 Task: Search one way flight ticket for 5 adults, 2 children, 1 infant in seat and 1 infant on lap in economy from Syracuse: Syracuse Hancock International Airport to Jacksonville: Albert J. Ellis Airport on 8-3-2023. Choice of flights is Sun country airlines. Number of bags: 2 checked bags. Price is upto 107000. Outbound departure time preference is 0:00.
Action: Mouse moved to (326, 435)
Screenshot: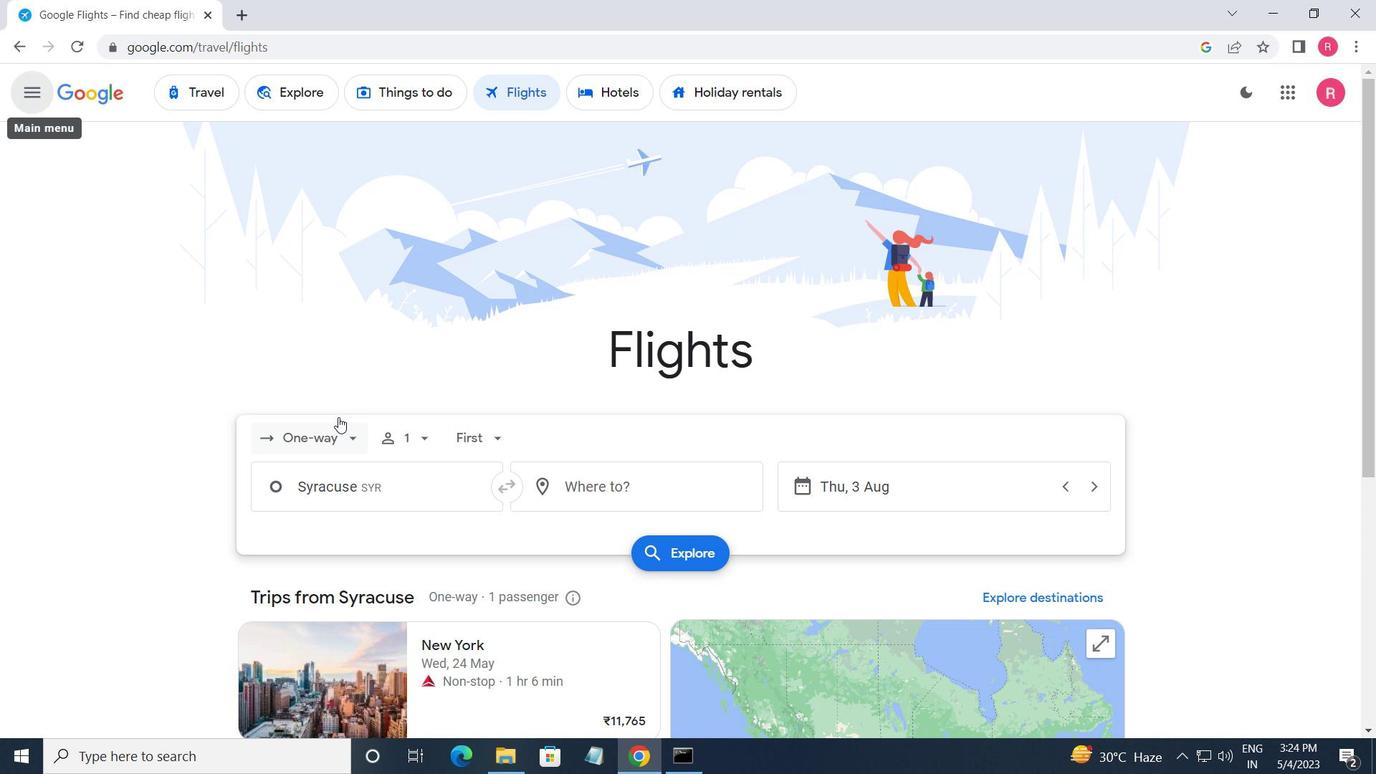 
Action: Mouse pressed left at (326, 435)
Screenshot: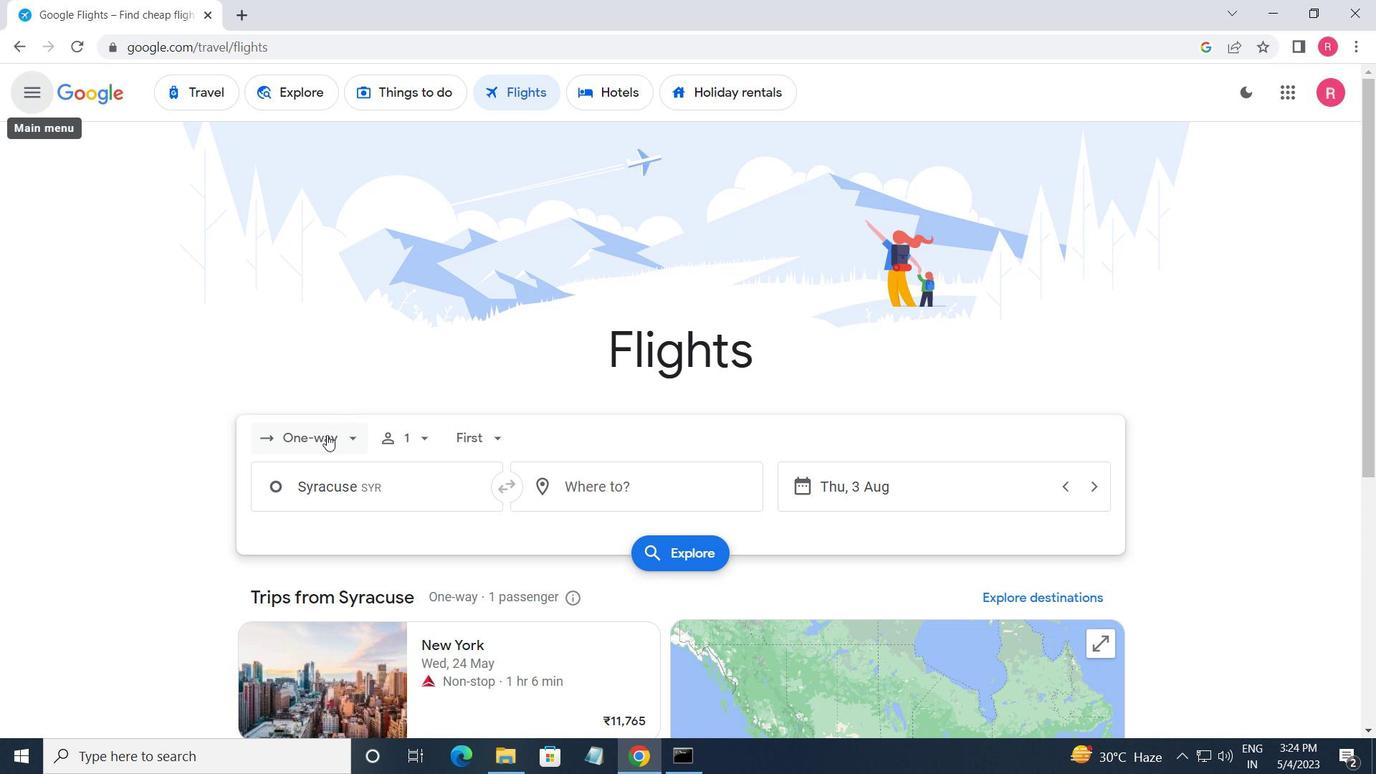 
Action: Mouse moved to (356, 518)
Screenshot: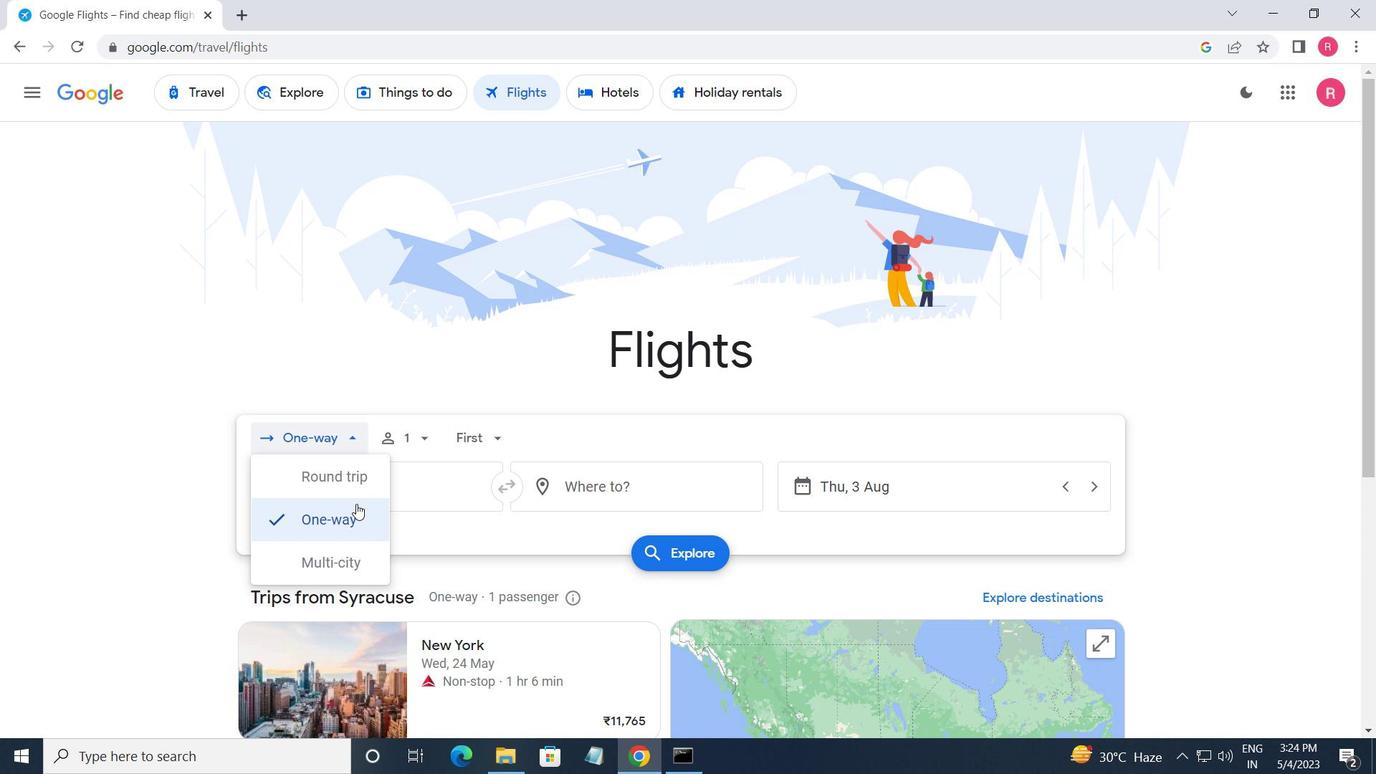 
Action: Mouse pressed left at (356, 518)
Screenshot: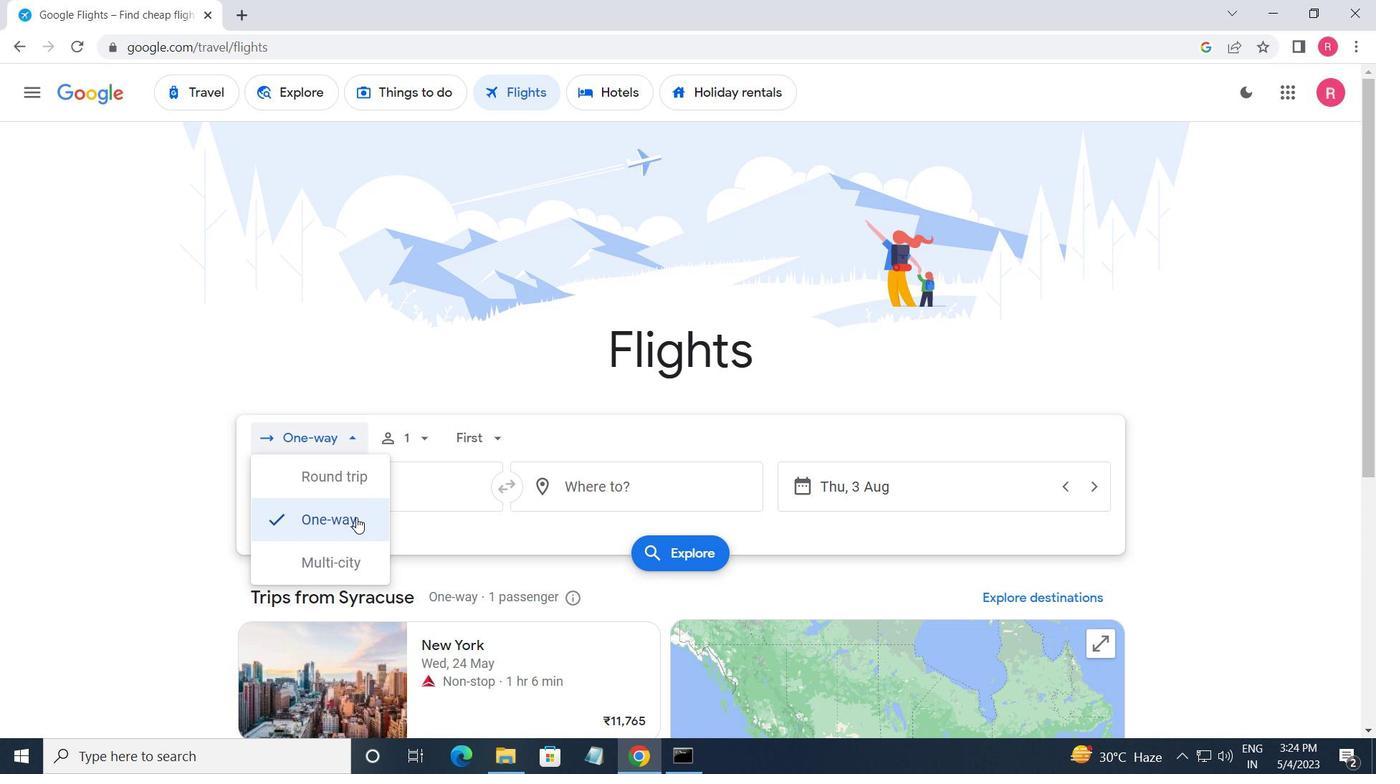 
Action: Mouse moved to (394, 443)
Screenshot: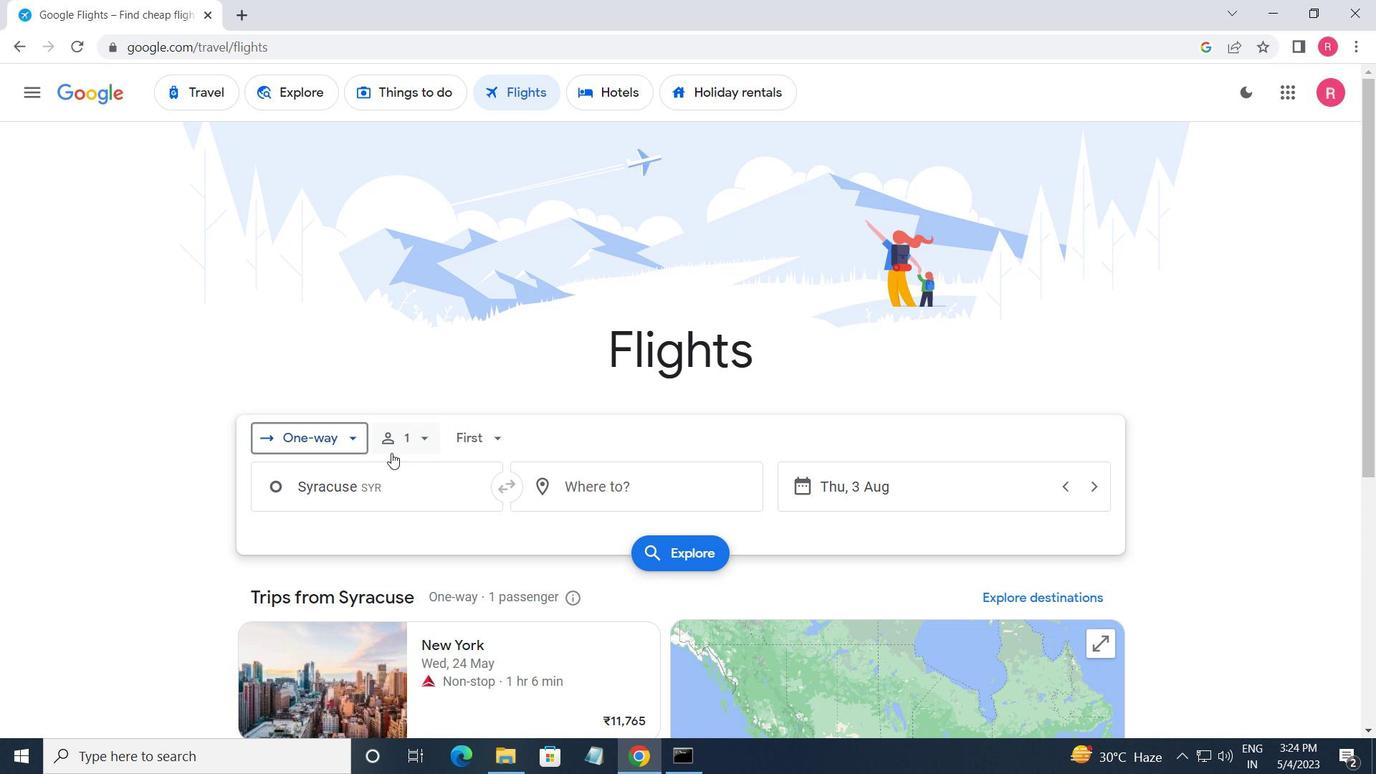 
Action: Mouse pressed left at (394, 443)
Screenshot: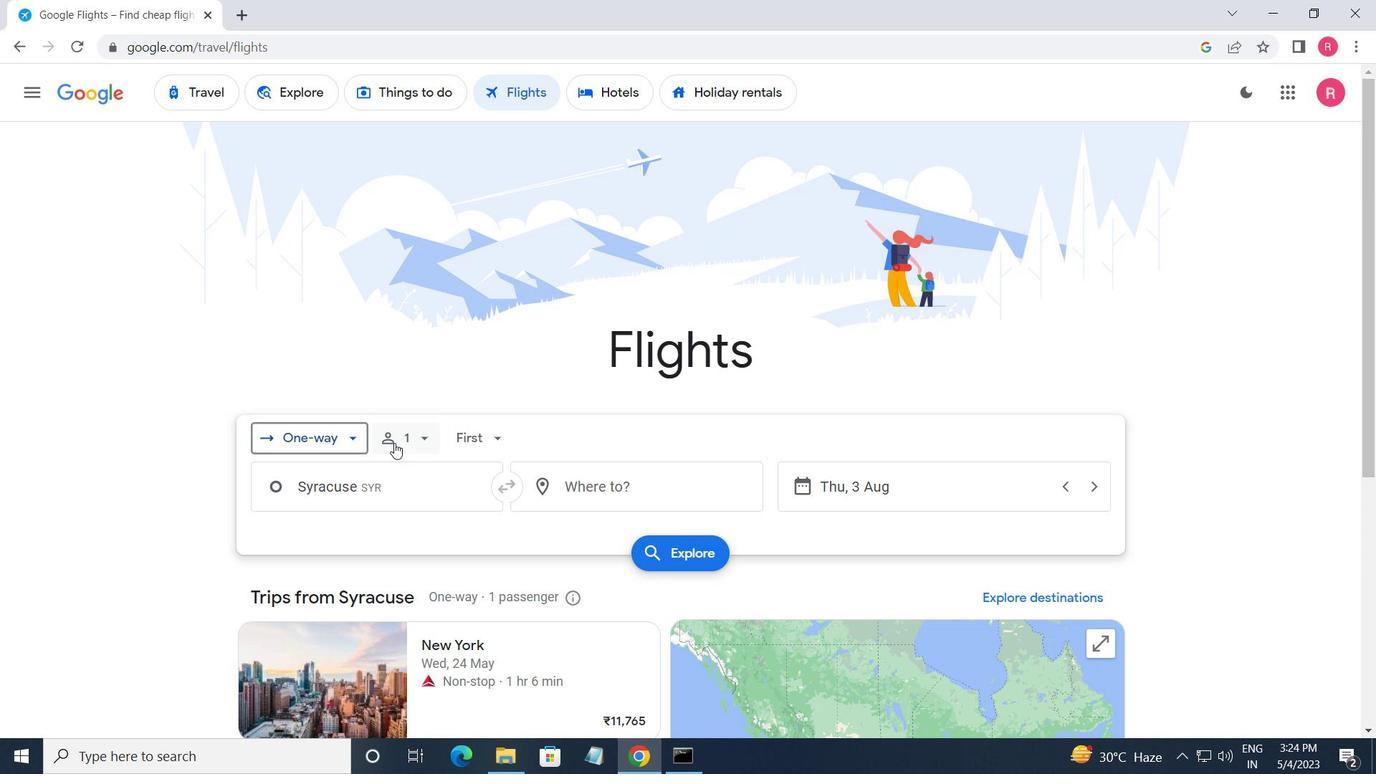 
Action: Mouse moved to (557, 483)
Screenshot: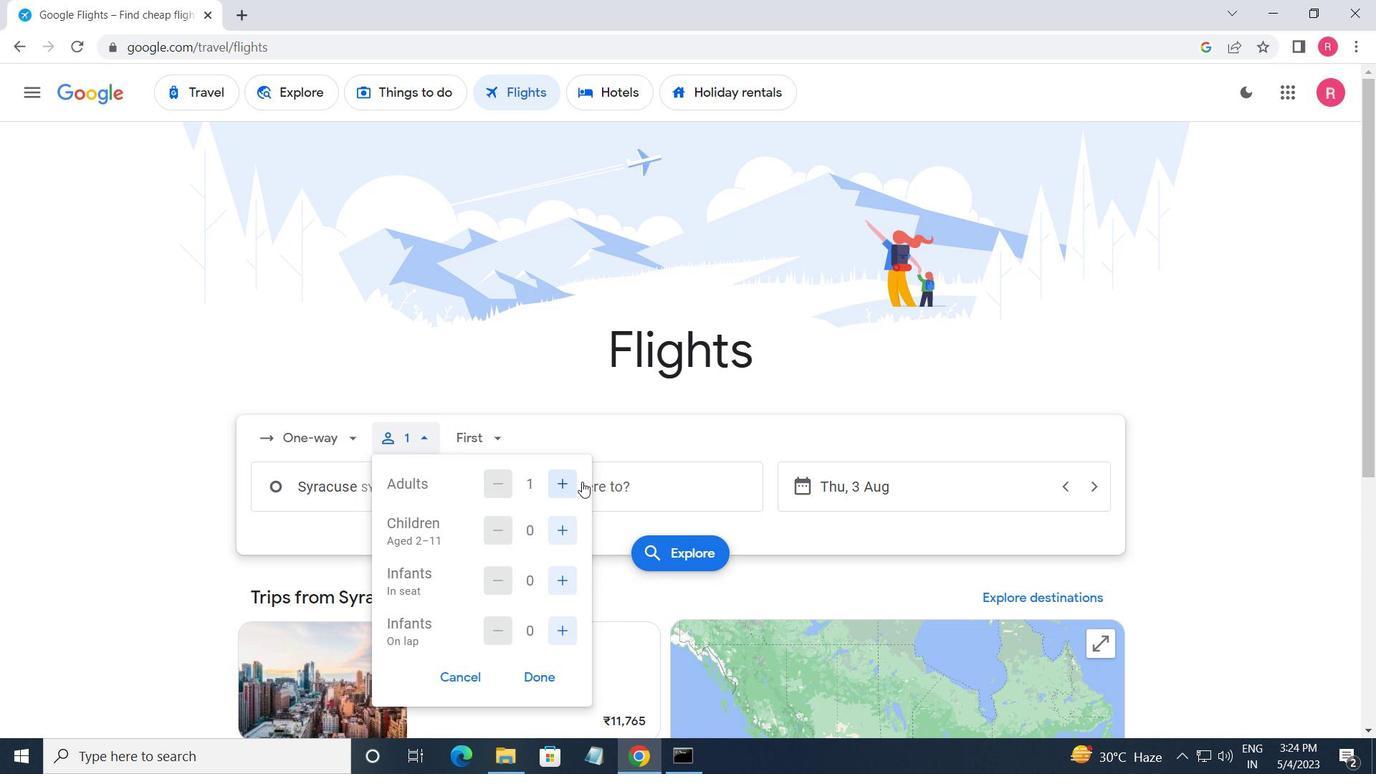 
Action: Mouse pressed left at (557, 483)
Screenshot: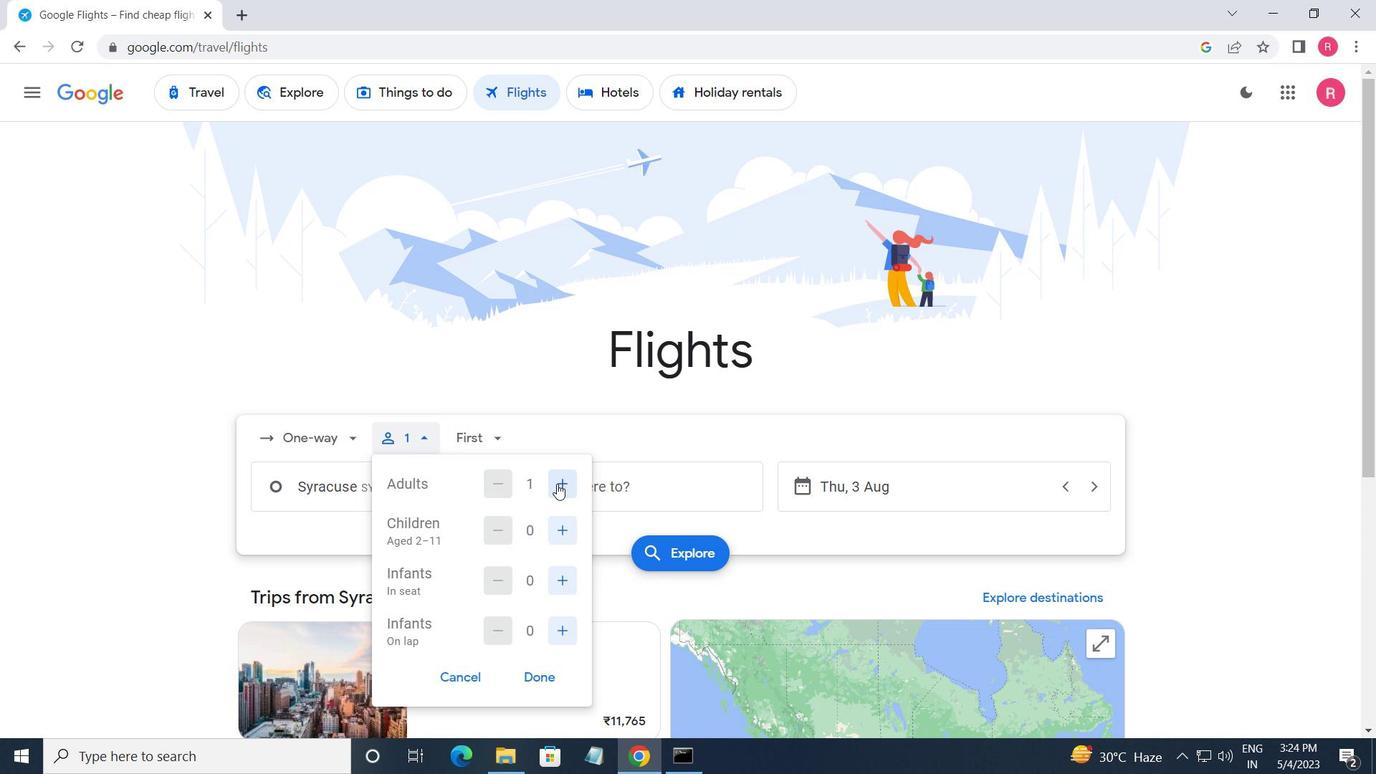 
Action: Mouse pressed left at (557, 483)
Screenshot: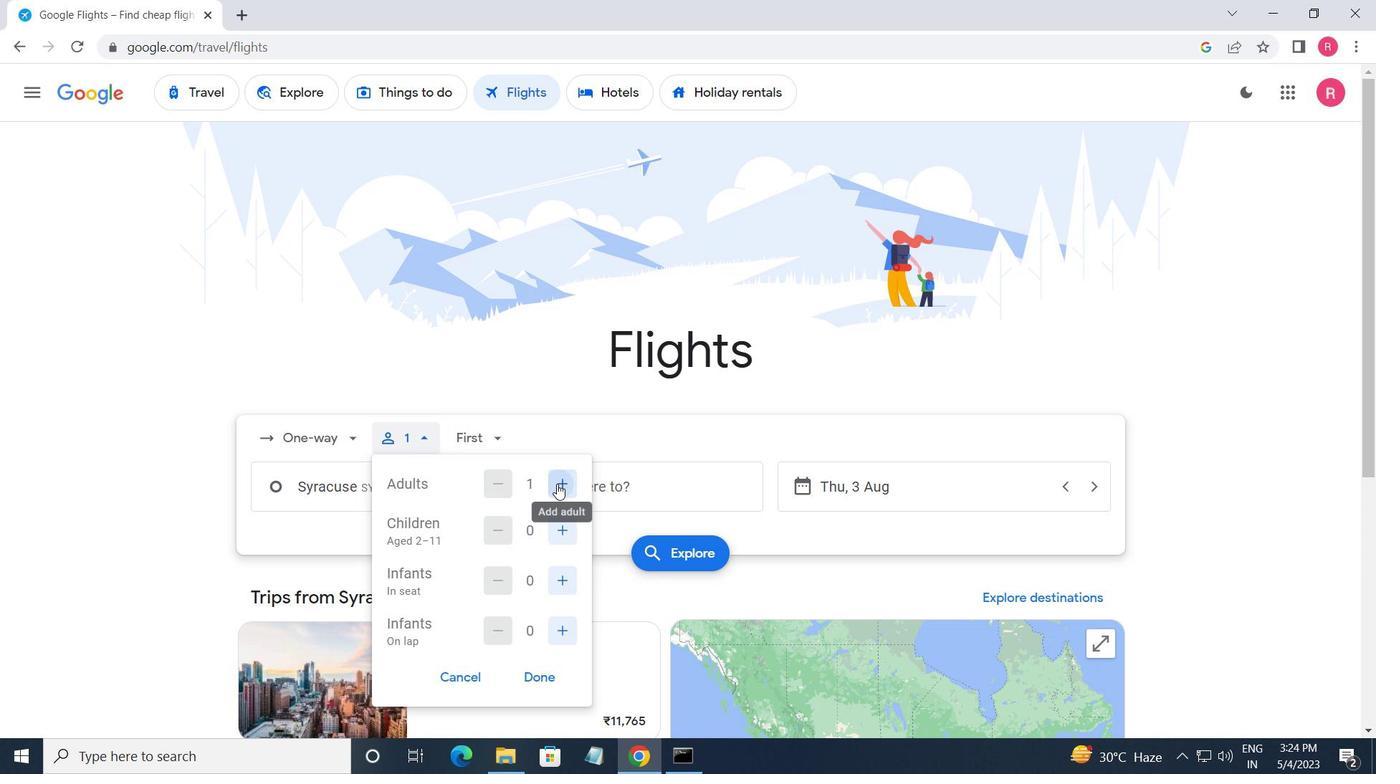 
Action: Mouse pressed left at (557, 483)
Screenshot: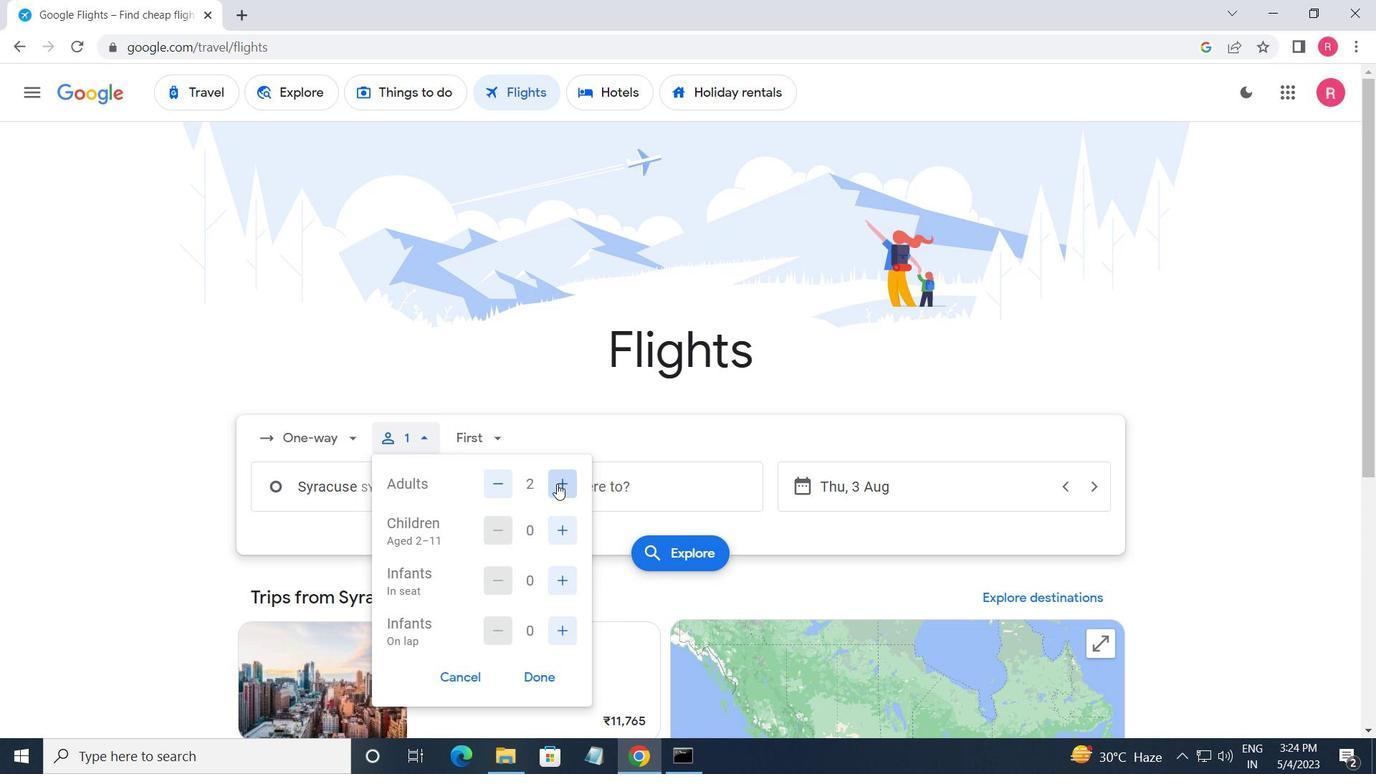 
Action: Mouse pressed left at (557, 483)
Screenshot: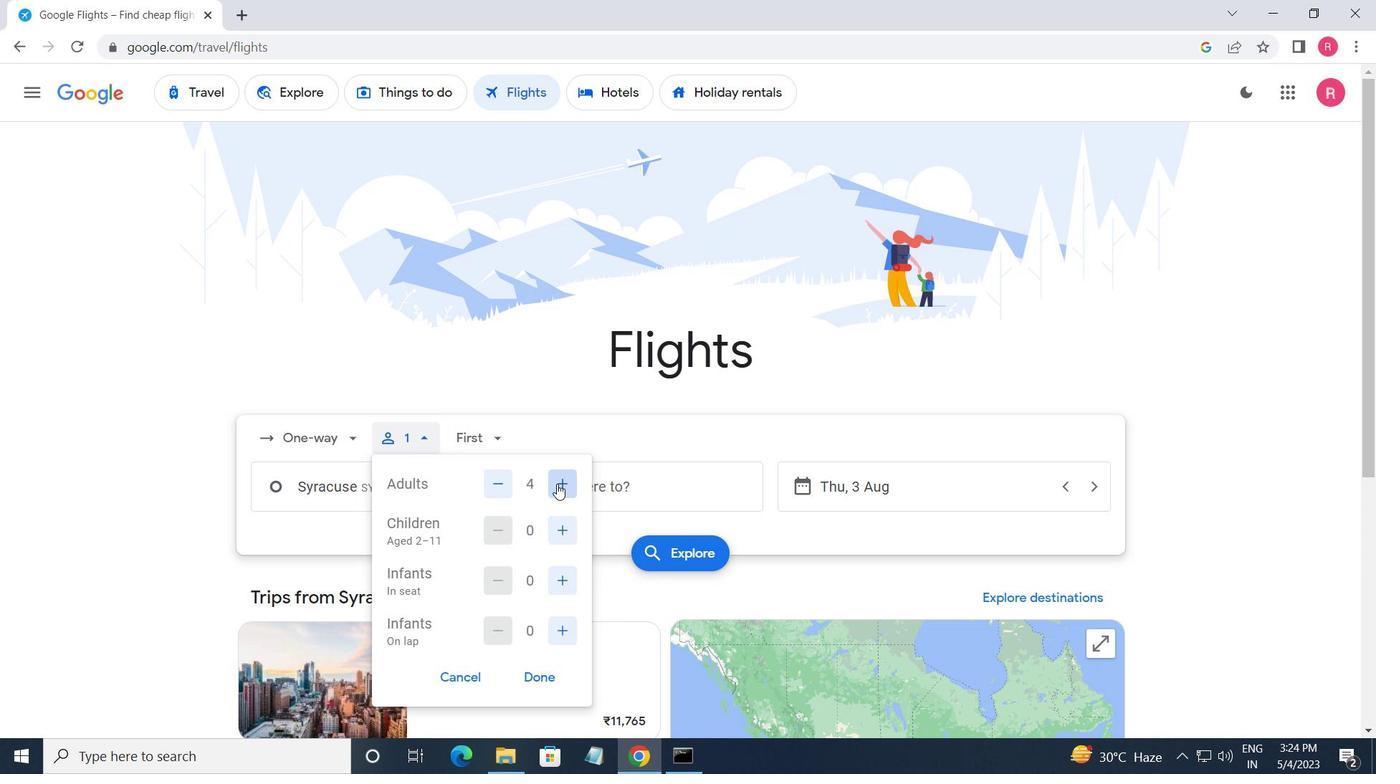 
Action: Mouse moved to (559, 541)
Screenshot: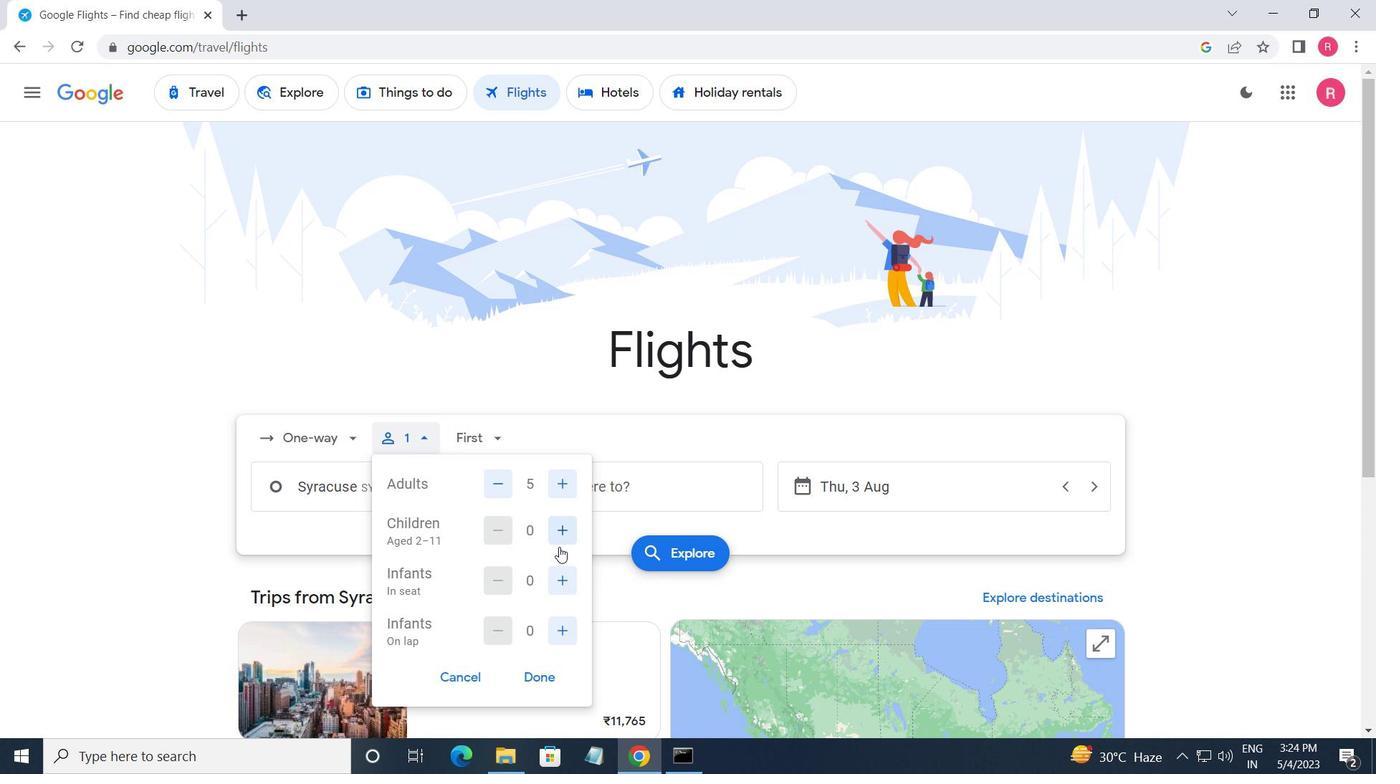 
Action: Mouse pressed left at (559, 541)
Screenshot: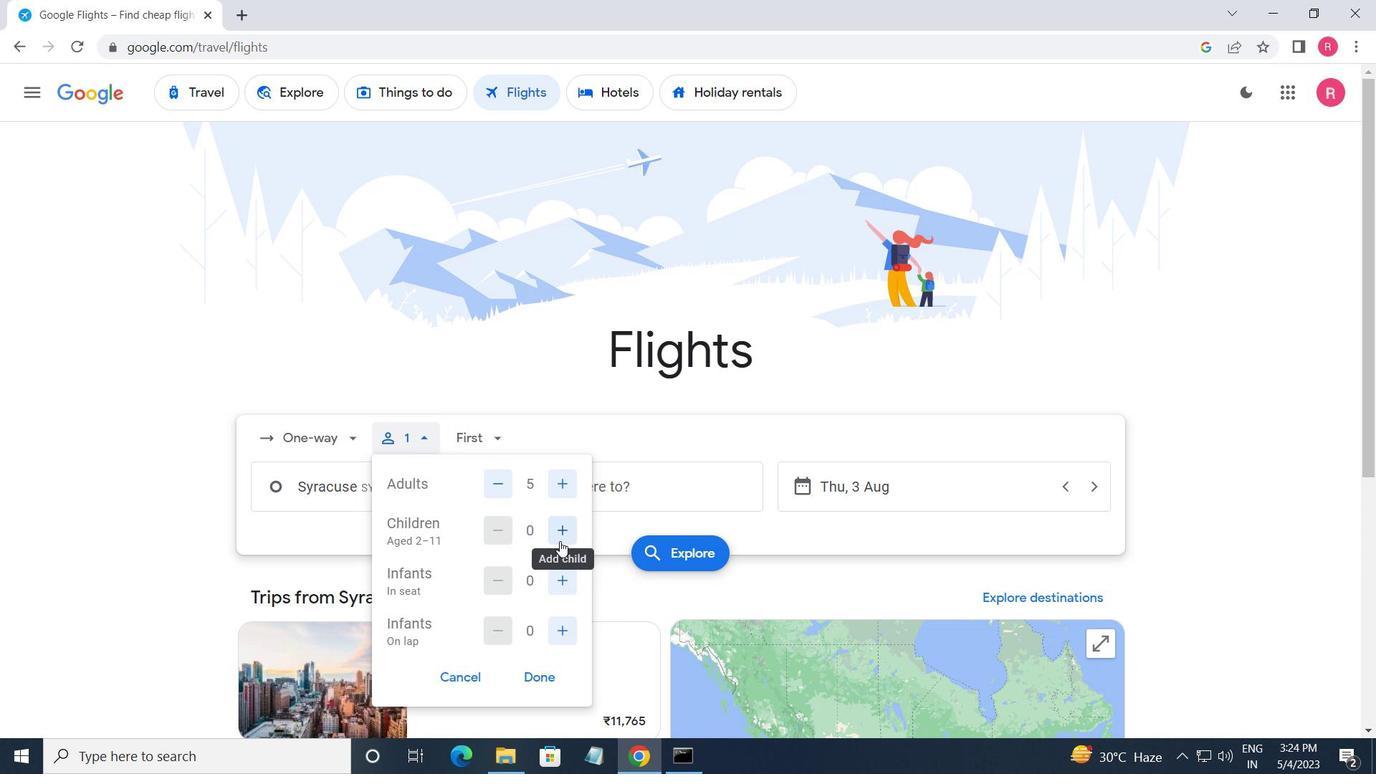 
Action: Mouse pressed left at (559, 541)
Screenshot: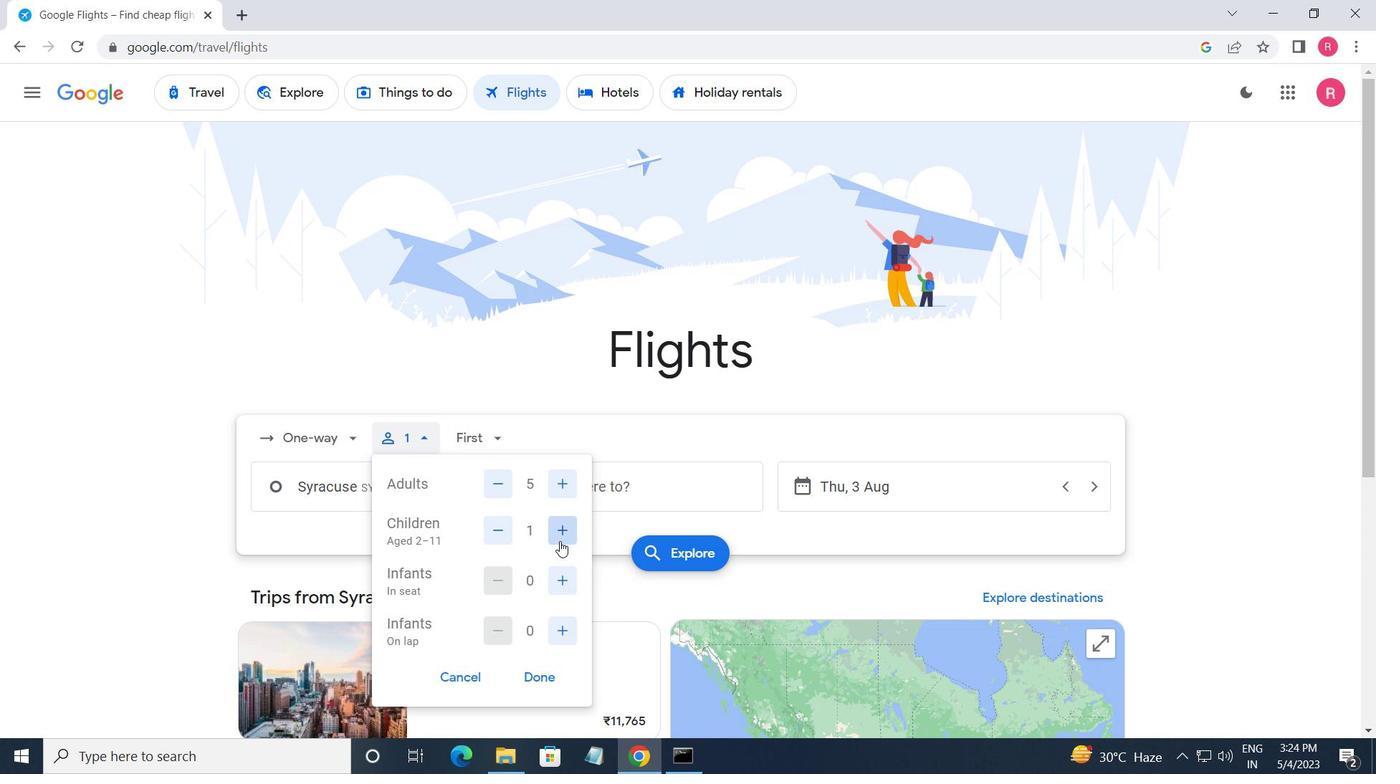 
Action: Mouse moved to (566, 582)
Screenshot: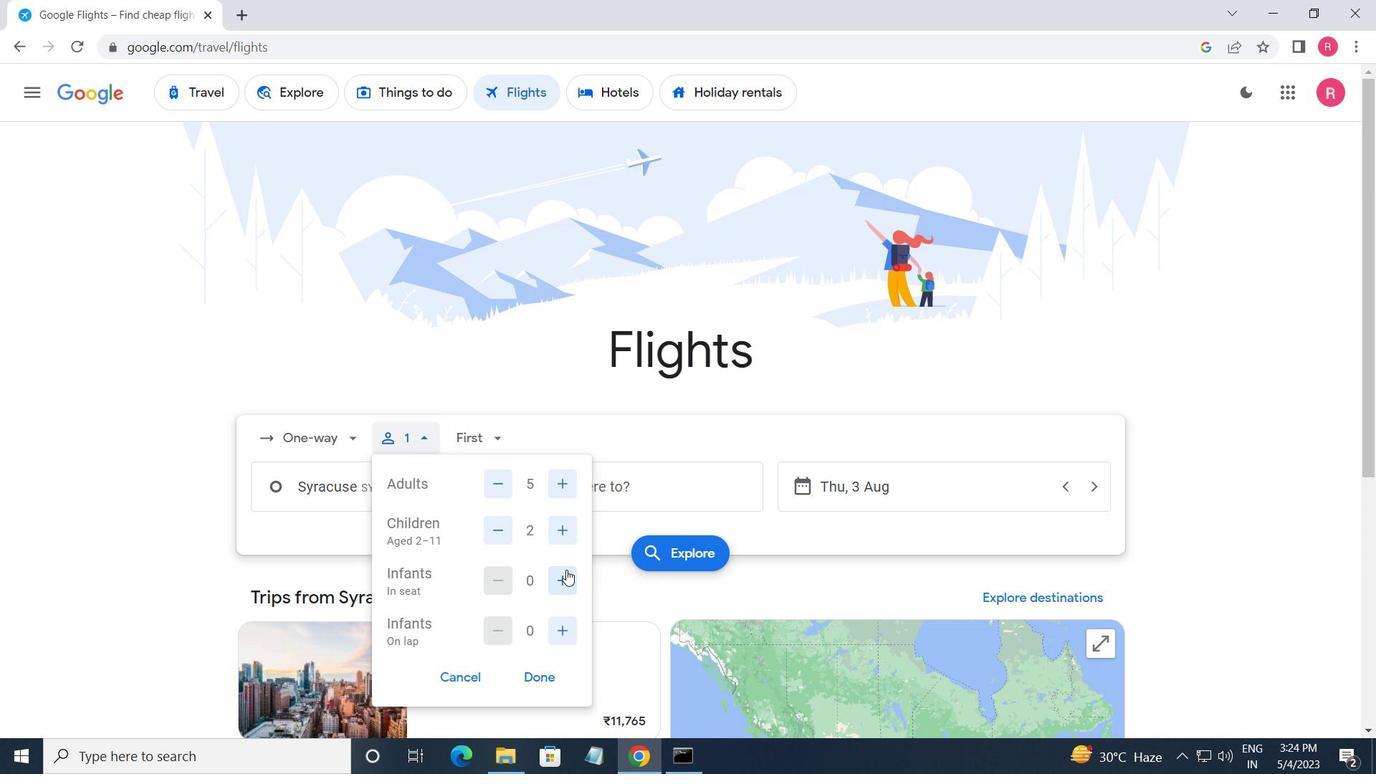 
Action: Mouse pressed left at (566, 582)
Screenshot: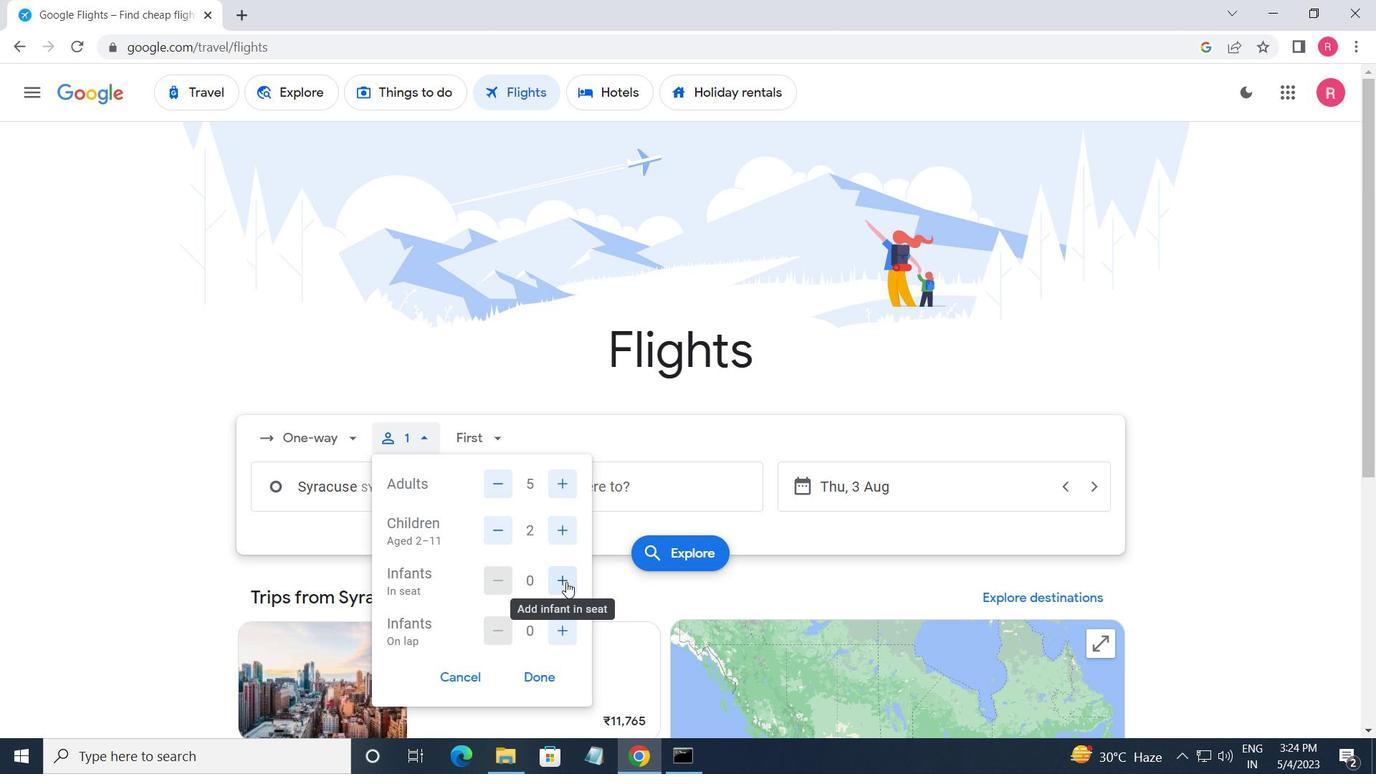 
Action: Mouse moved to (563, 626)
Screenshot: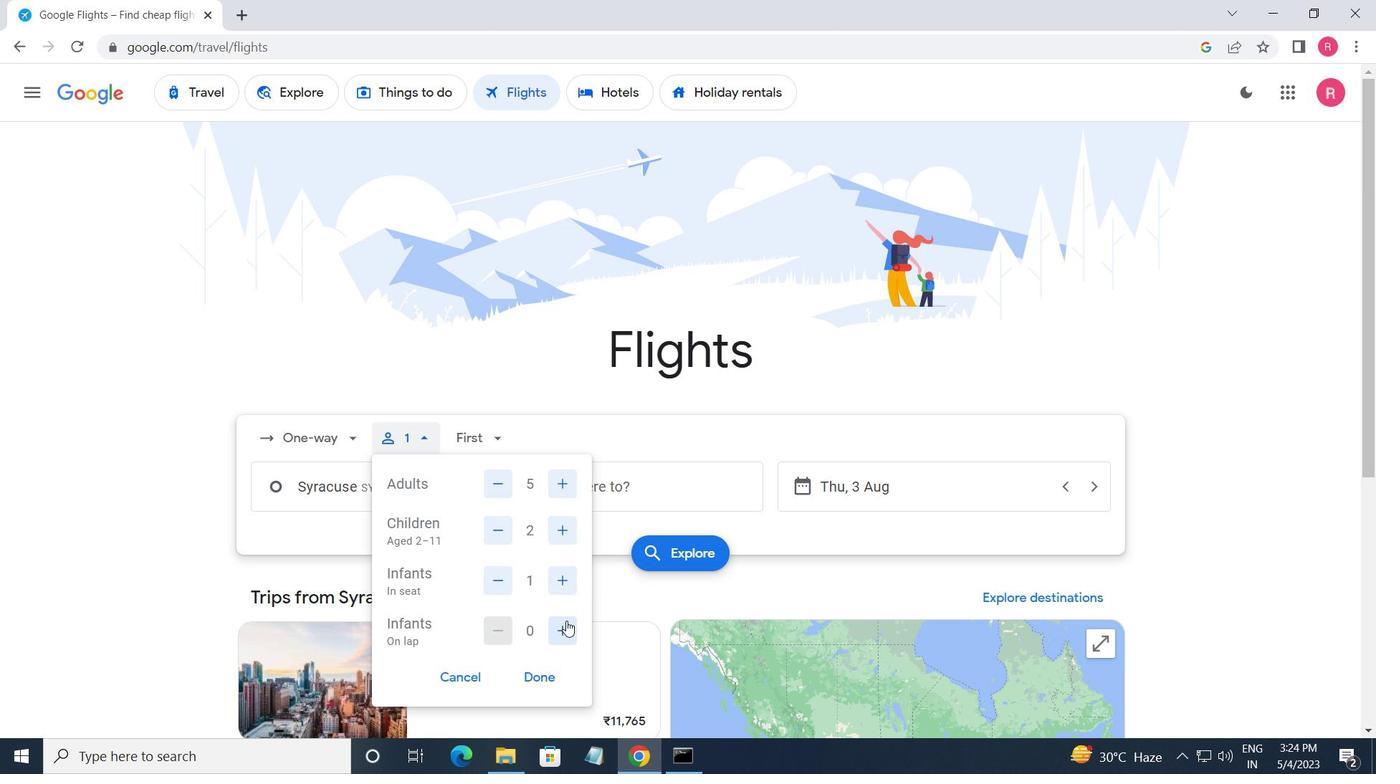 
Action: Mouse pressed left at (563, 626)
Screenshot: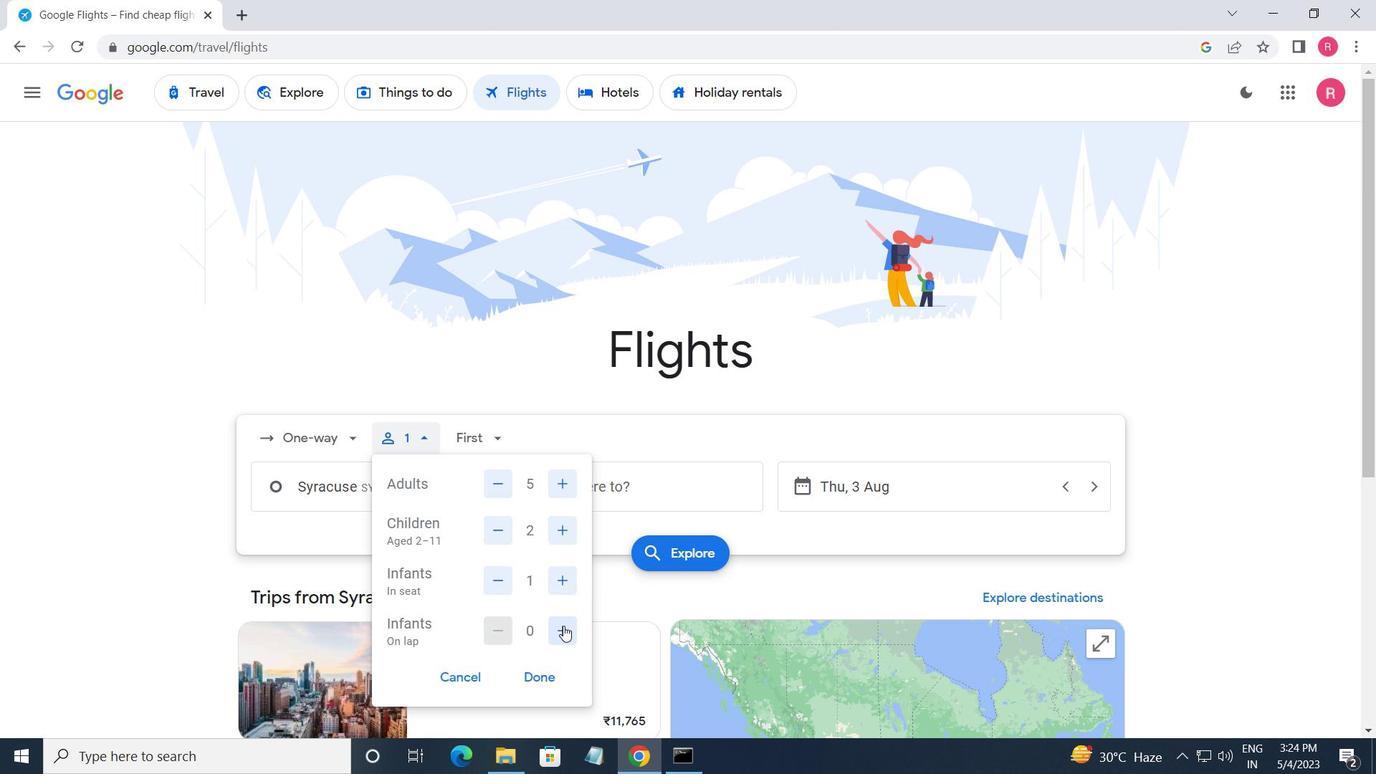
Action: Mouse moved to (539, 675)
Screenshot: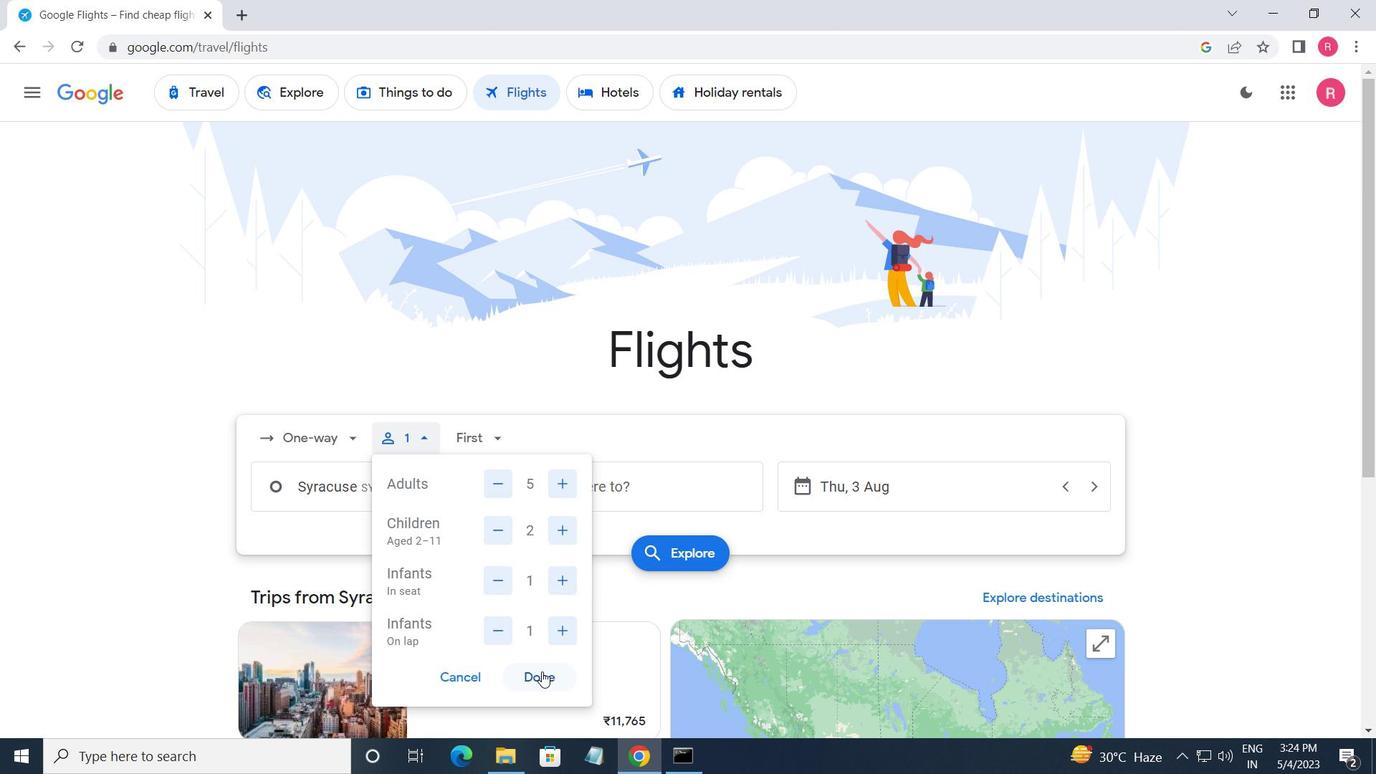 
Action: Mouse pressed left at (539, 675)
Screenshot: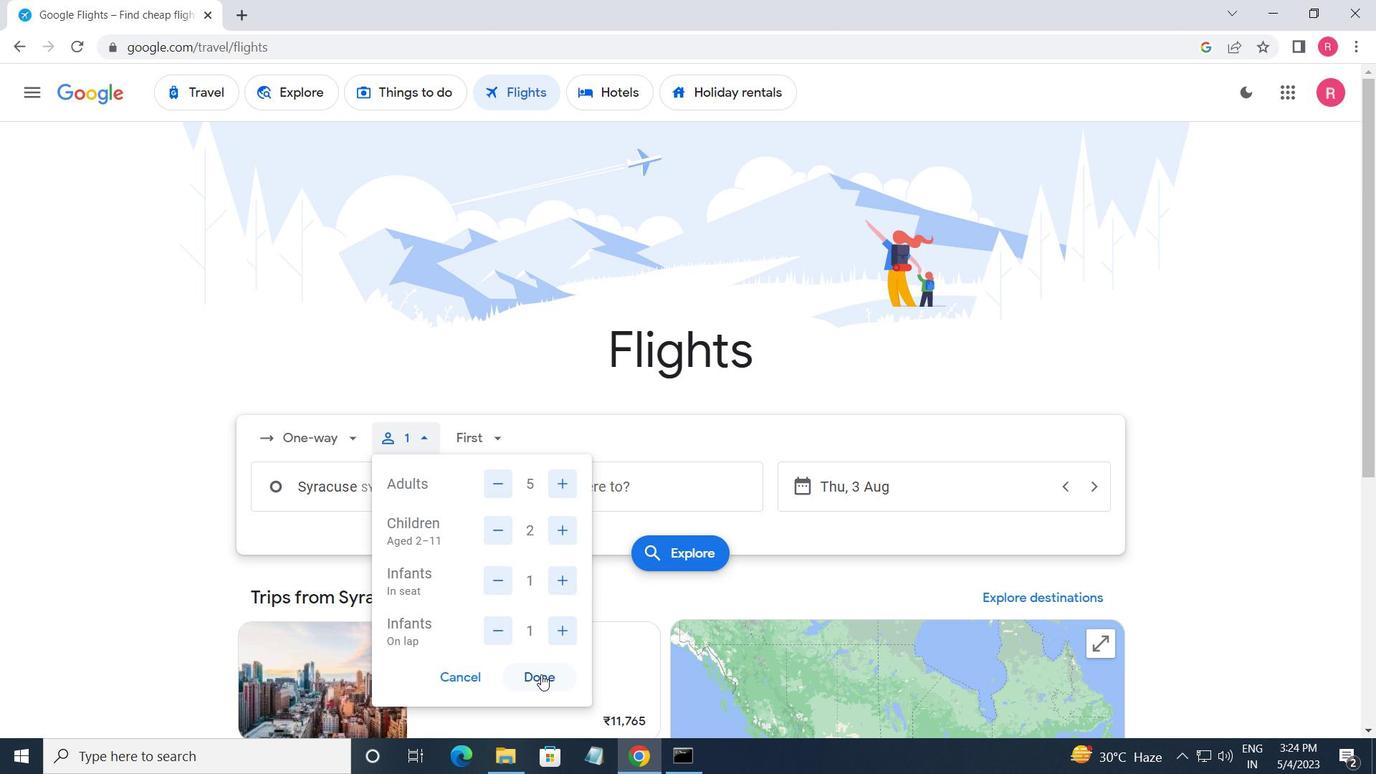 
Action: Mouse moved to (496, 437)
Screenshot: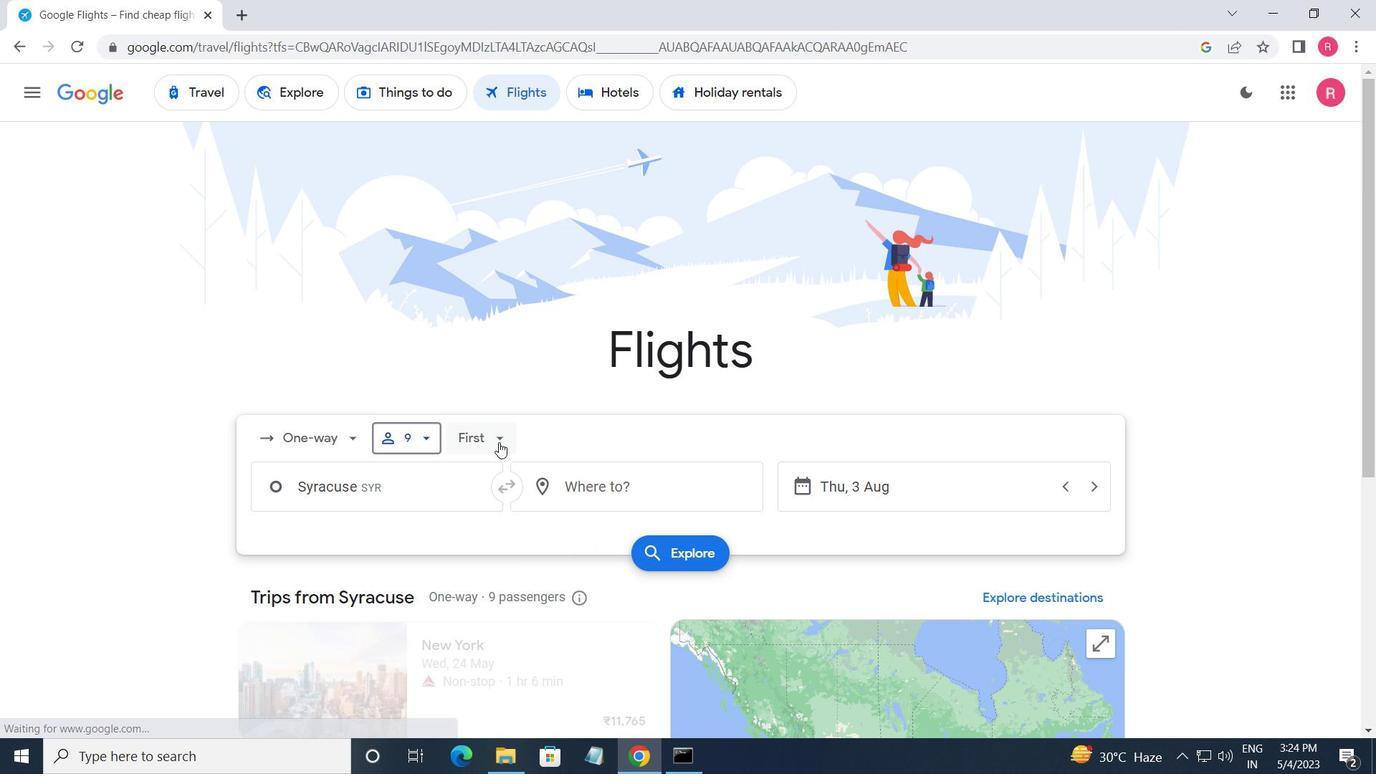 
Action: Mouse pressed left at (496, 437)
Screenshot: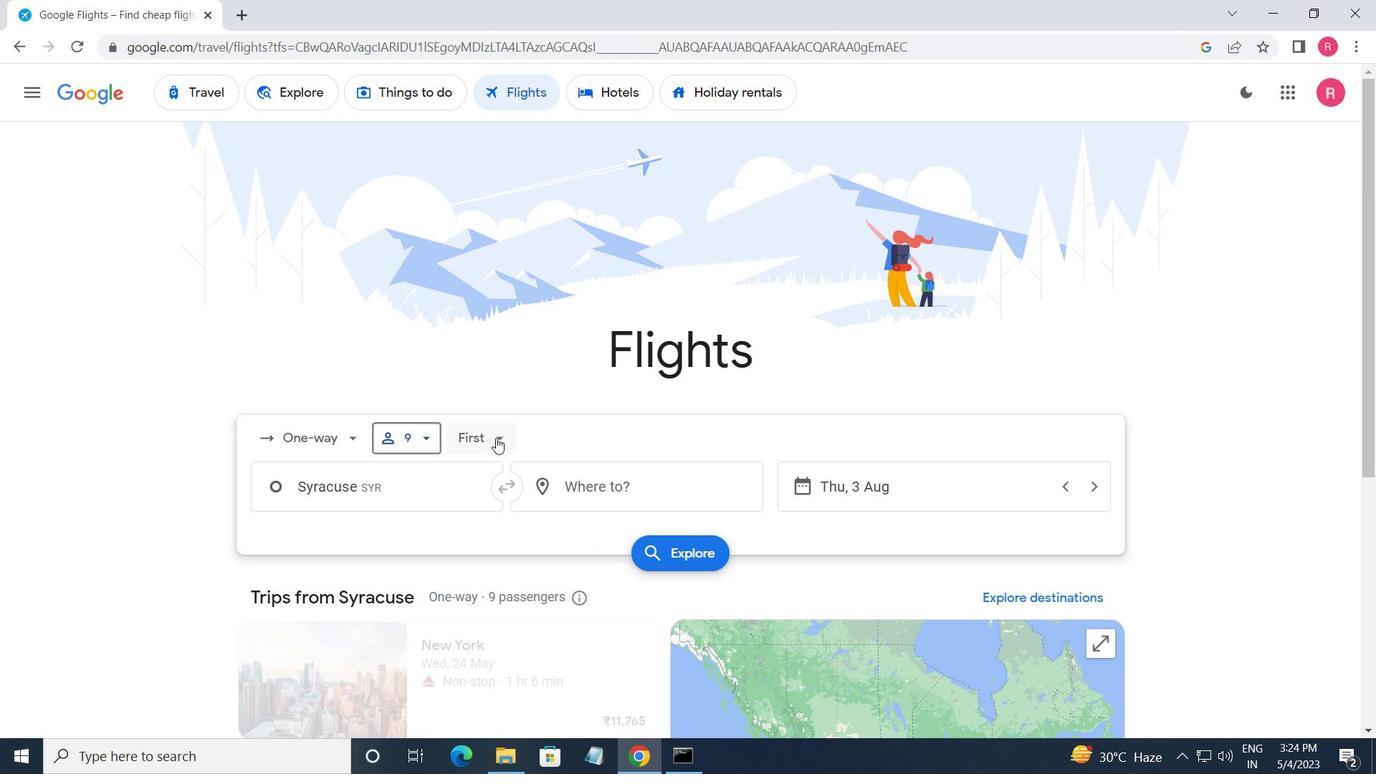 
Action: Mouse moved to (503, 486)
Screenshot: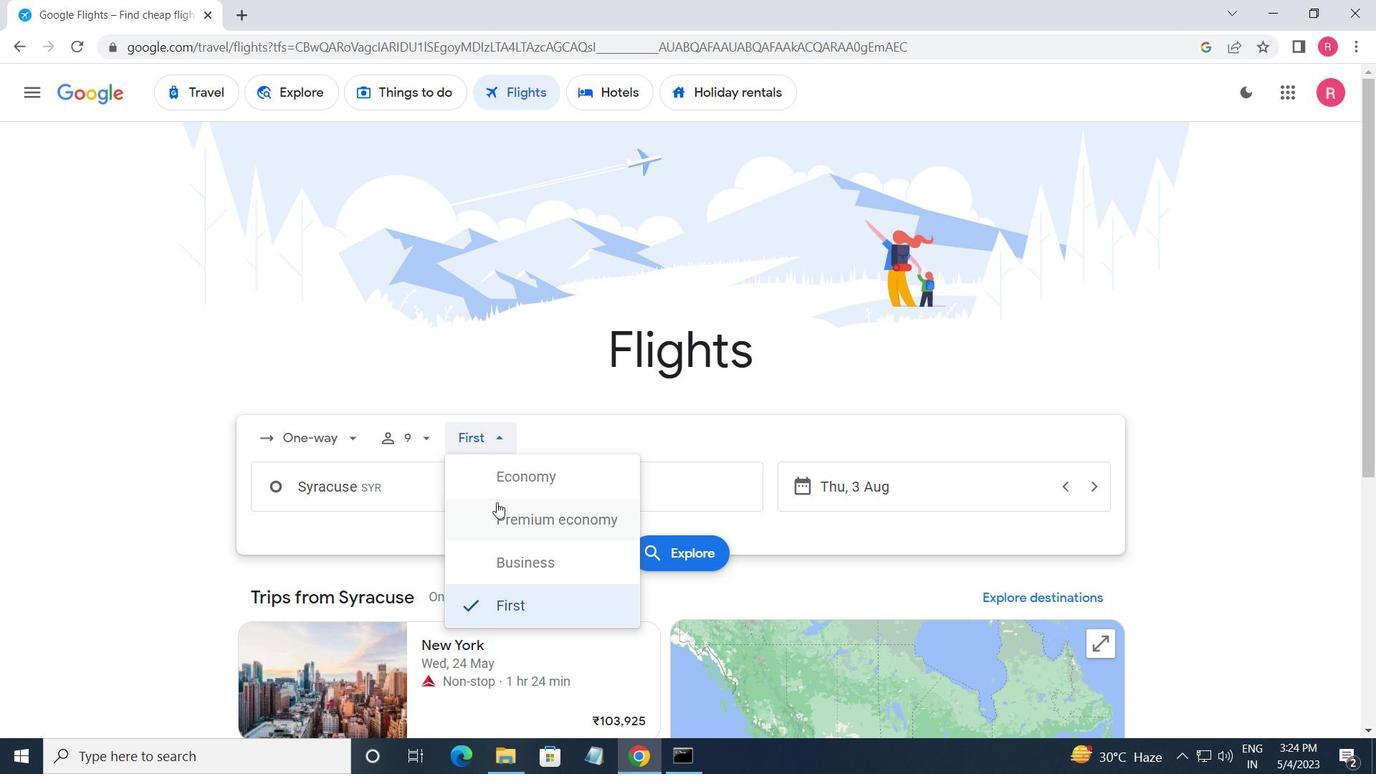 
Action: Mouse pressed left at (503, 486)
Screenshot: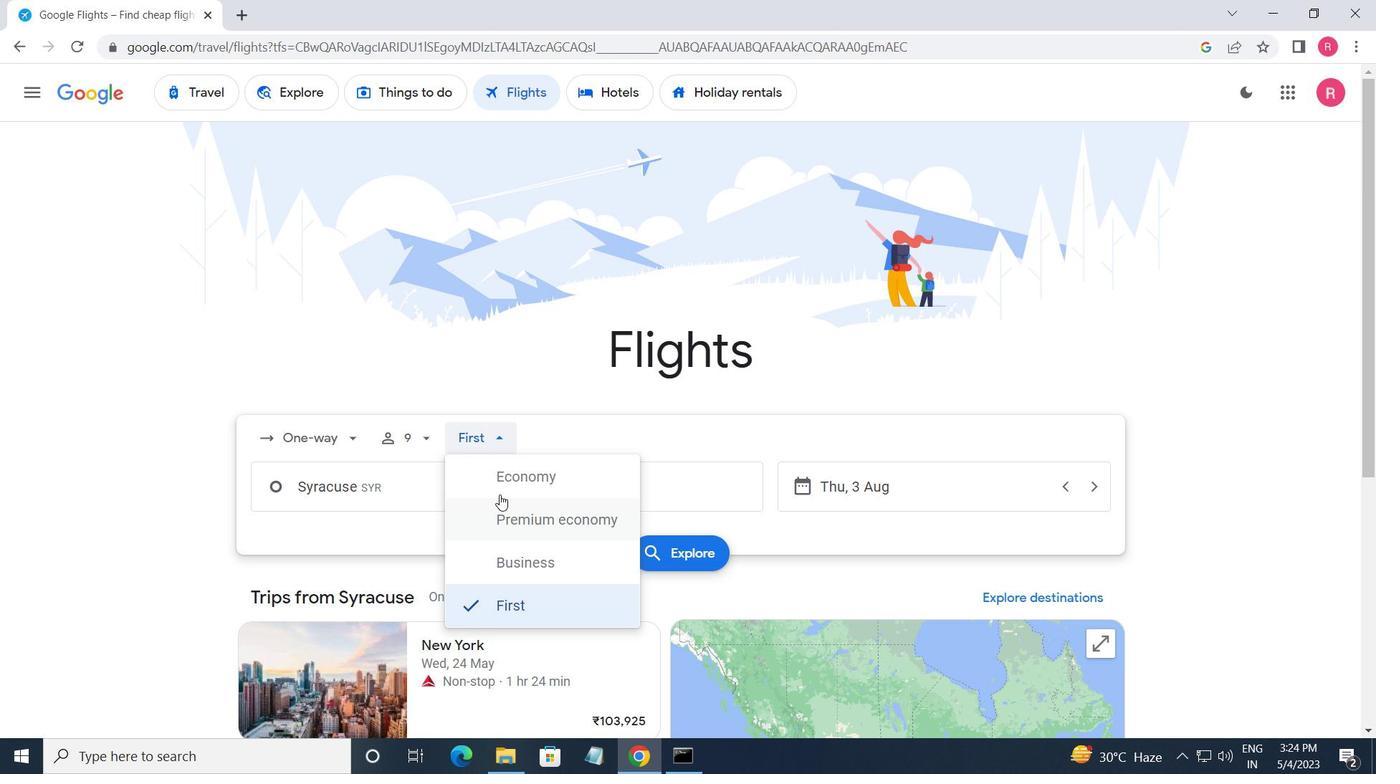 
Action: Mouse moved to (399, 488)
Screenshot: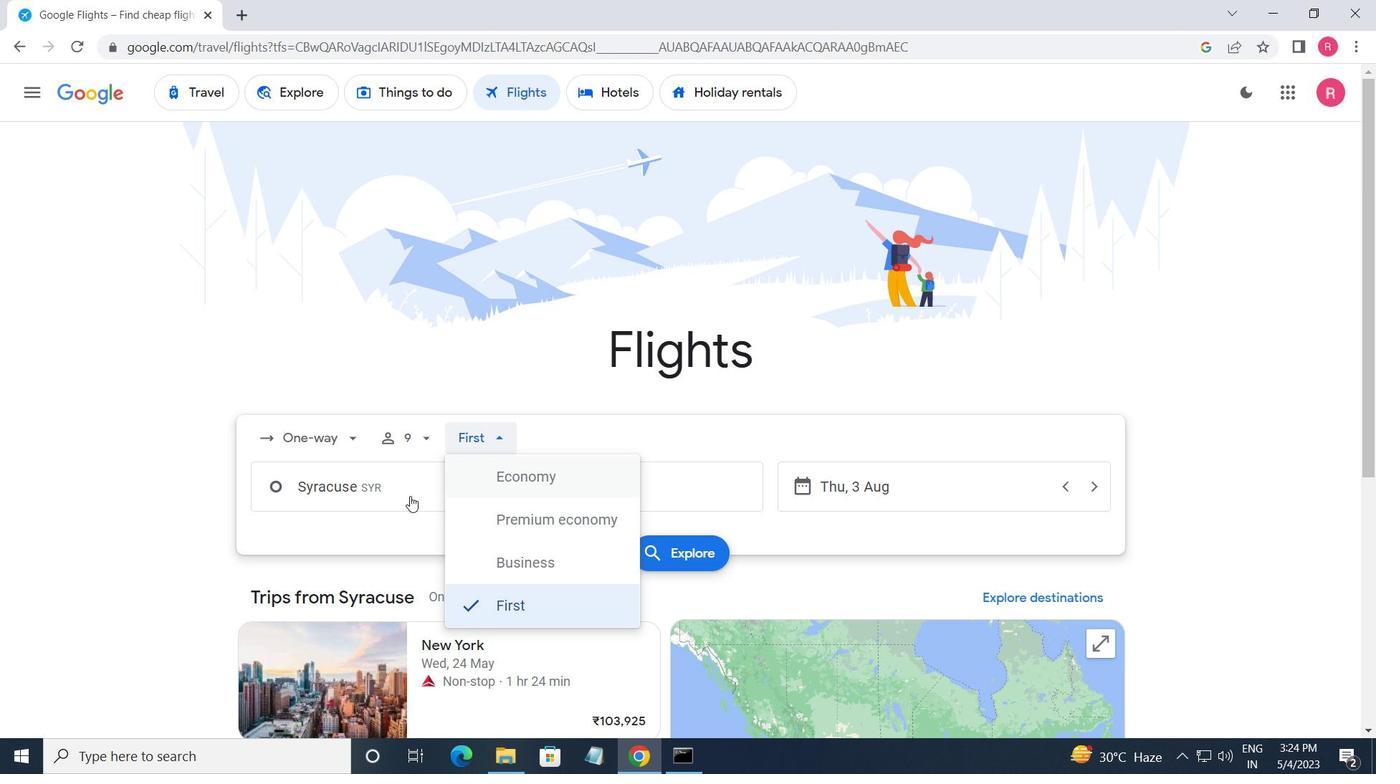 
Action: Mouse pressed left at (399, 488)
Screenshot: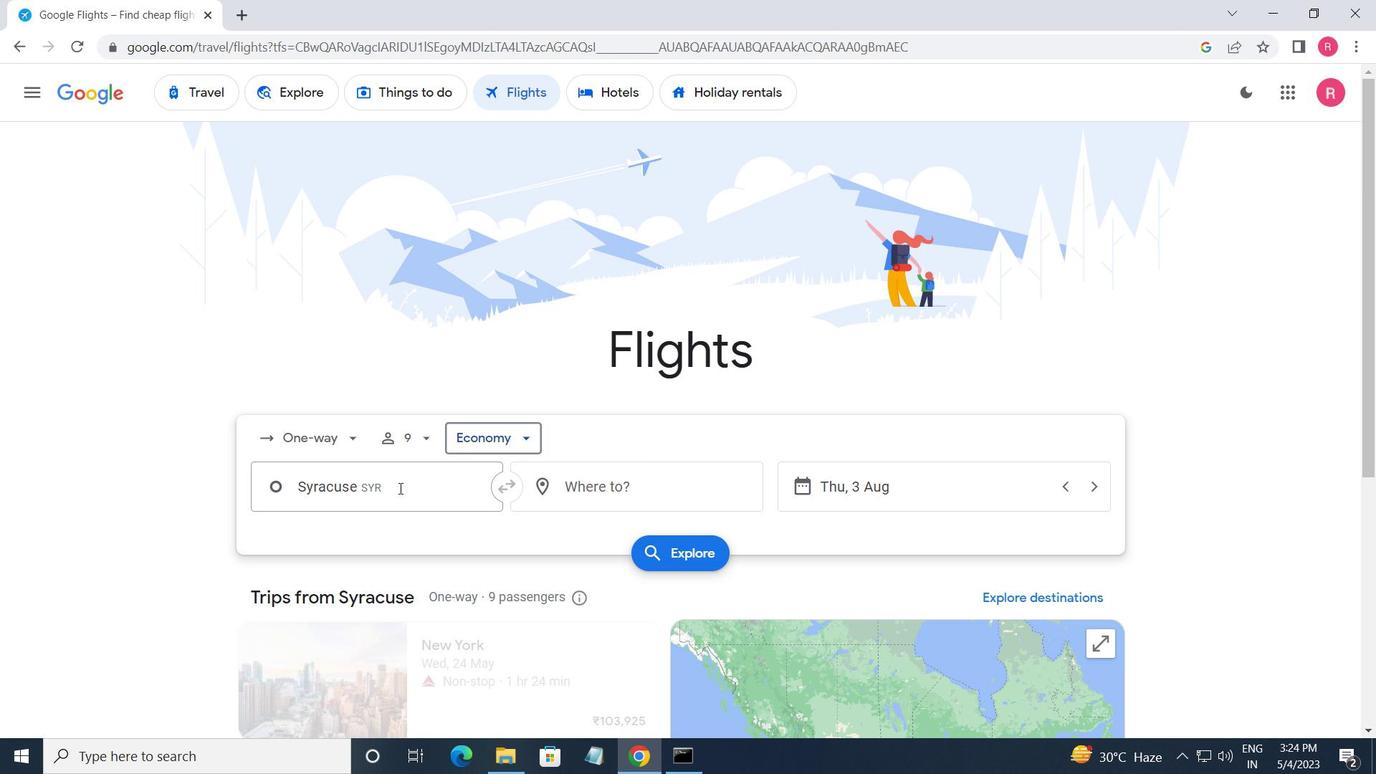 
Action: Mouse moved to (426, 725)
Screenshot: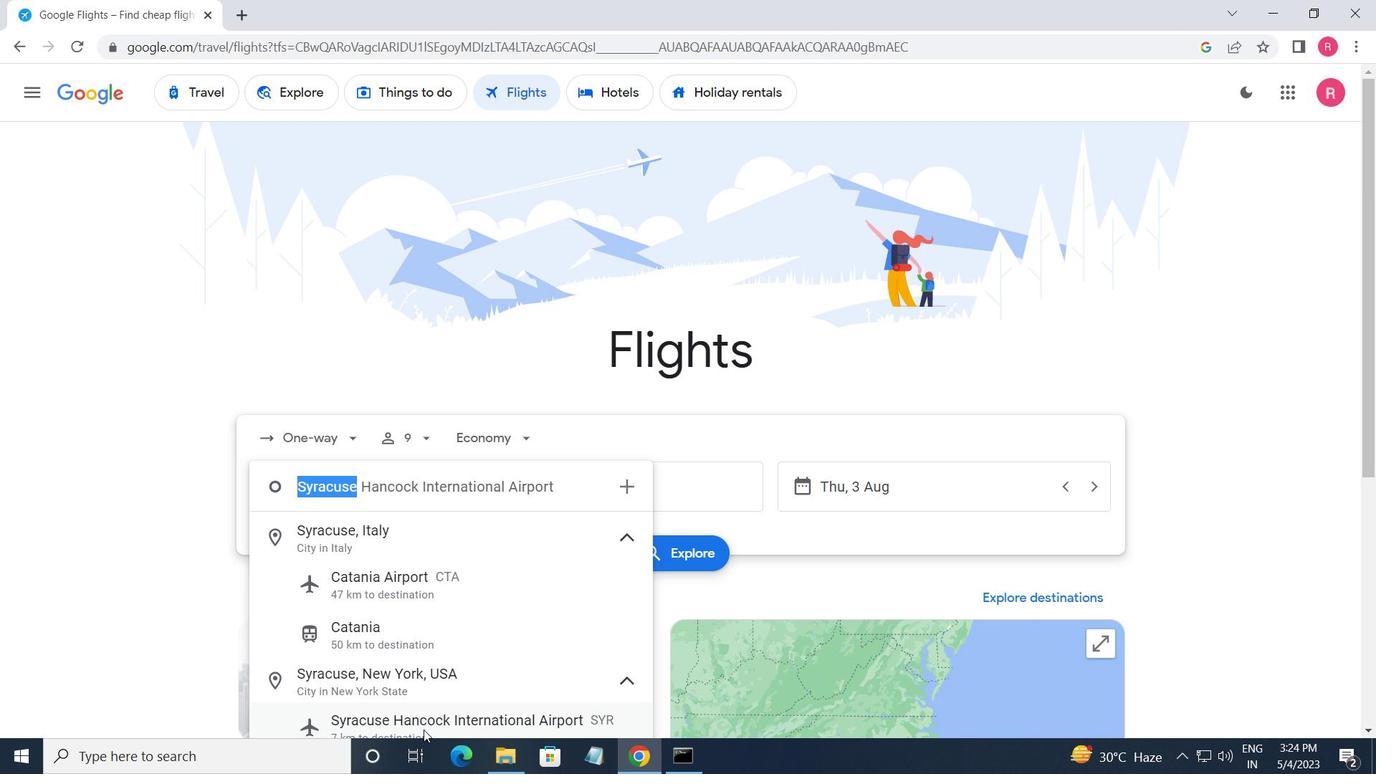 
Action: Mouse pressed left at (426, 725)
Screenshot: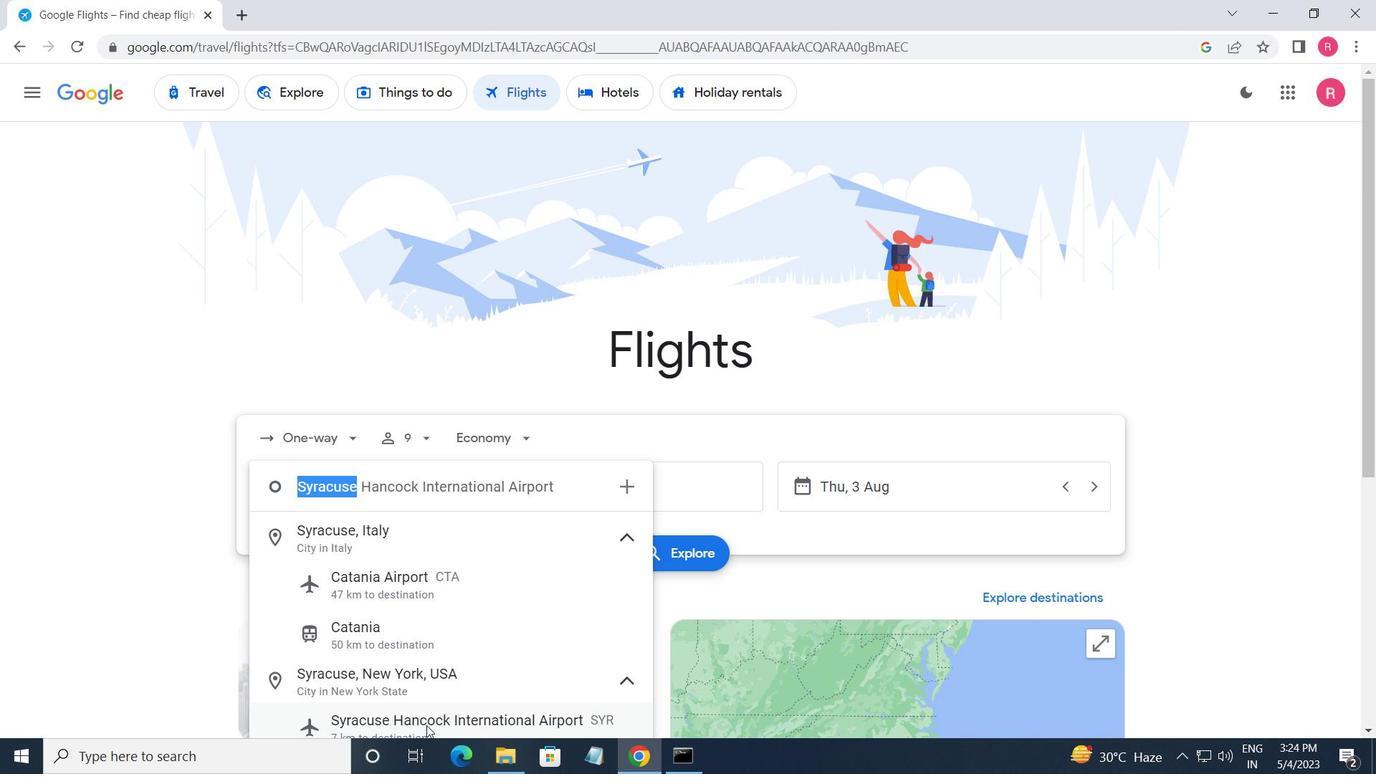 
Action: Mouse moved to (660, 475)
Screenshot: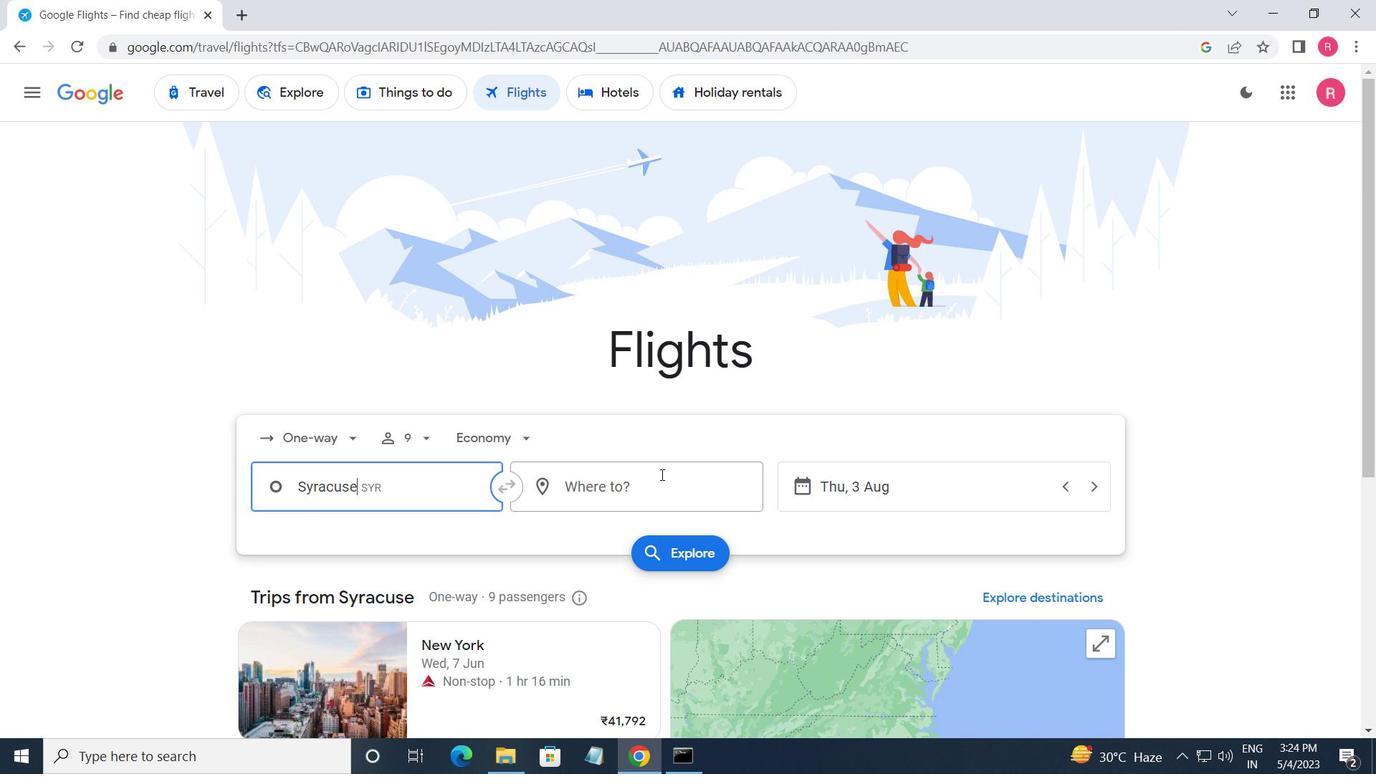 
Action: Mouse pressed left at (660, 475)
Screenshot: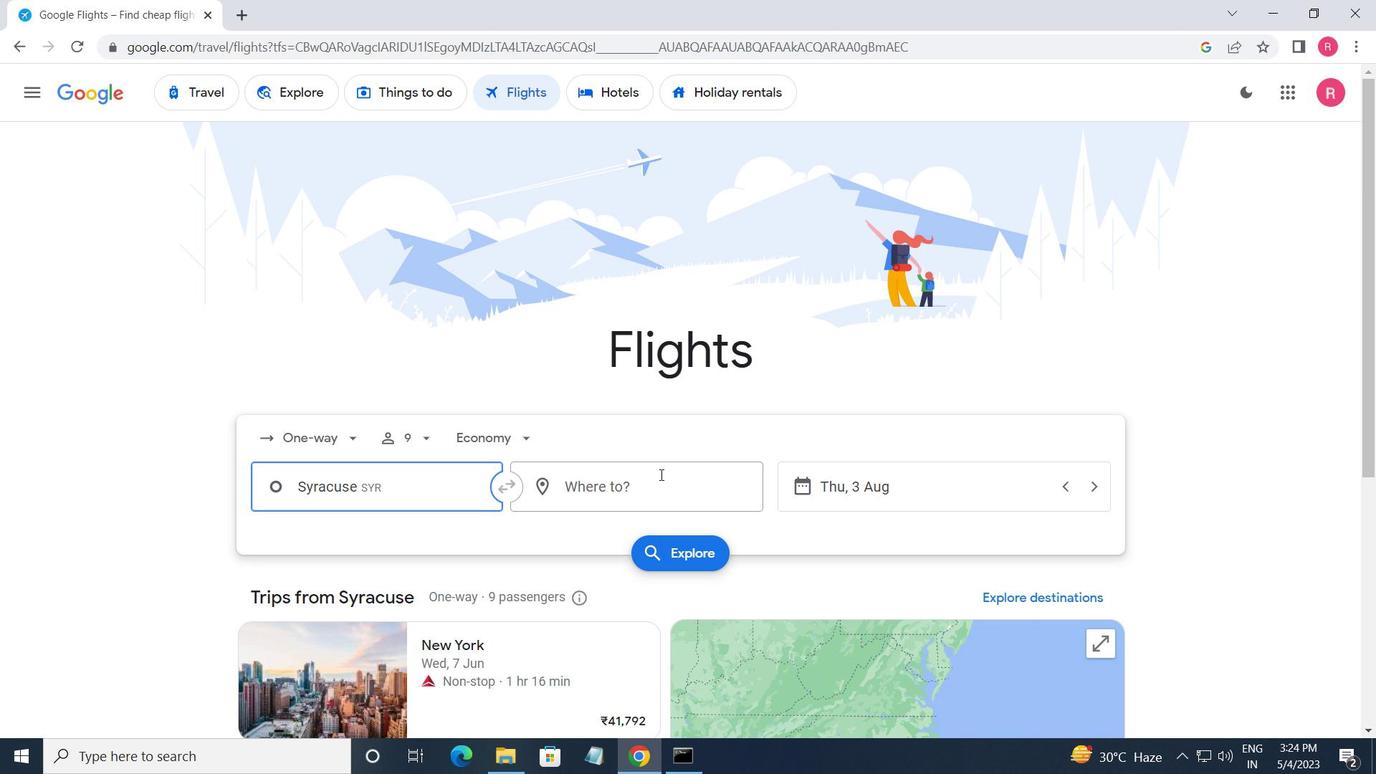 
Action: Mouse moved to (600, 708)
Screenshot: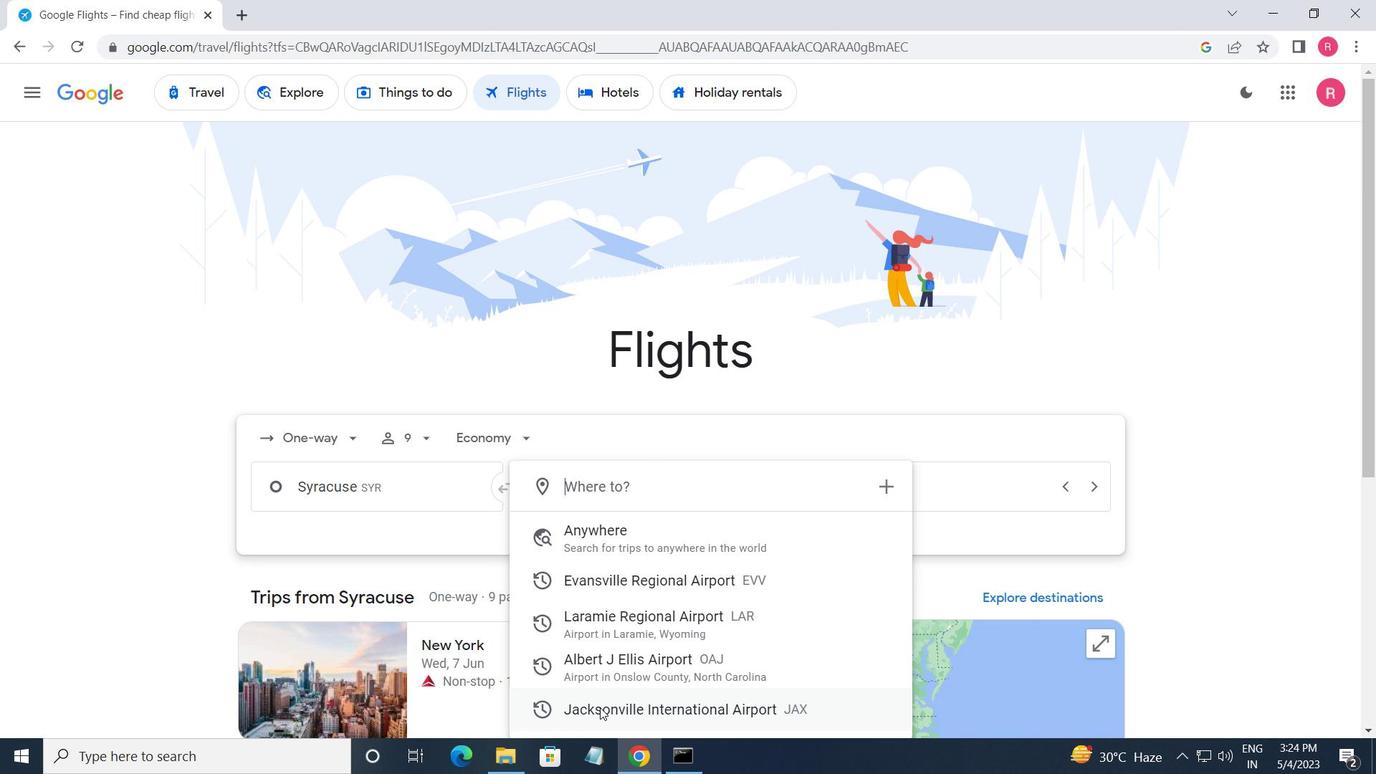 
Action: Mouse pressed left at (600, 708)
Screenshot: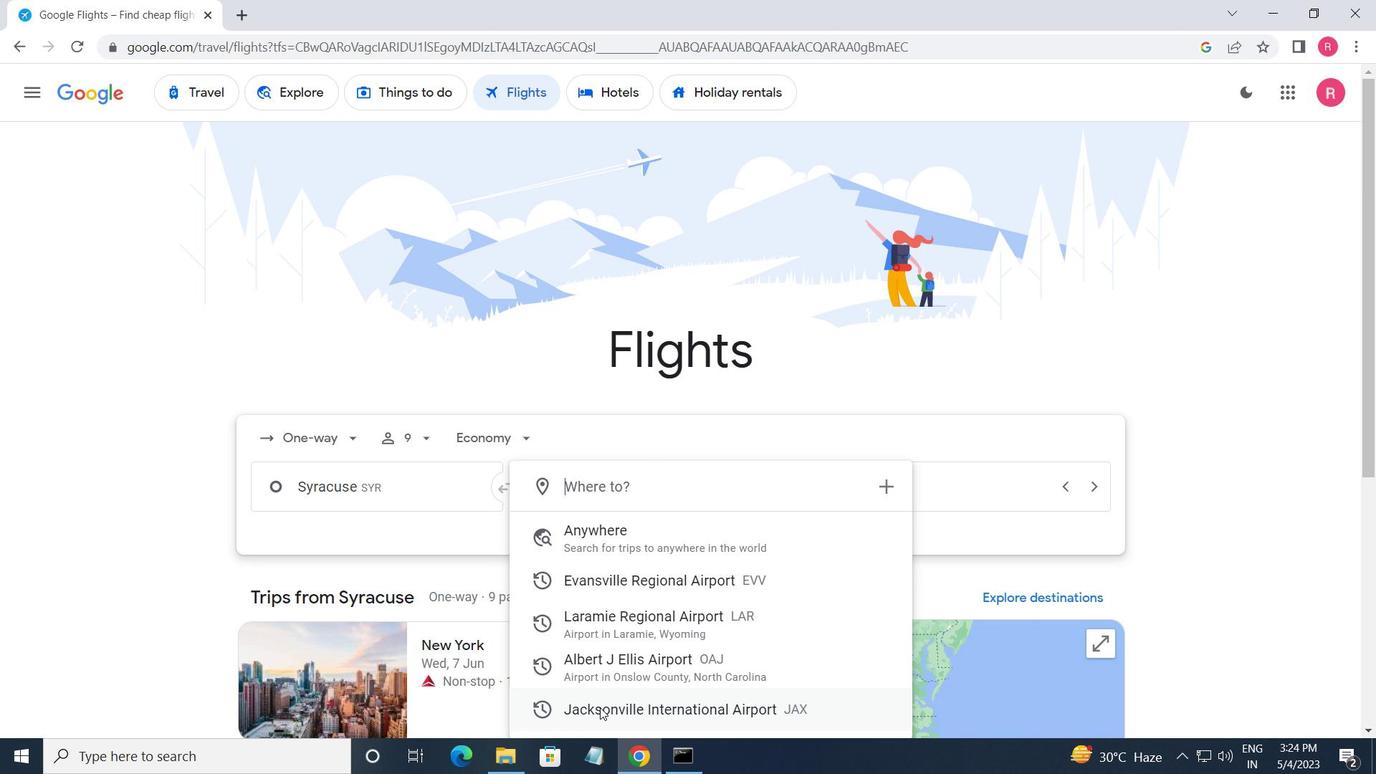 
Action: Mouse moved to (848, 491)
Screenshot: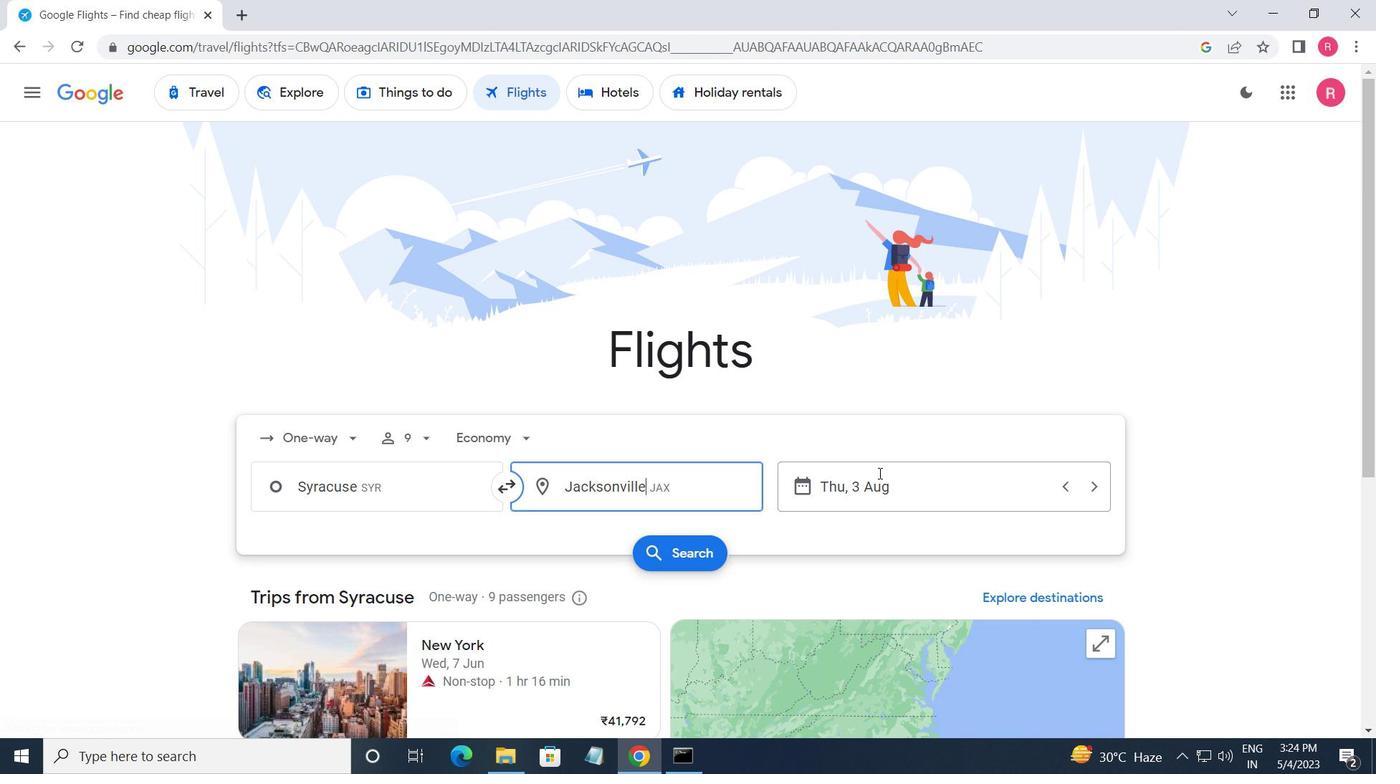 
Action: Mouse pressed left at (848, 491)
Screenshot: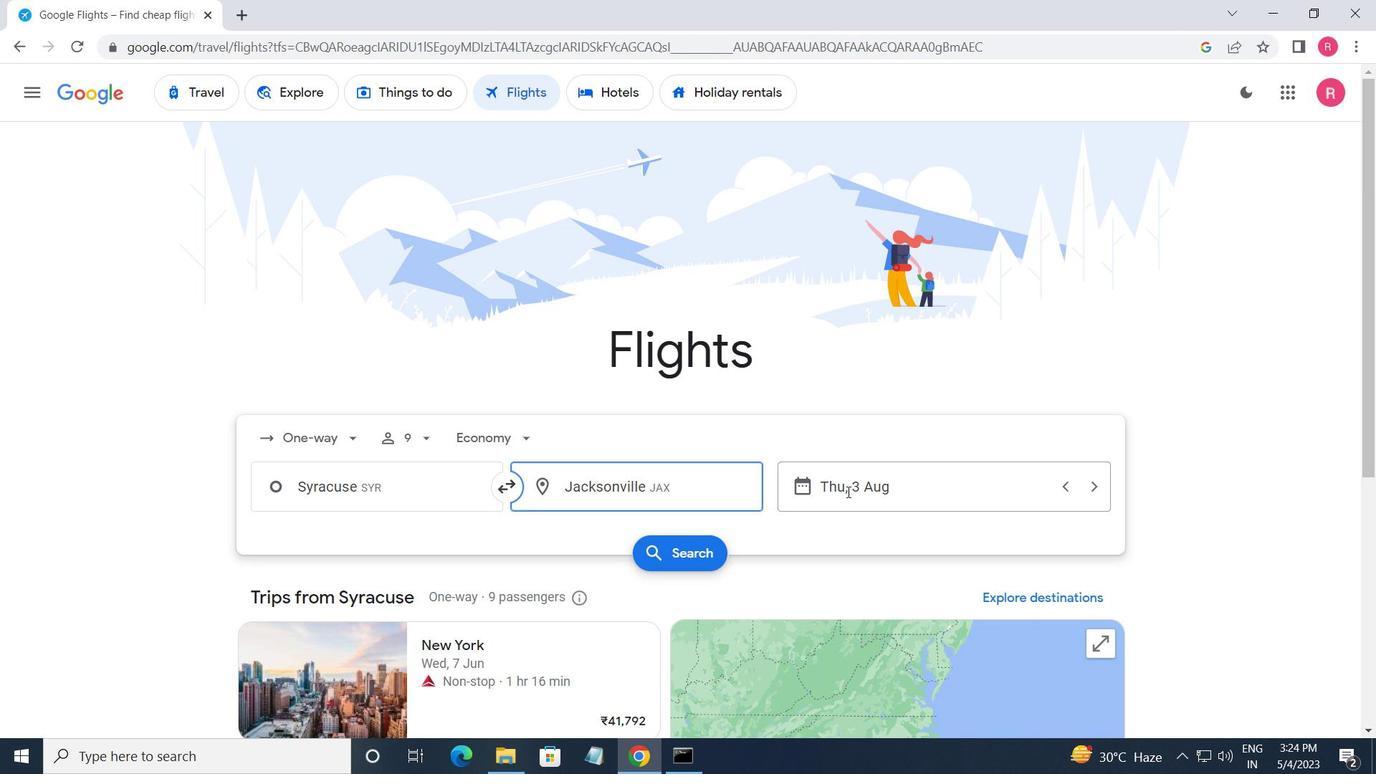 
Action: Mouse moved to (658, 405)
Screenshot: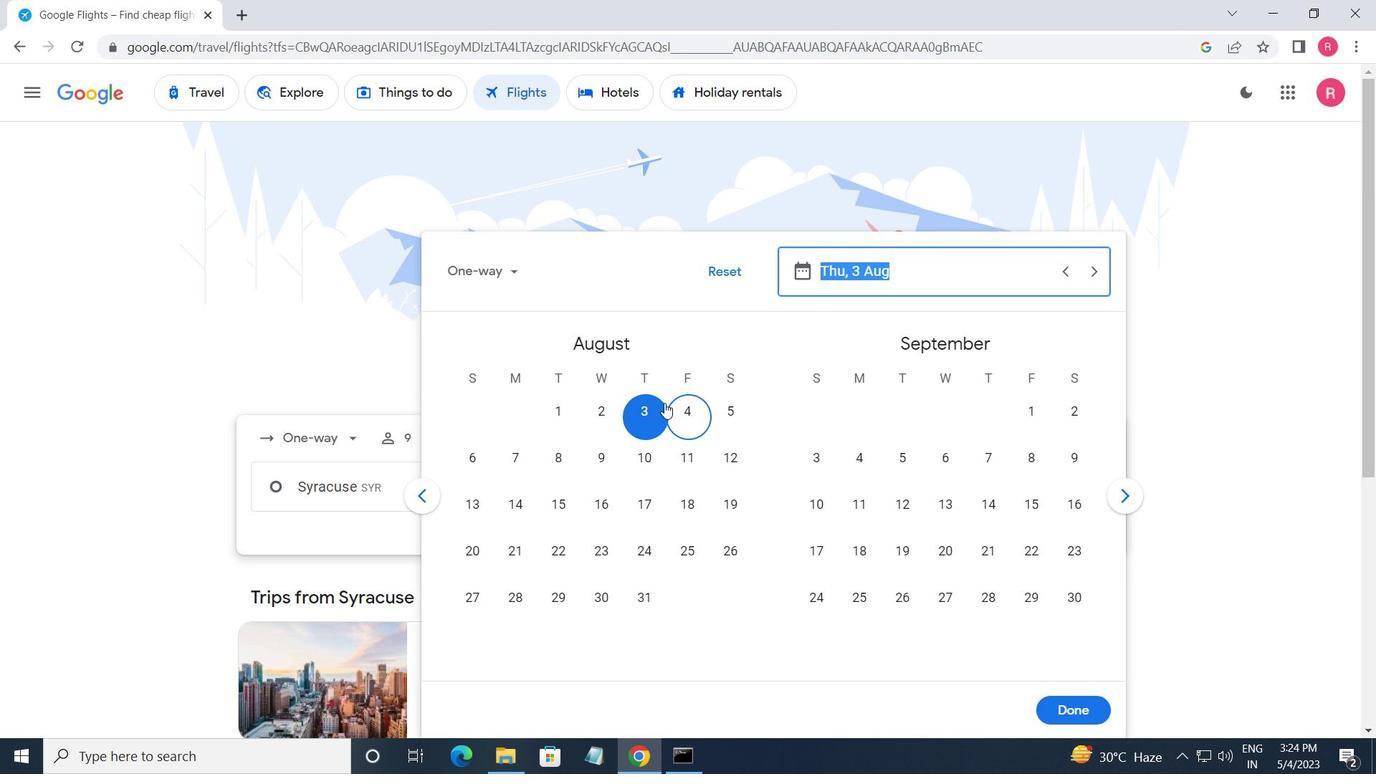 
Action: Mouse pressed left at (658, 405)
Screenshot: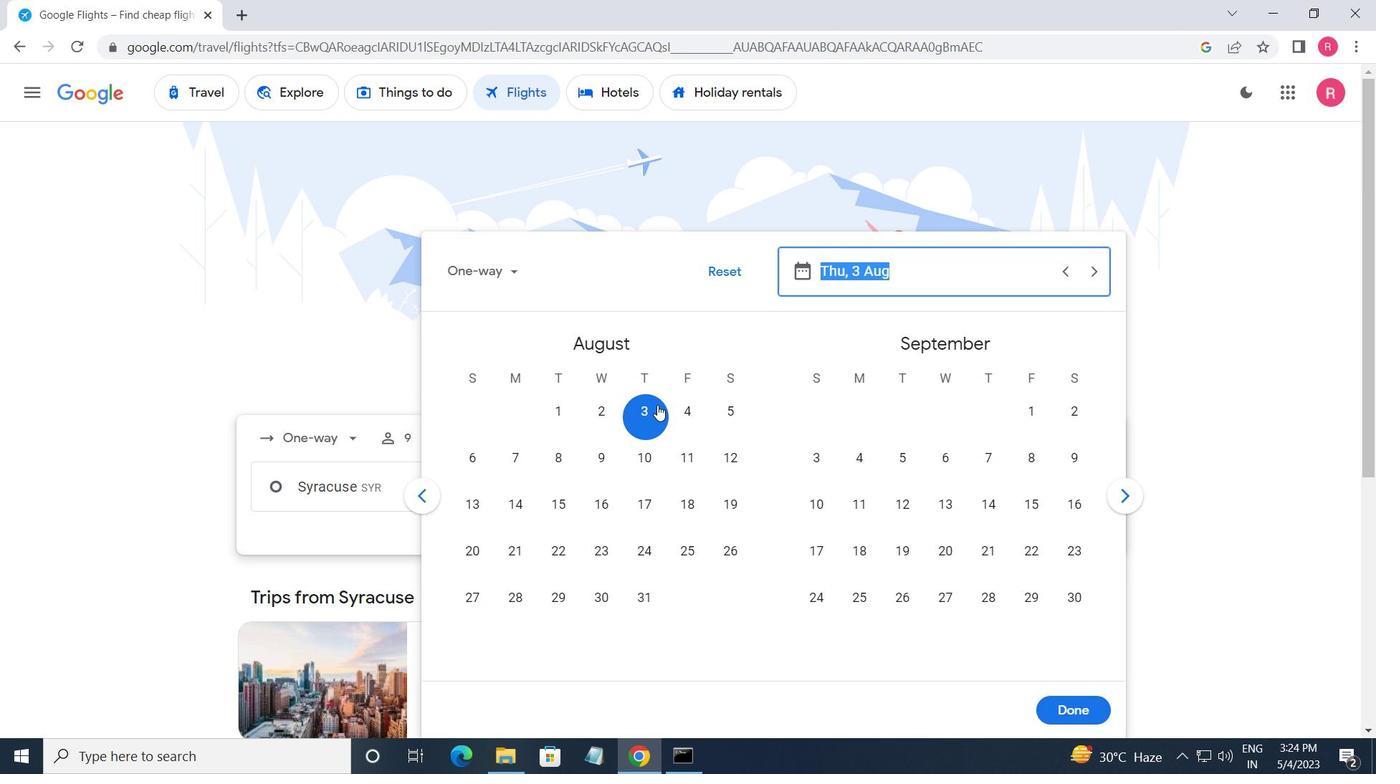 
Action: Mouse moved to (1072, 715)
Screenshot: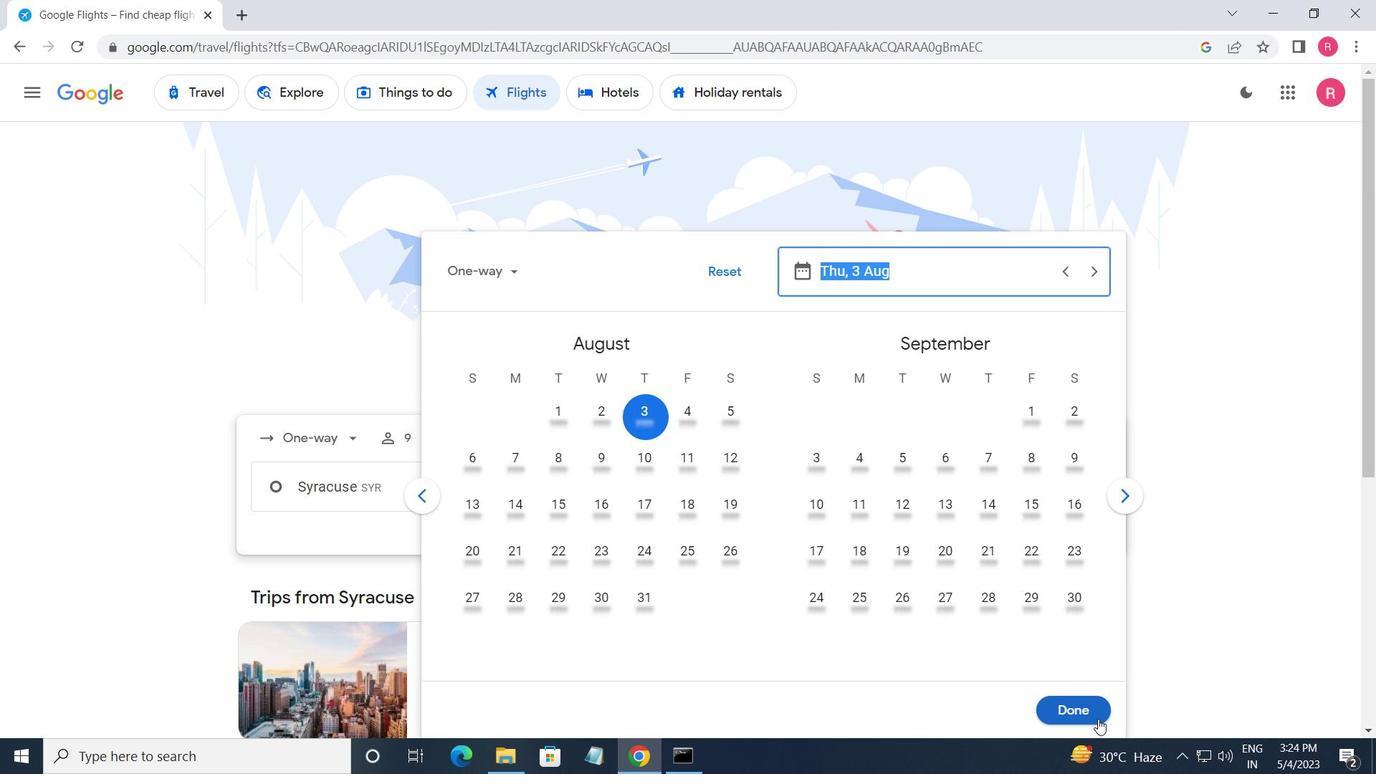 
Action: Mouse pressed left at (1072, 715)
Screenshot: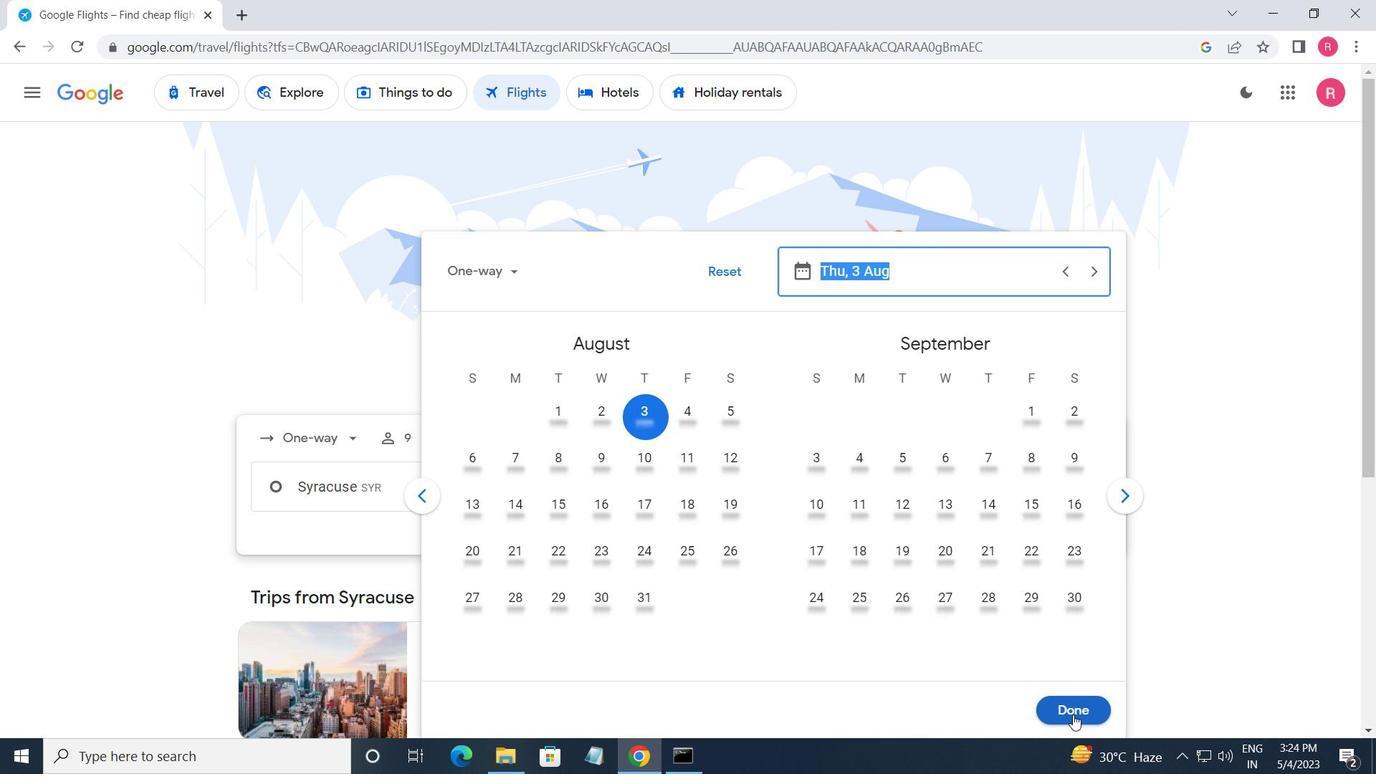 
Action: Mouse moved to (663, 556)
Screenshot: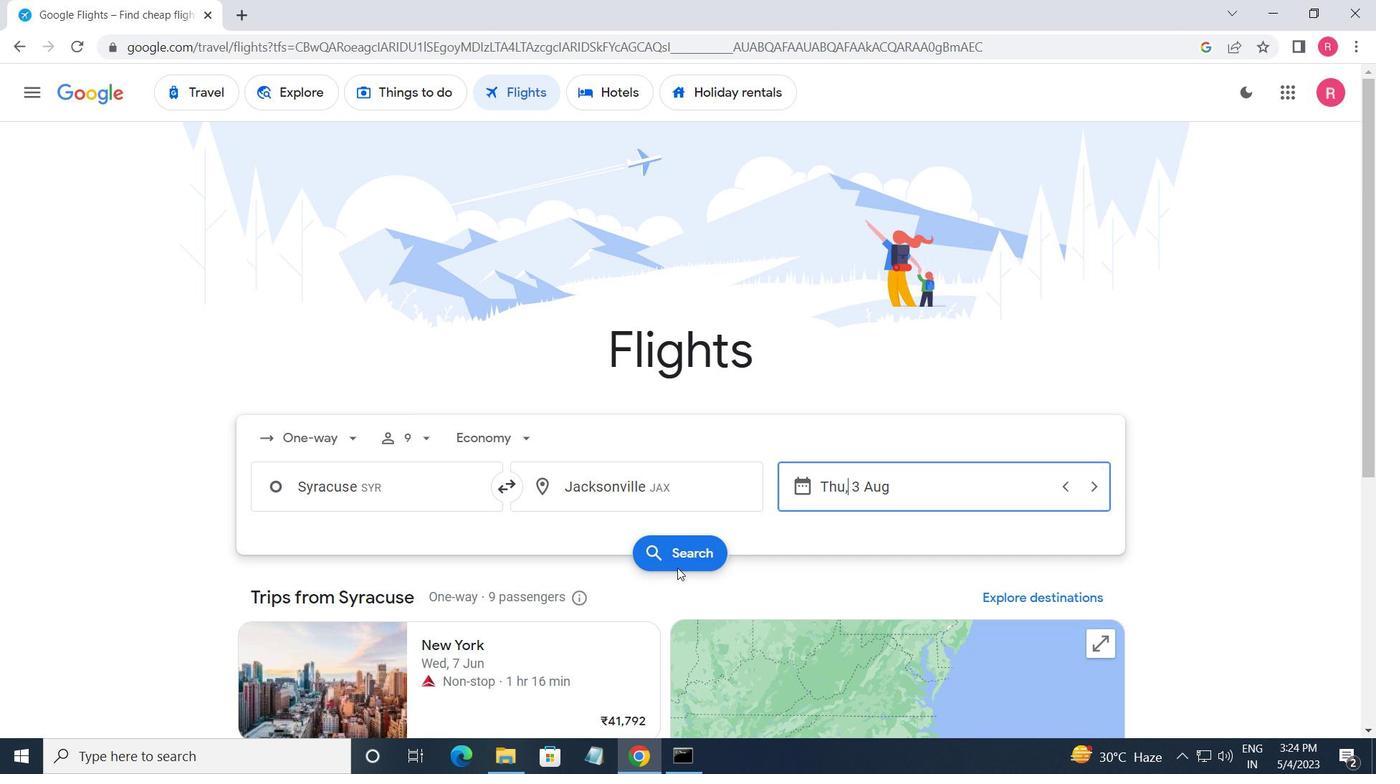 
Action: Mouse pressed left at (663, 556)
Screenshot: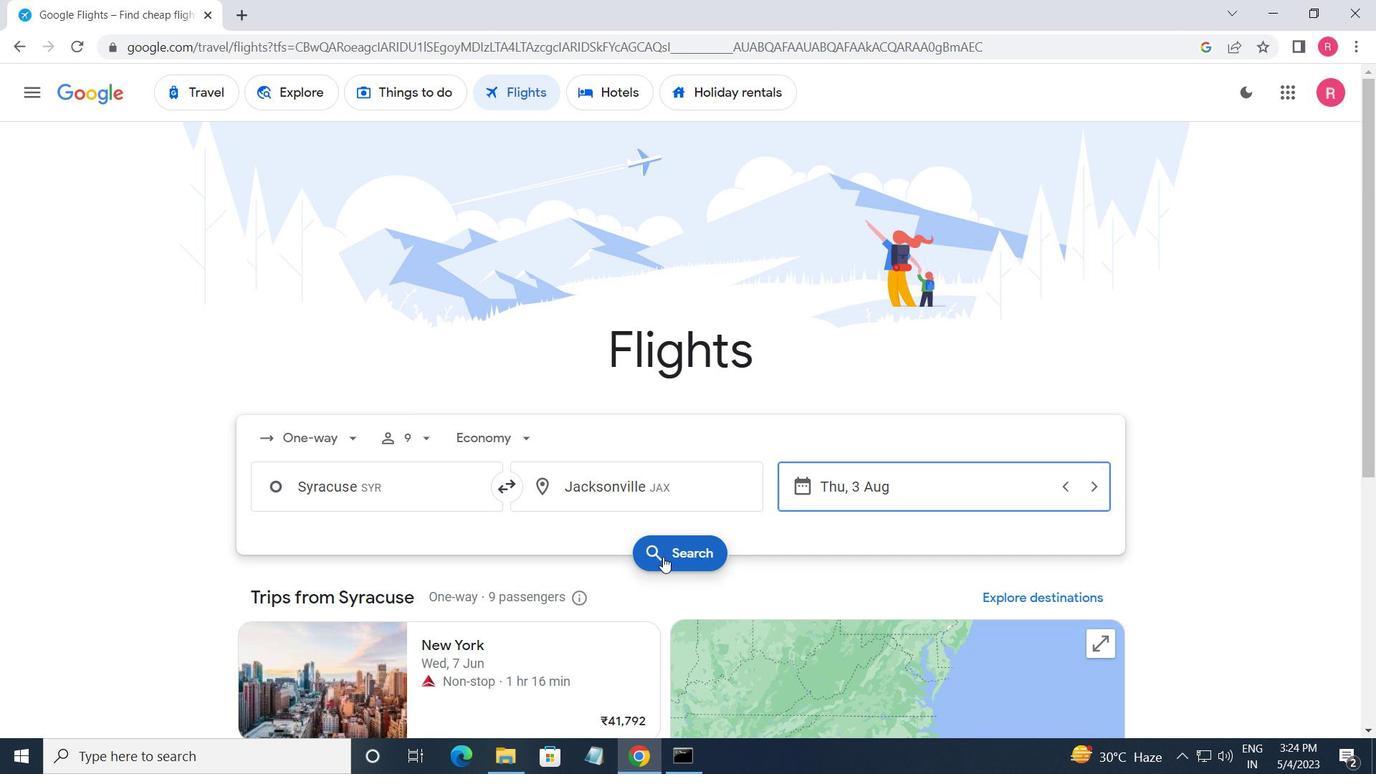 
Action: Mouse moved to (281, 254)
Screenshot: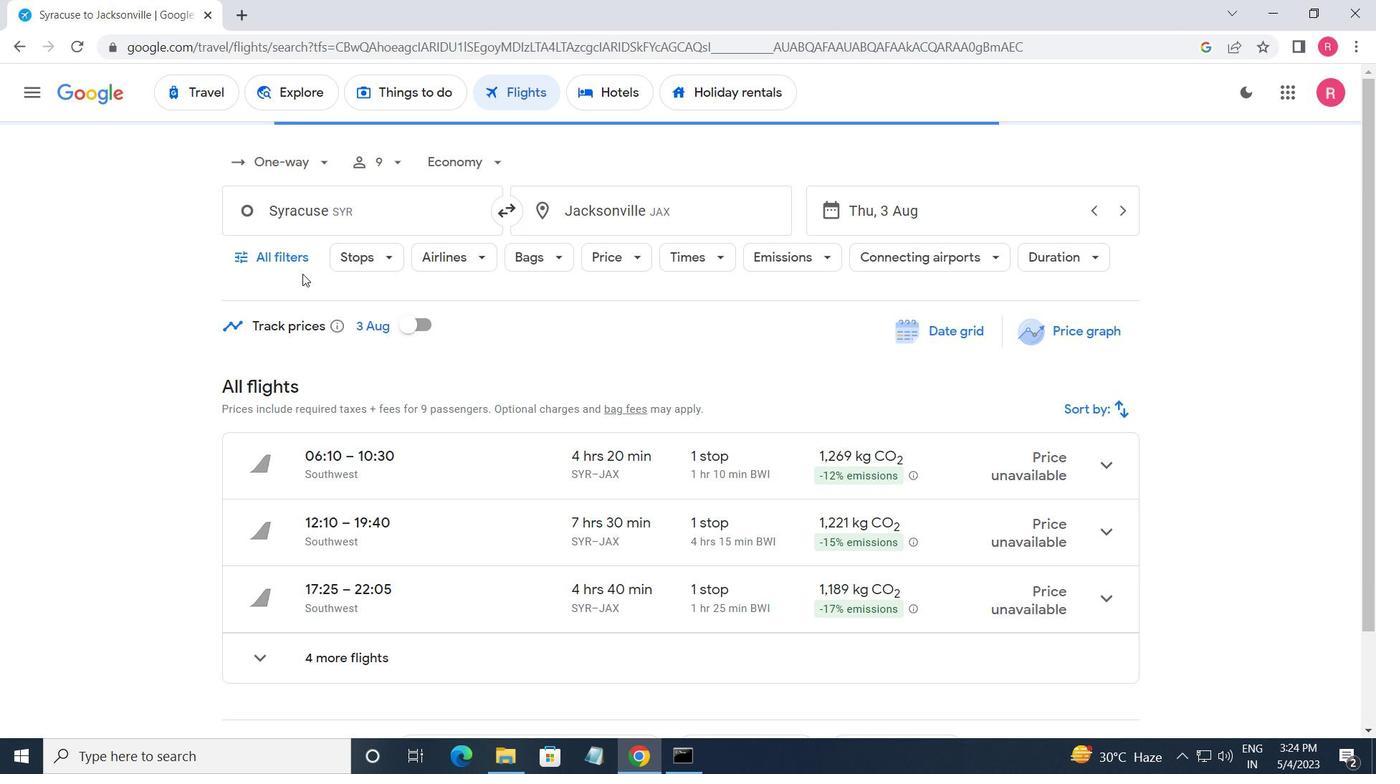 
Action: Mouse pressed left at (281, 254)
Screenshot: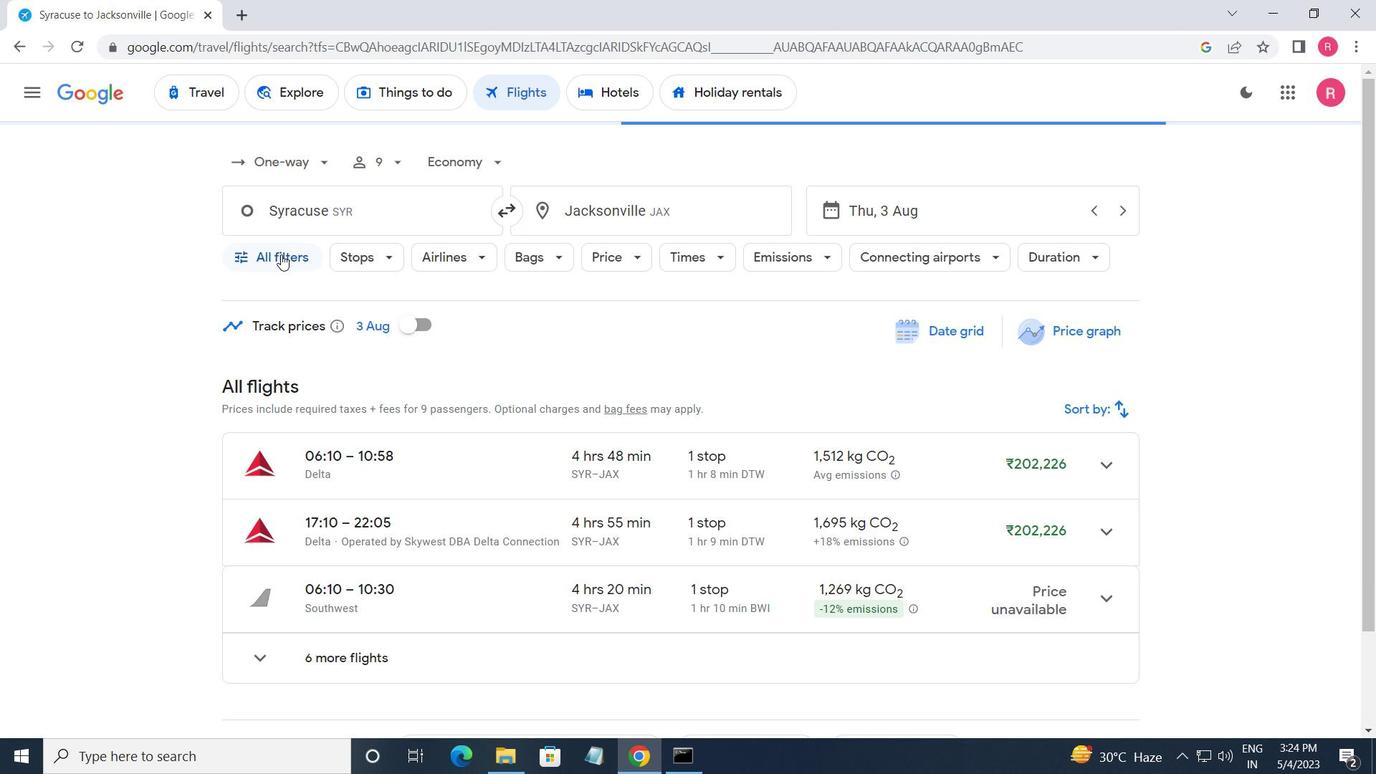 
Action: Mouse moved to (278, 321)
Screenshot: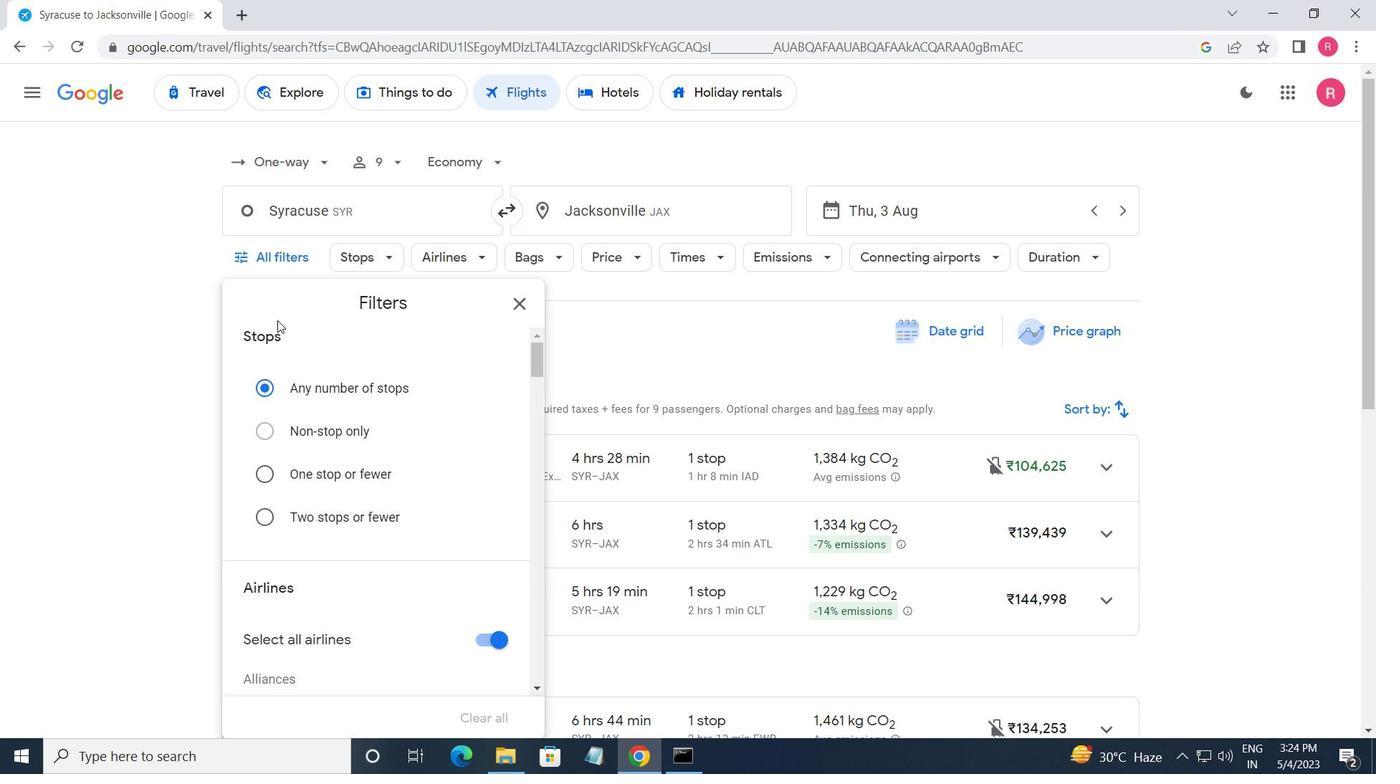 
Action: Mouse scrolled (278, 321) with delta (0, 0)
Screenshot: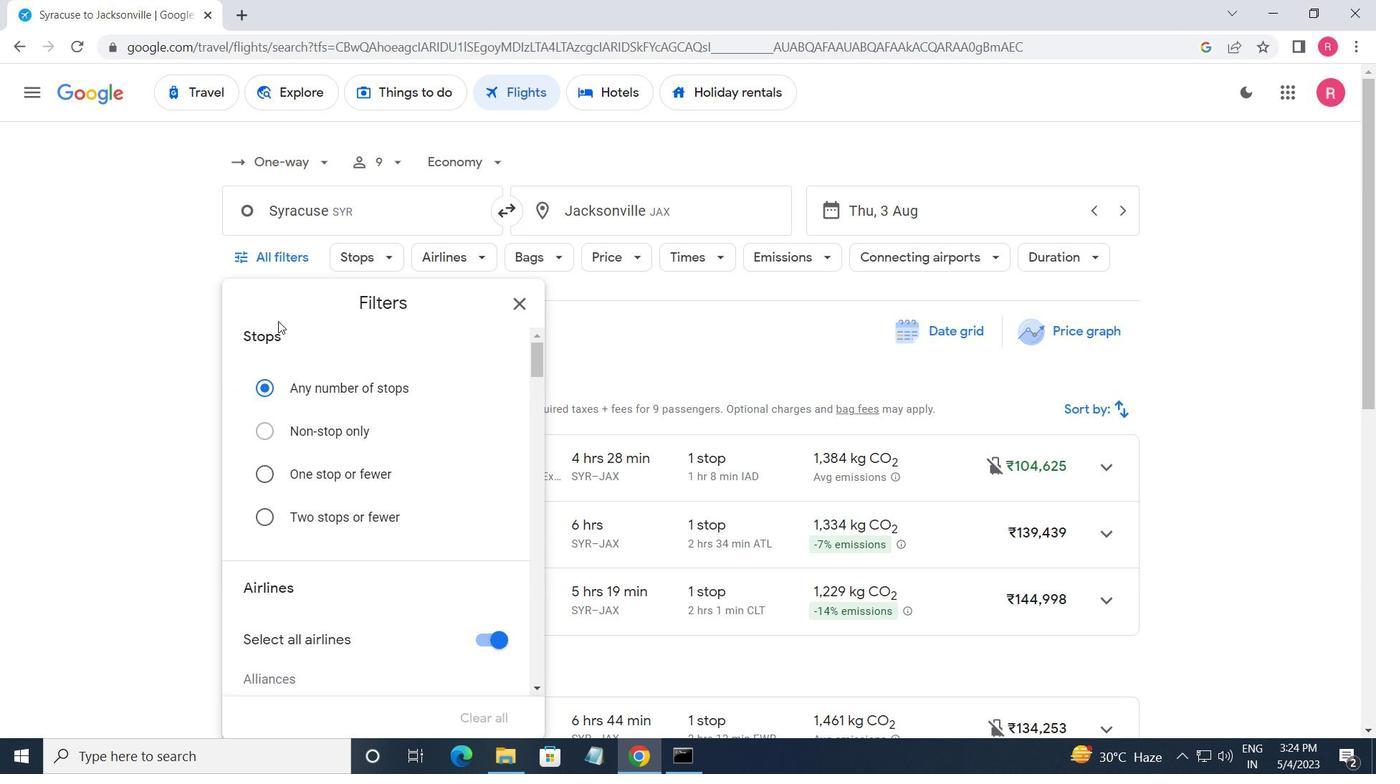 
Action: Mouse moved to (288, 341)
Screenshot: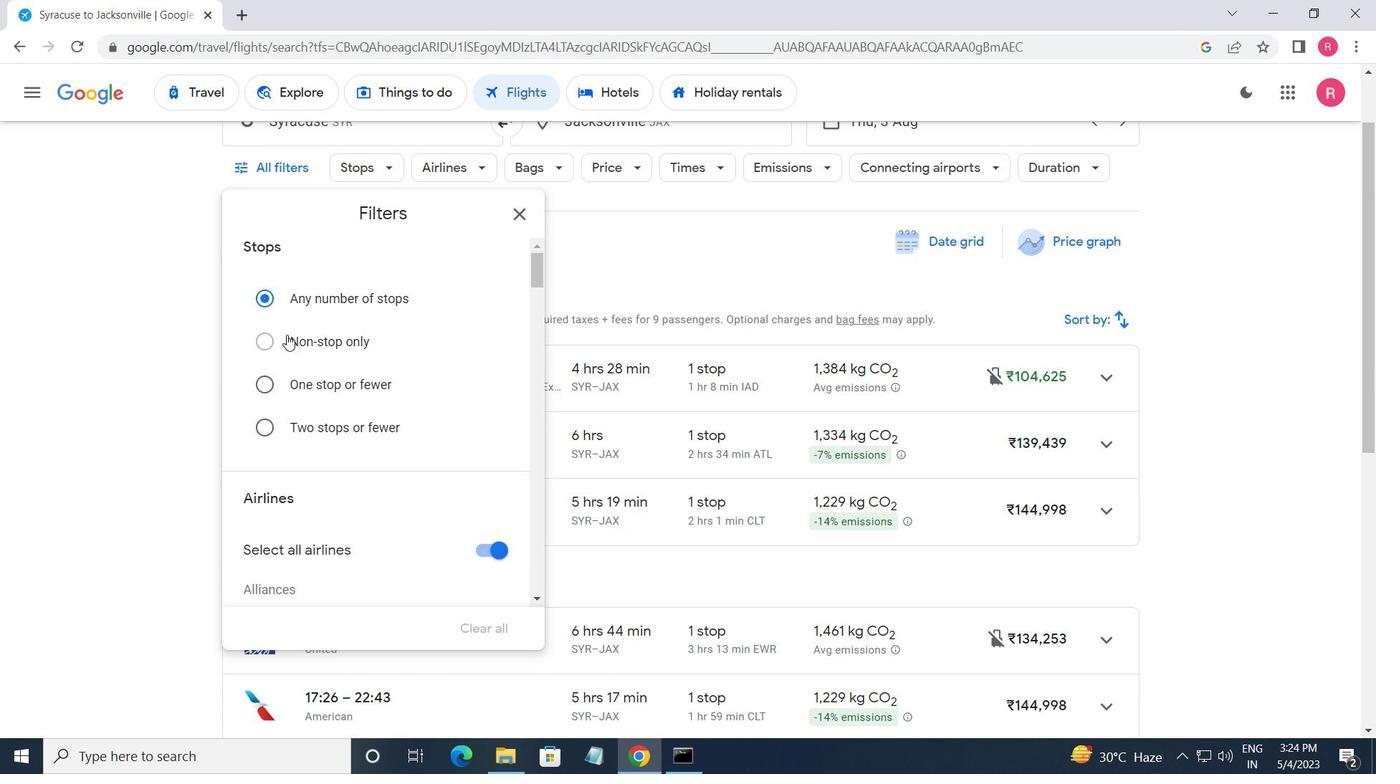 
Action: Mouse scrolled (288, 341) with delta (0, 0)
Screenshot: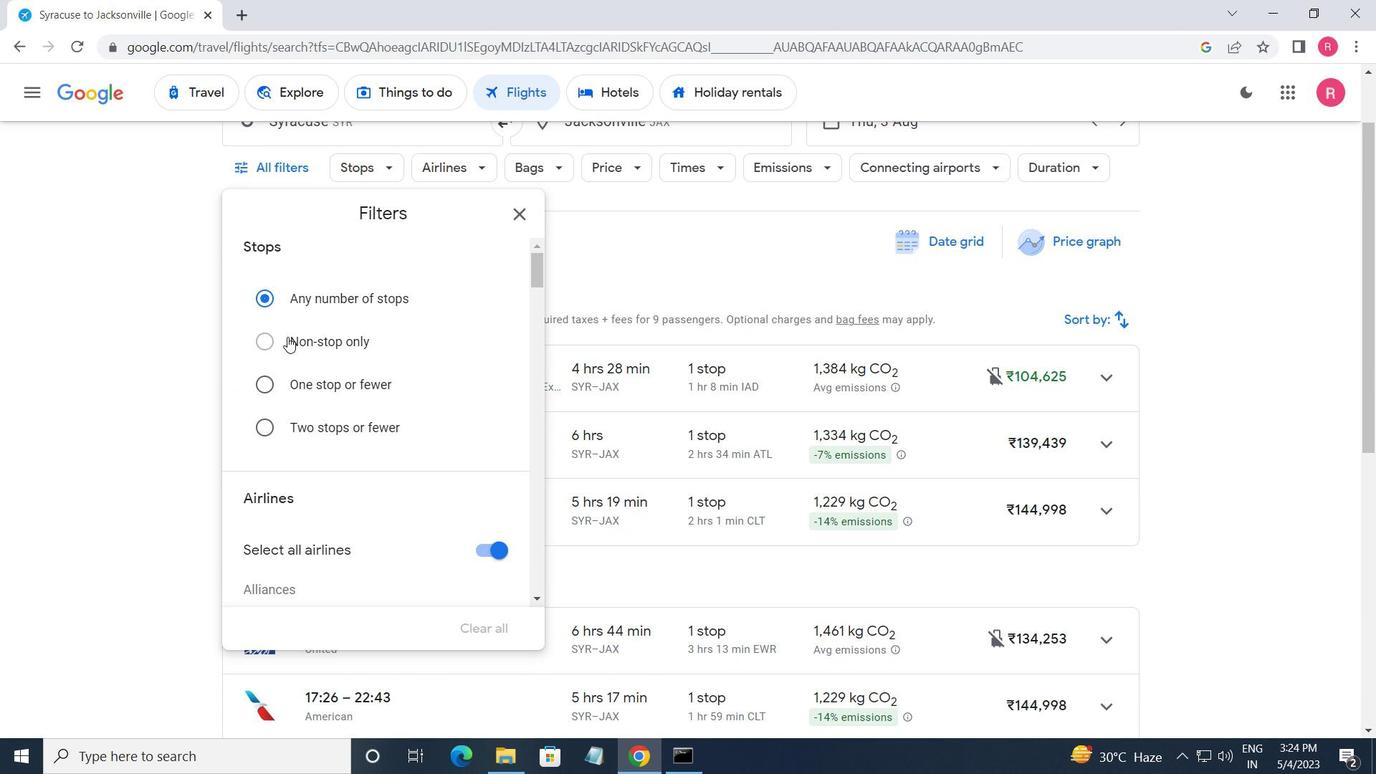 
Action: Mouse moved to (341, 397)
Screenshot: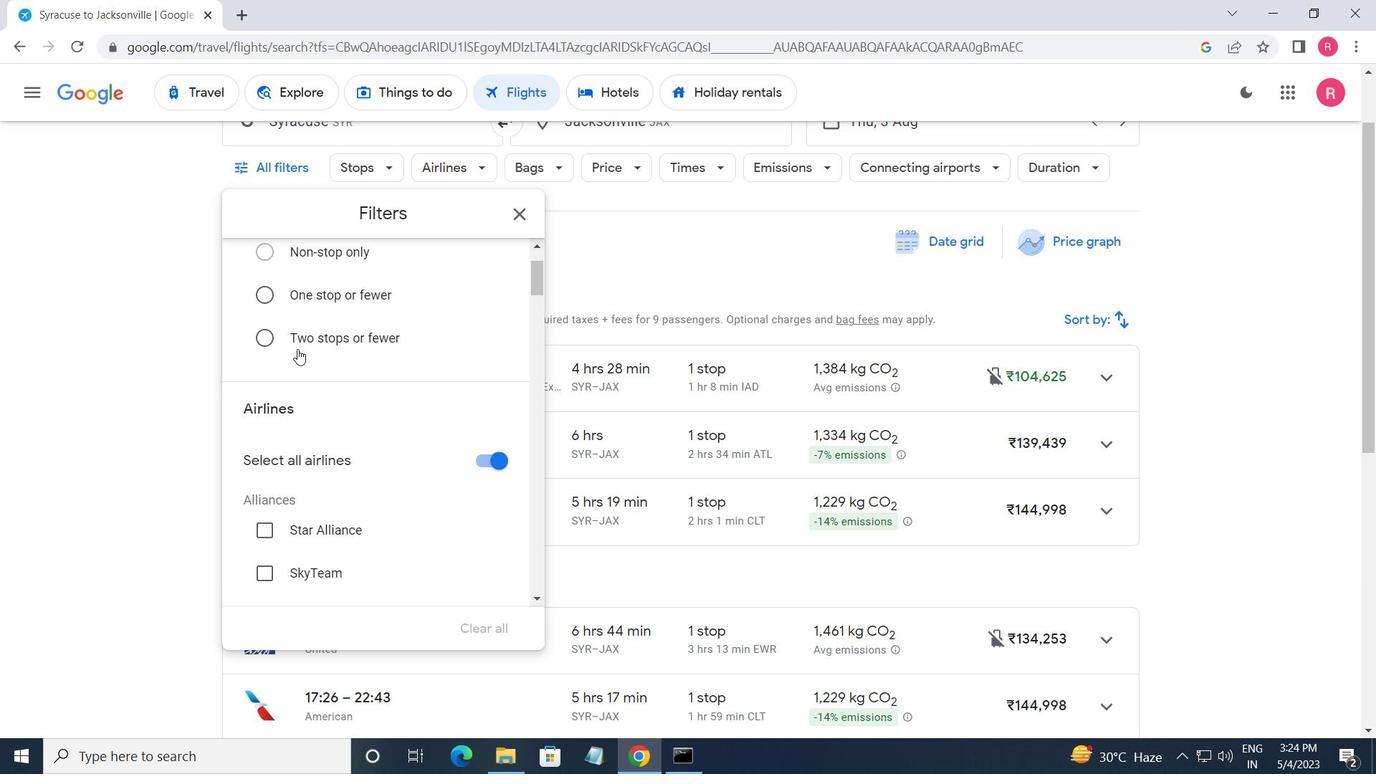 
Action: Mouse scrolled (341, 396) with delta (0, 0)
Screenshot: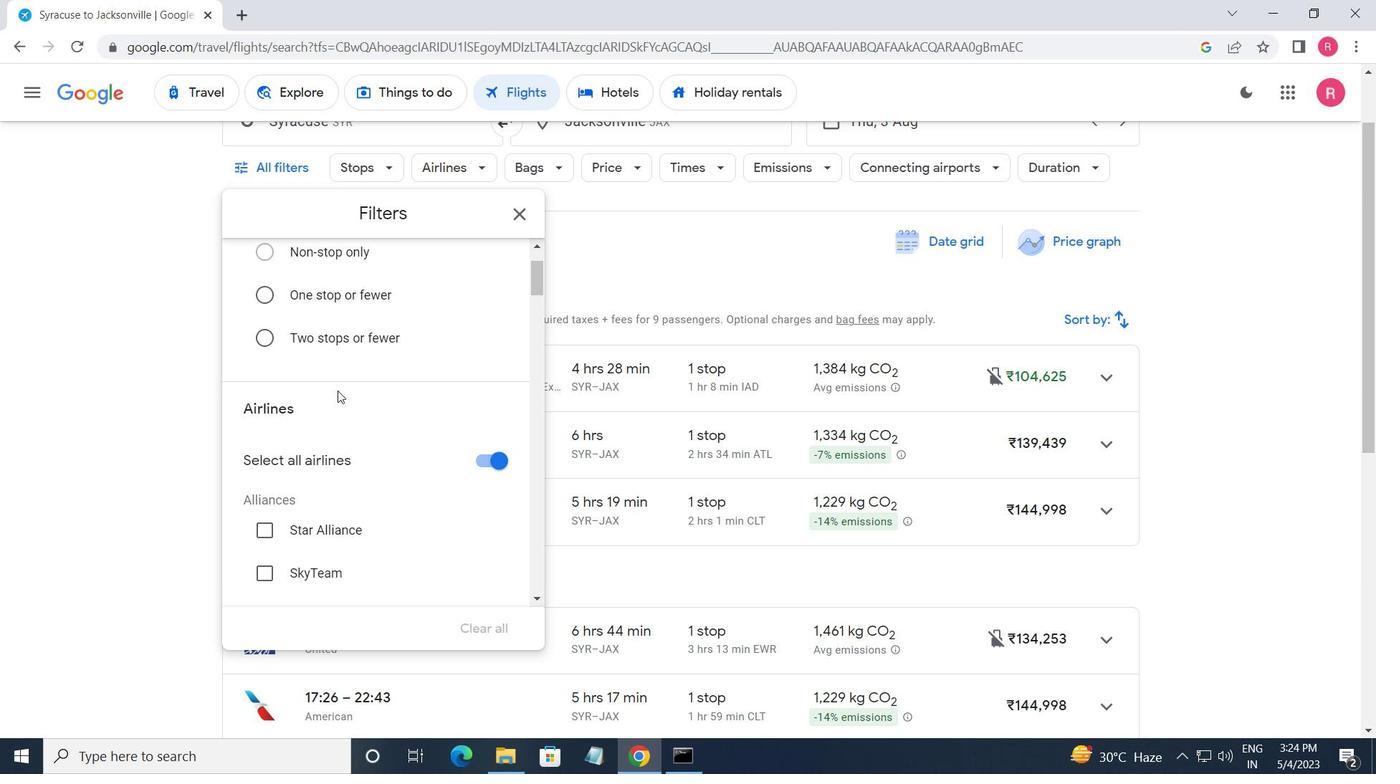 
Action: Mouse moved to (352, 410)
Screenshot: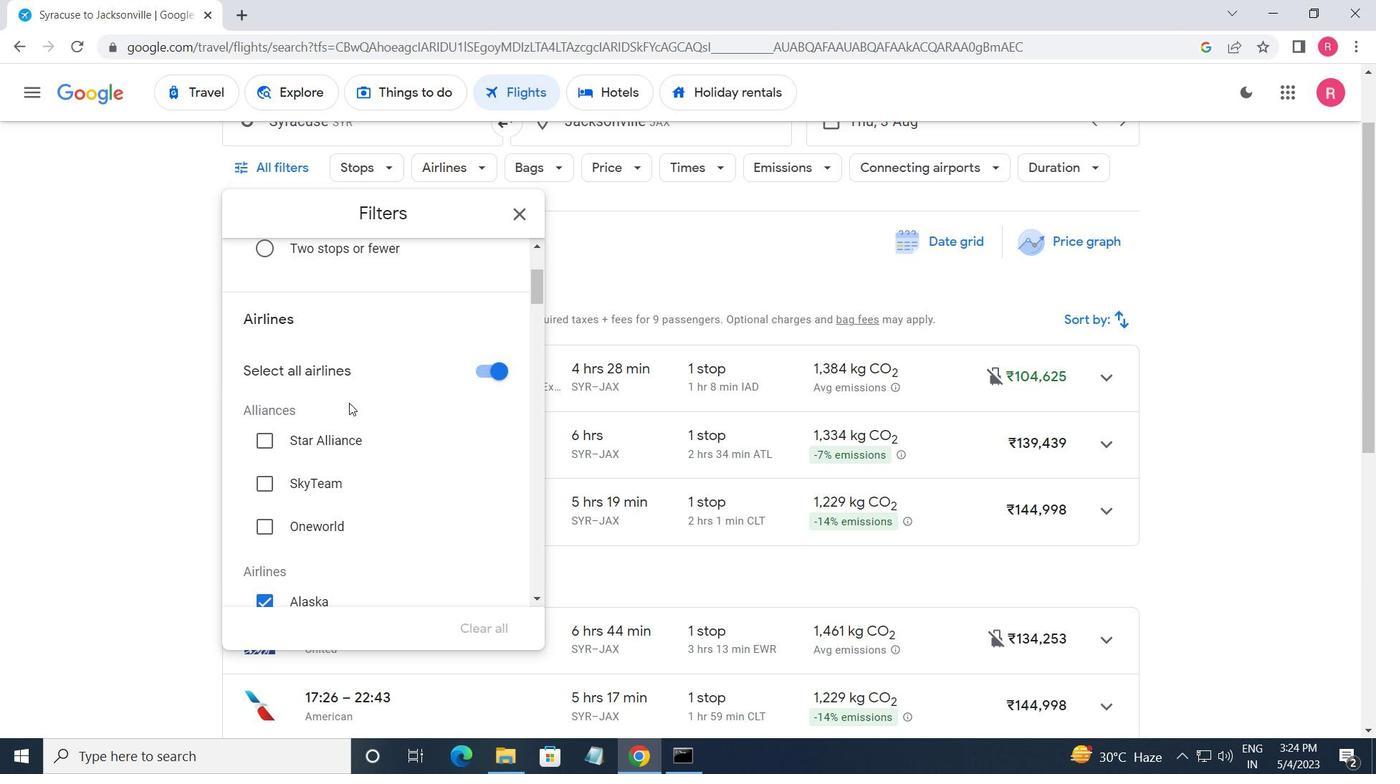 
Action: Mouse scrolled (352, 409) with delta (0, 0)
Screenshot: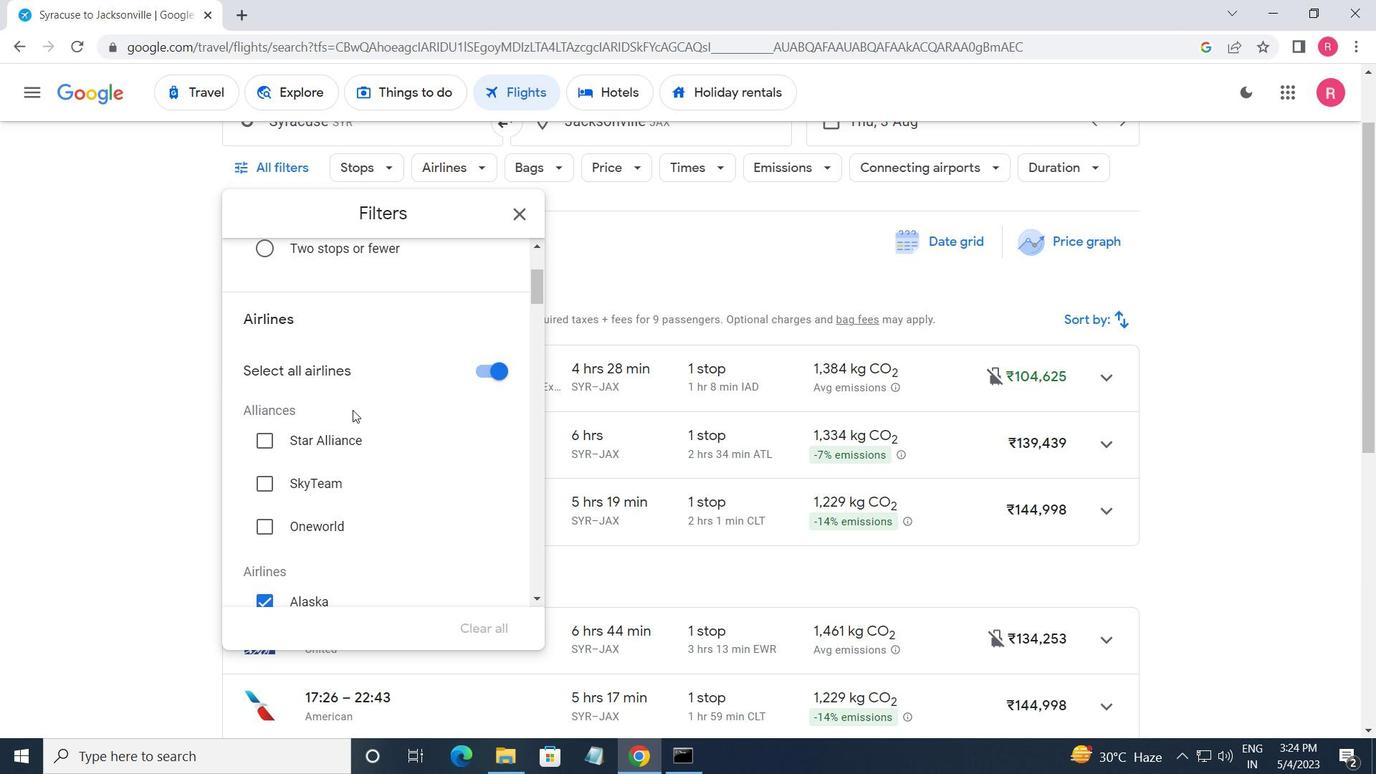 
Action: Mouse moved to (352, 412)
Screenshot: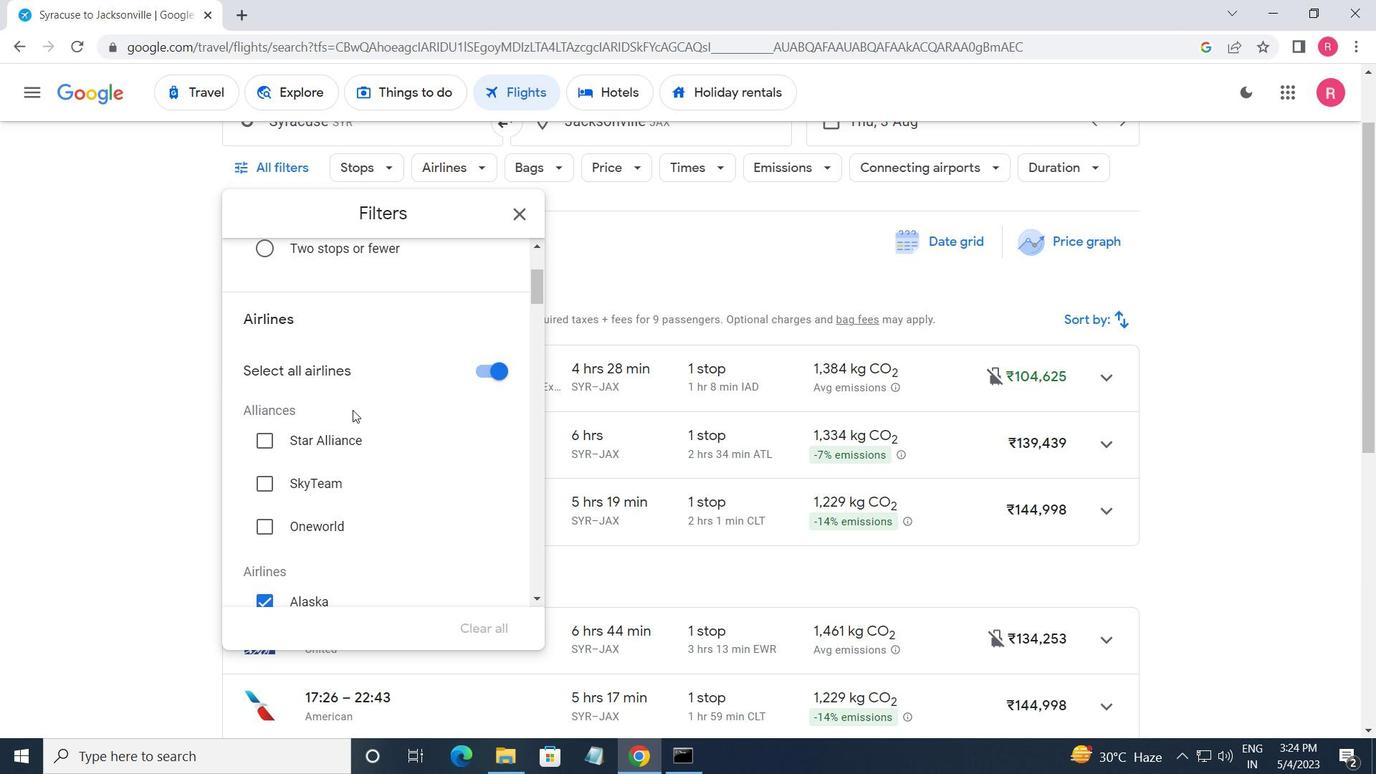 
Action: Mouse scrolled (352, 411) with delta (0, 0)
Screenshot: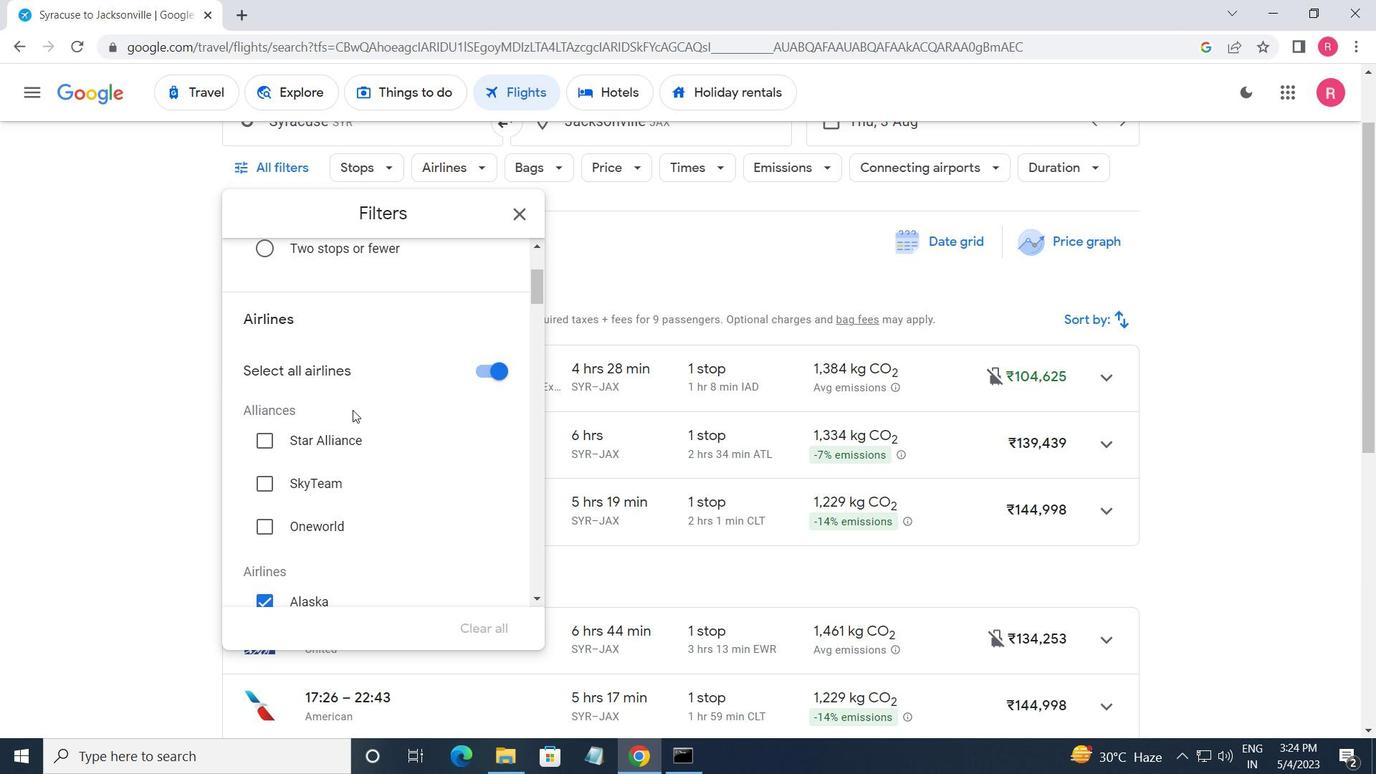 
Action: Mouse scrolled (352, 411) with delta (0, 0)
Screenshot: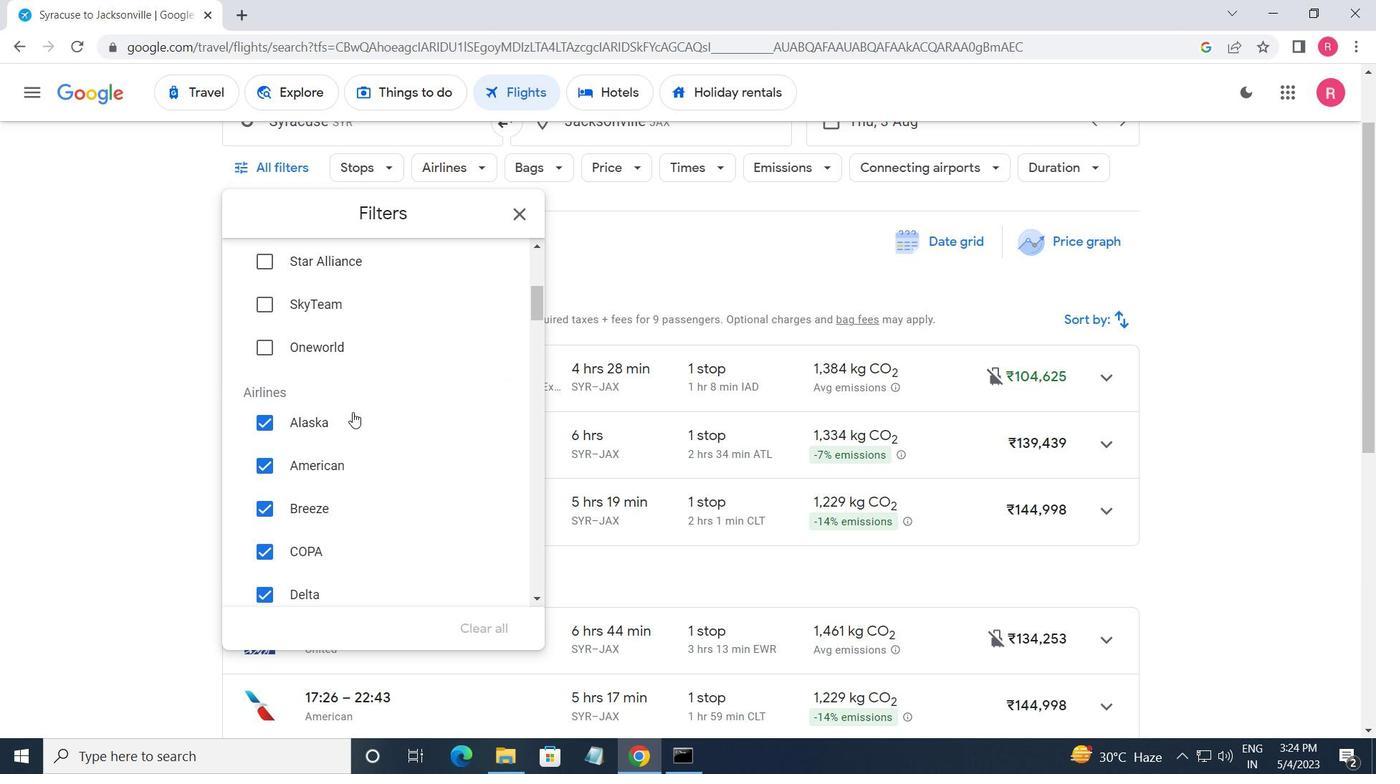 
Action: Mouse scrolled (352, 411) with delta (0, 0)
Screenshot: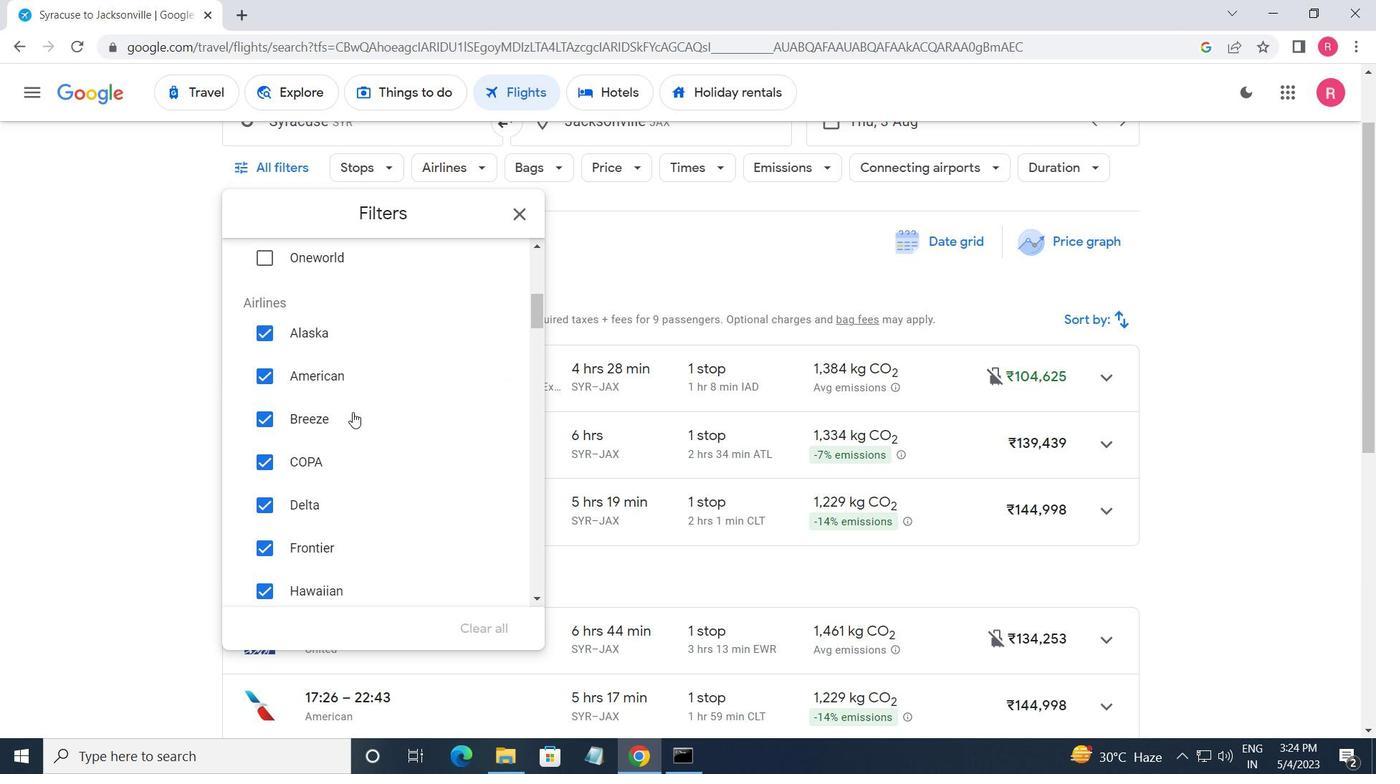 
Action: Mouse scrolled (352, 411) with delta (0, 0)
Screenshot: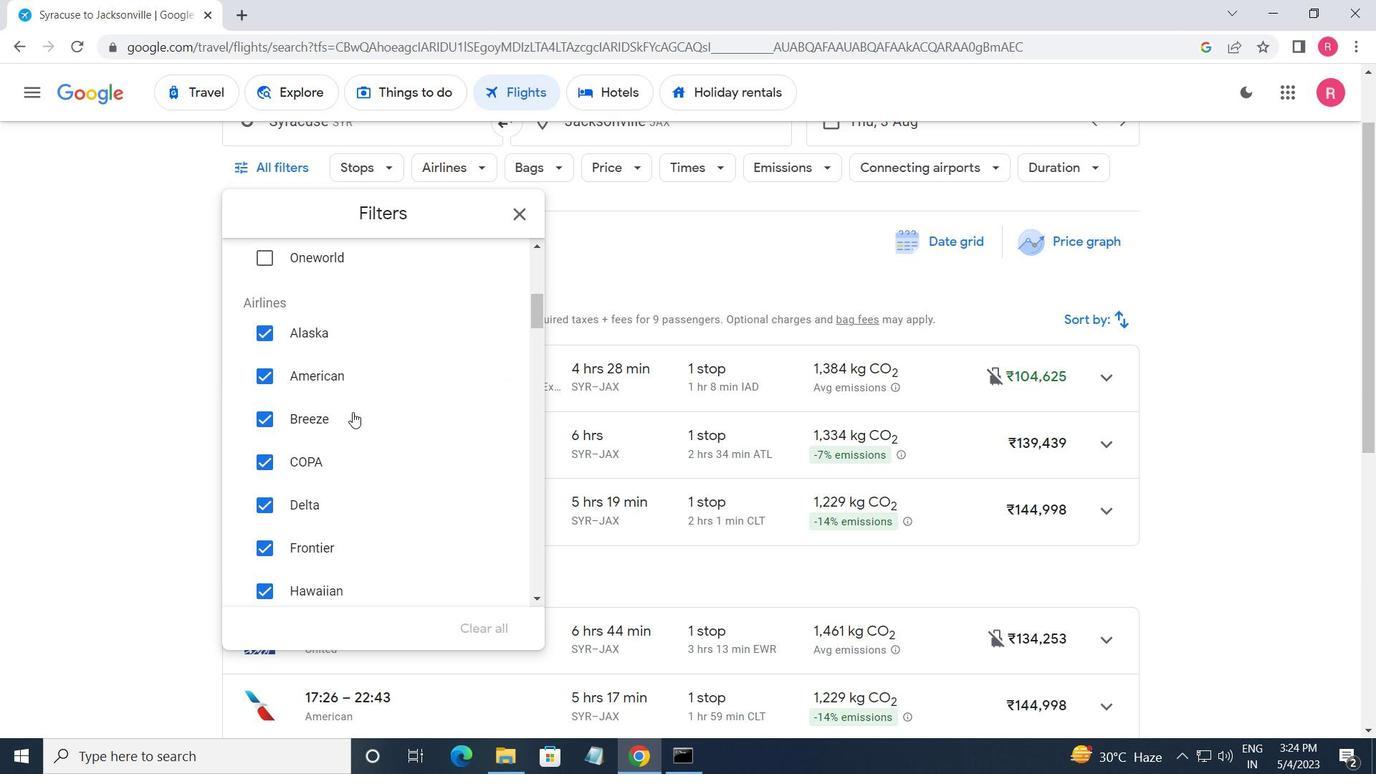 
Action: Mouse scrolled (352, 411) with delta (0, 0)
Screenshot: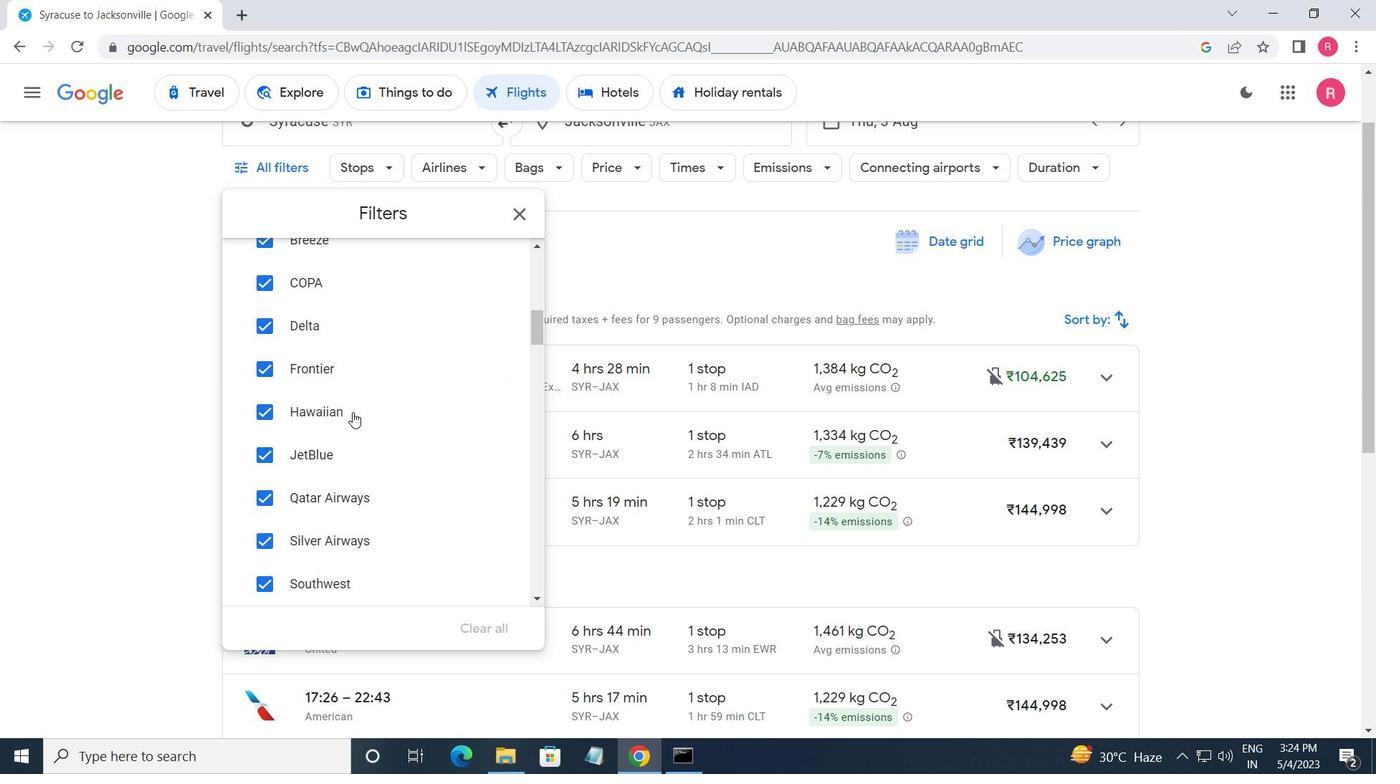 
Action: Mouse scrolled (352, 411) with delta (0, 0)
Screenshot: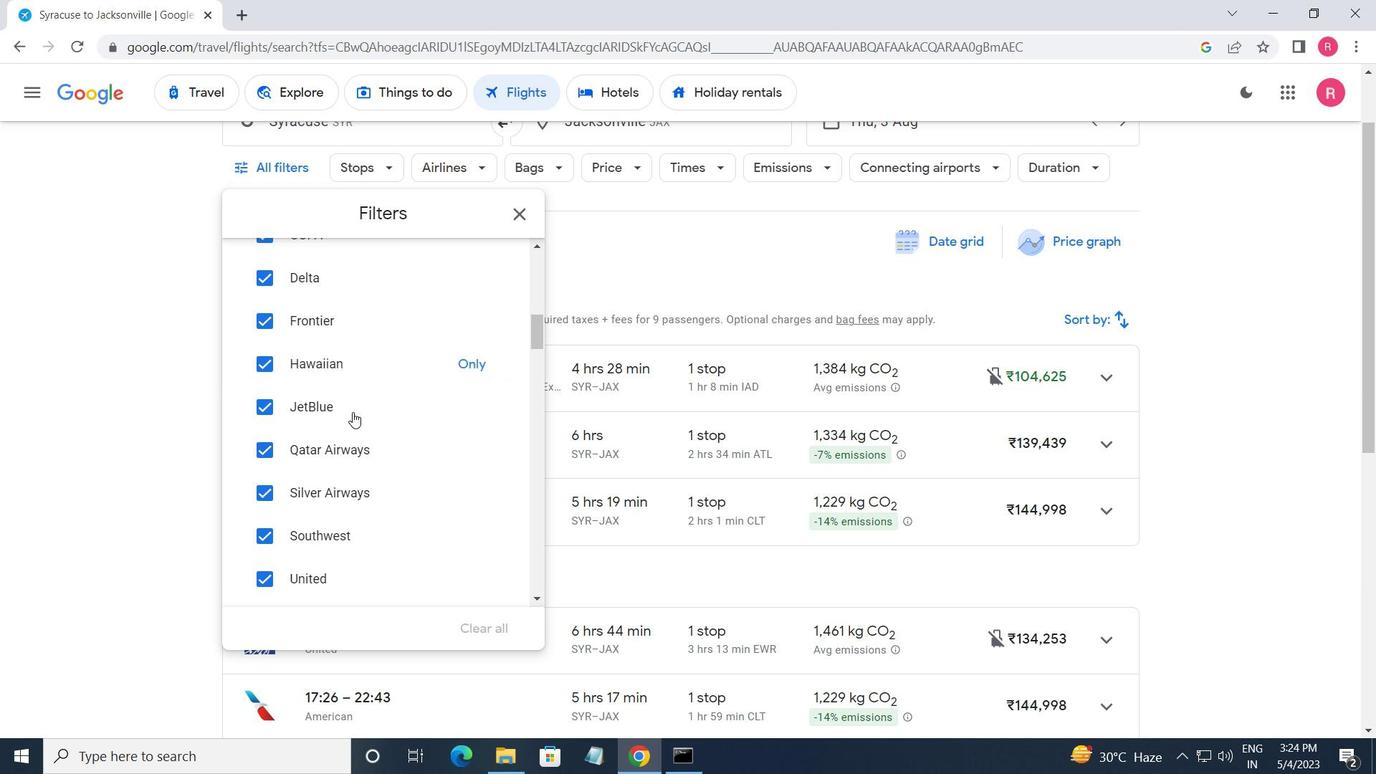 
Action: Mouse scrolled (352, 412) with delta (0, 0)
Screenshot: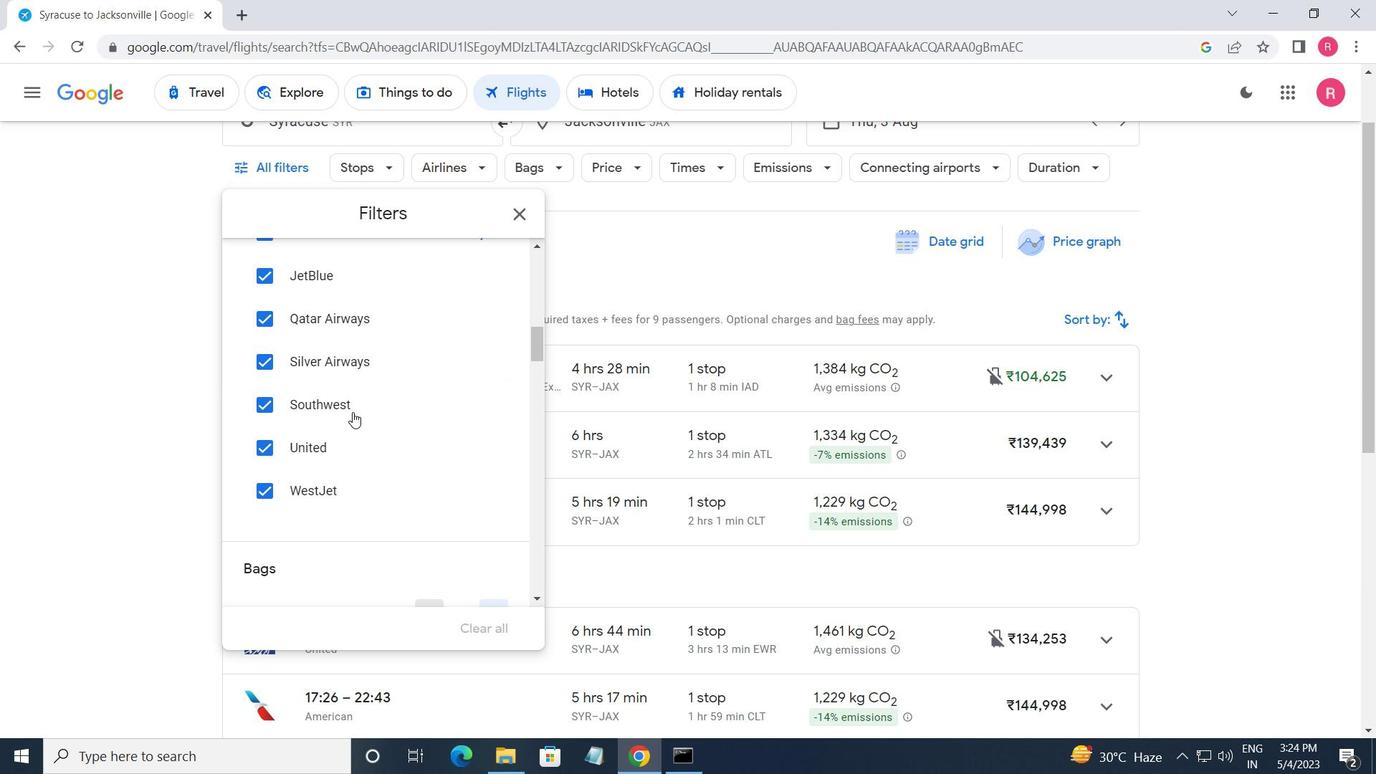 
Action: Mouse scrolled (352, 412) with delta (0, 0)
Screenshot: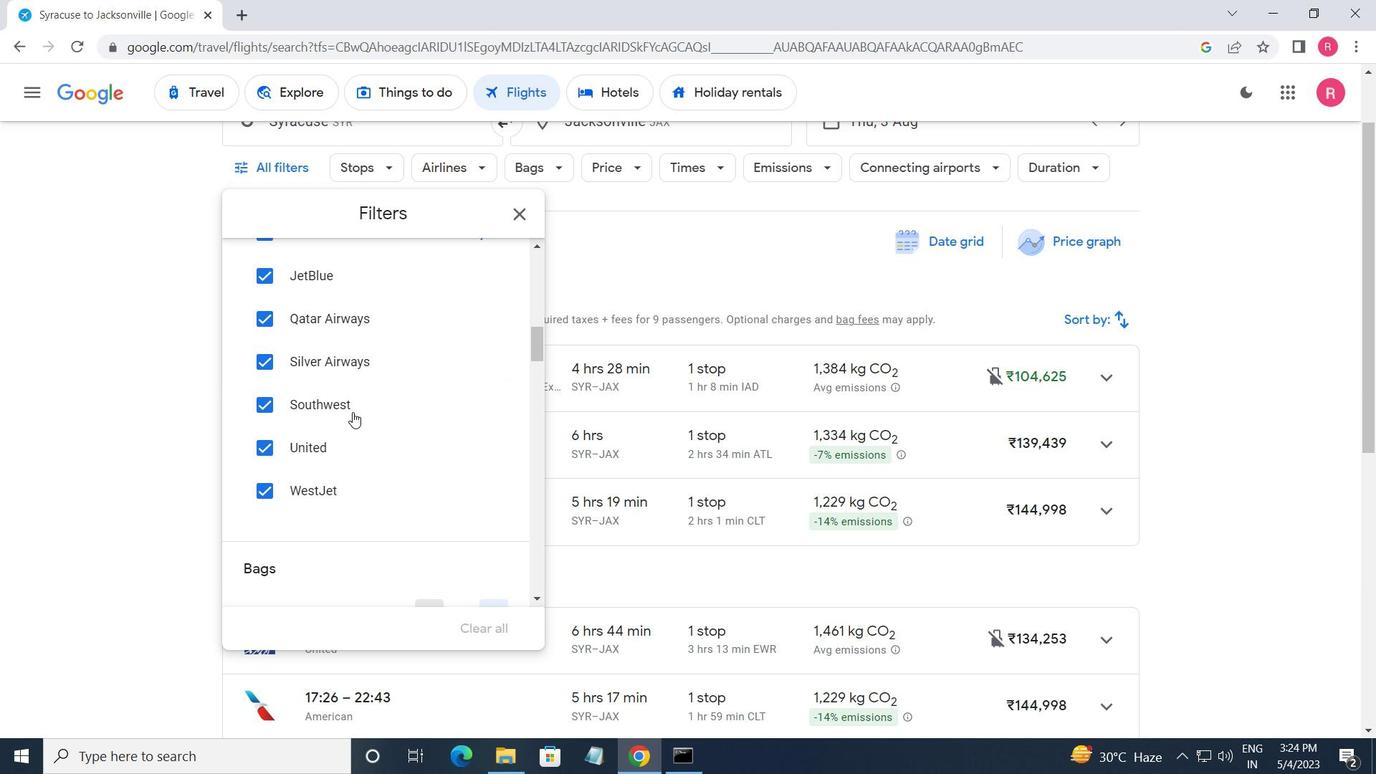 
Action: Mouse scrolled (352, 412) with delta (0, 0)
Screenshot: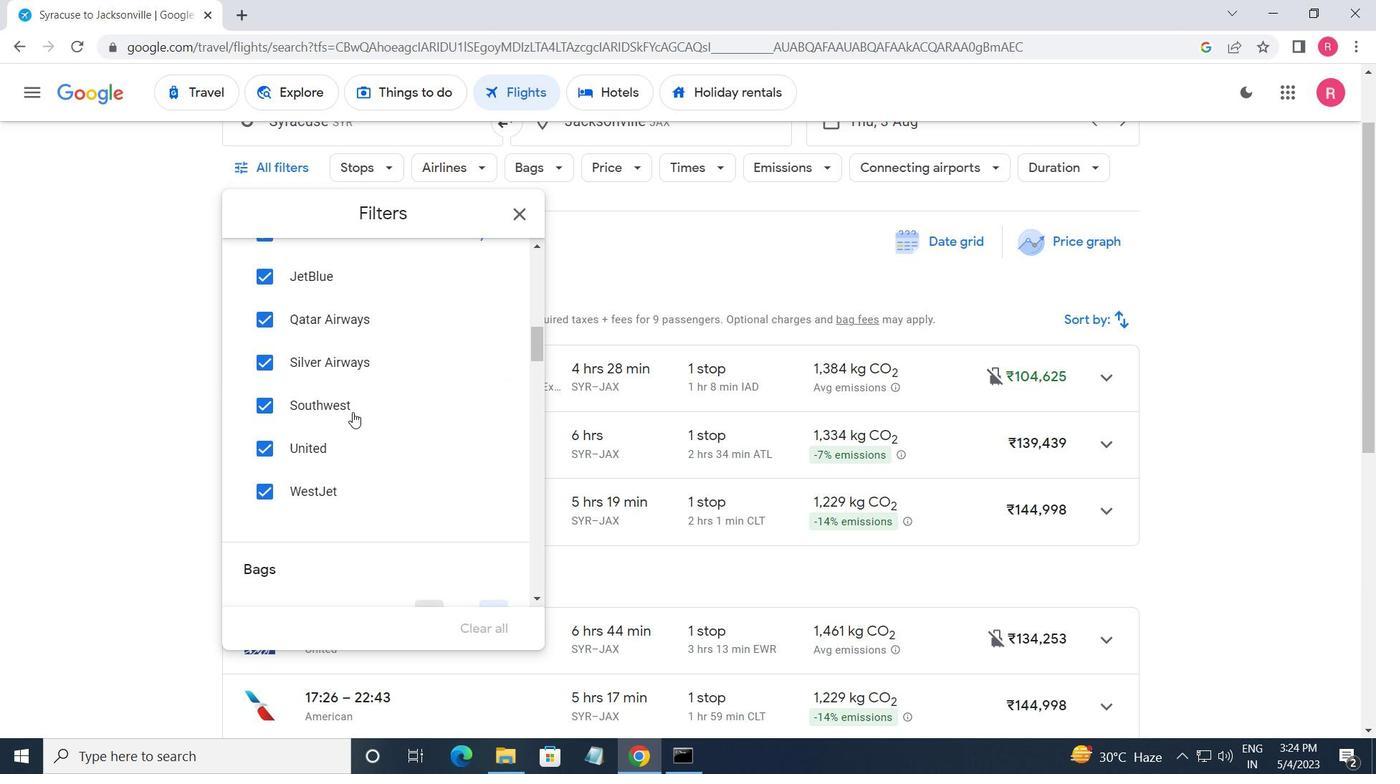 
Action: Mouse scrolled (352, 412) with delta (0, 0)
Screenshot: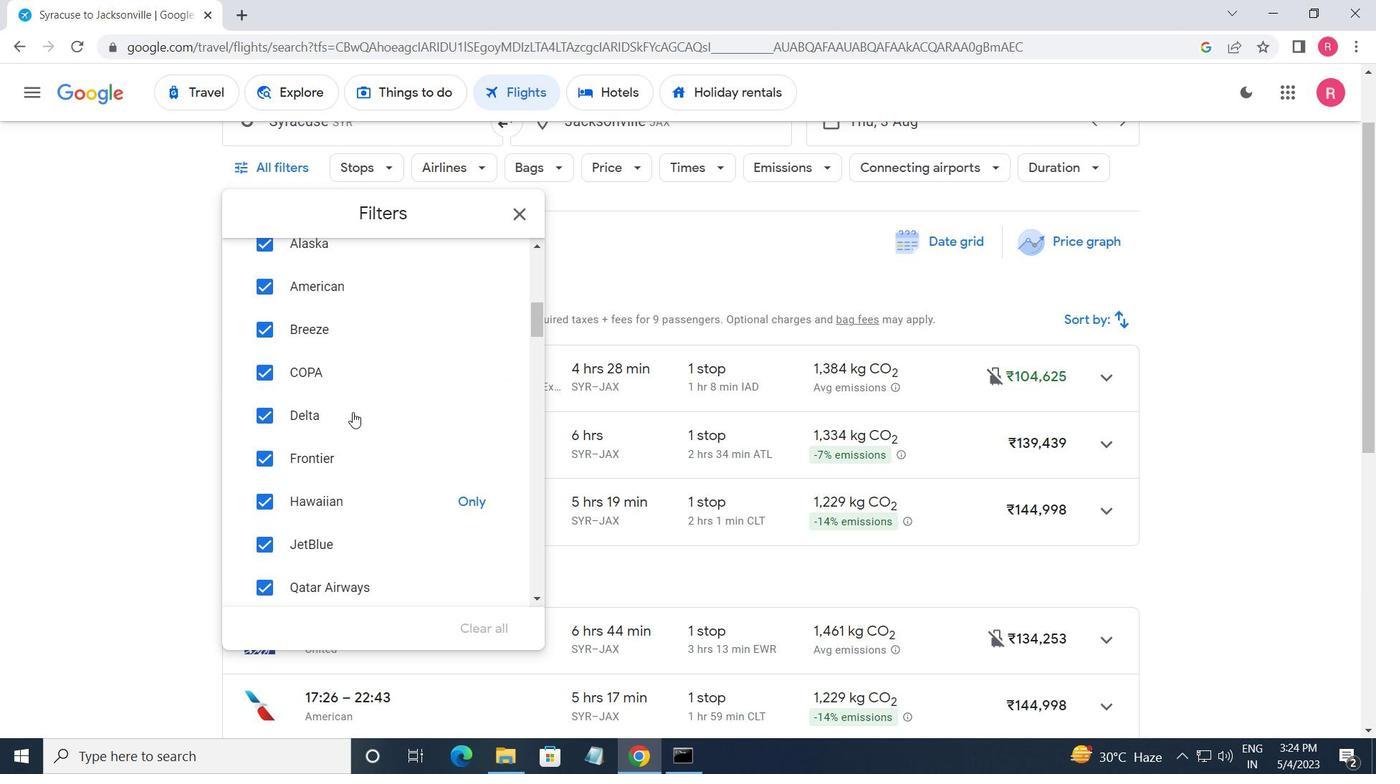 
Action: Mouse scrolled (352, 412) with delta (0, 0)
Screenshot: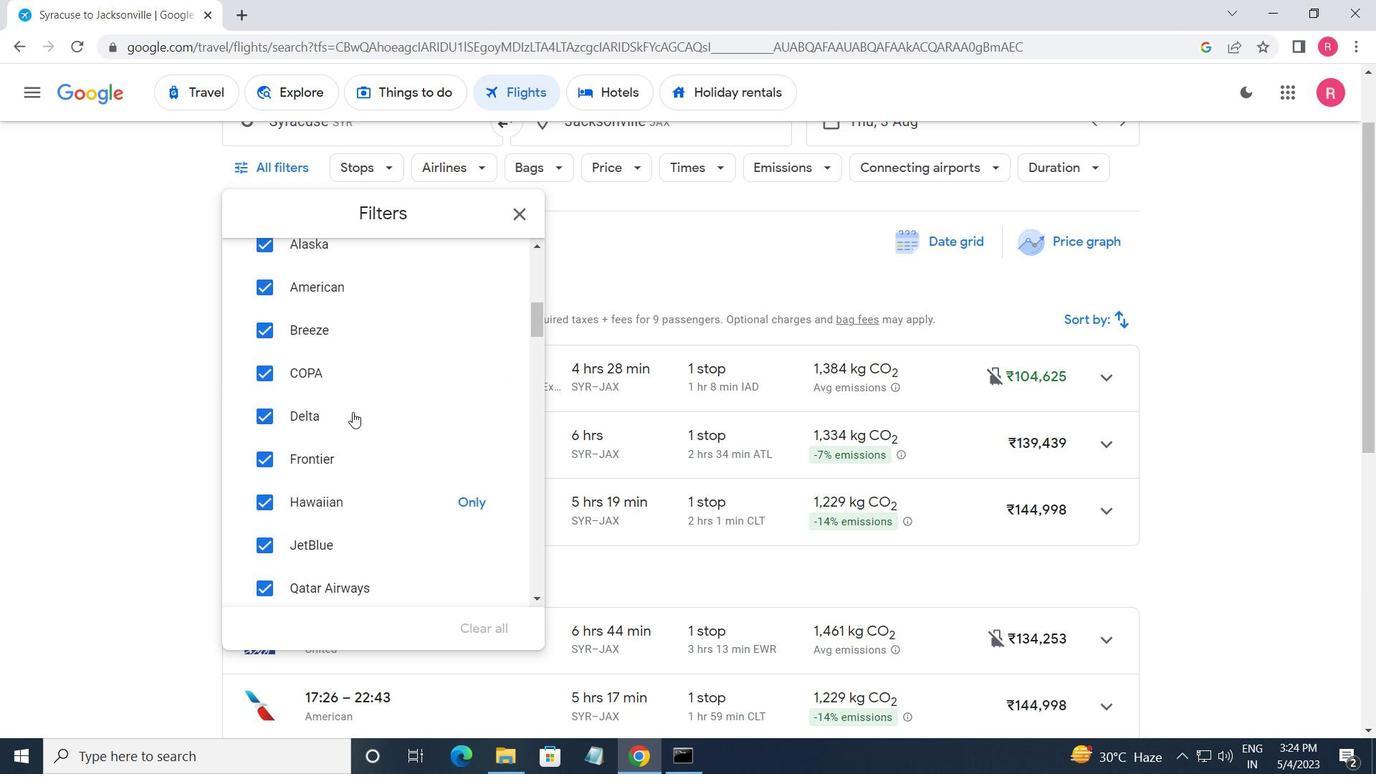 
Action: Mouse scrolled (352, 412) with delta (0, 0)
Screenshot: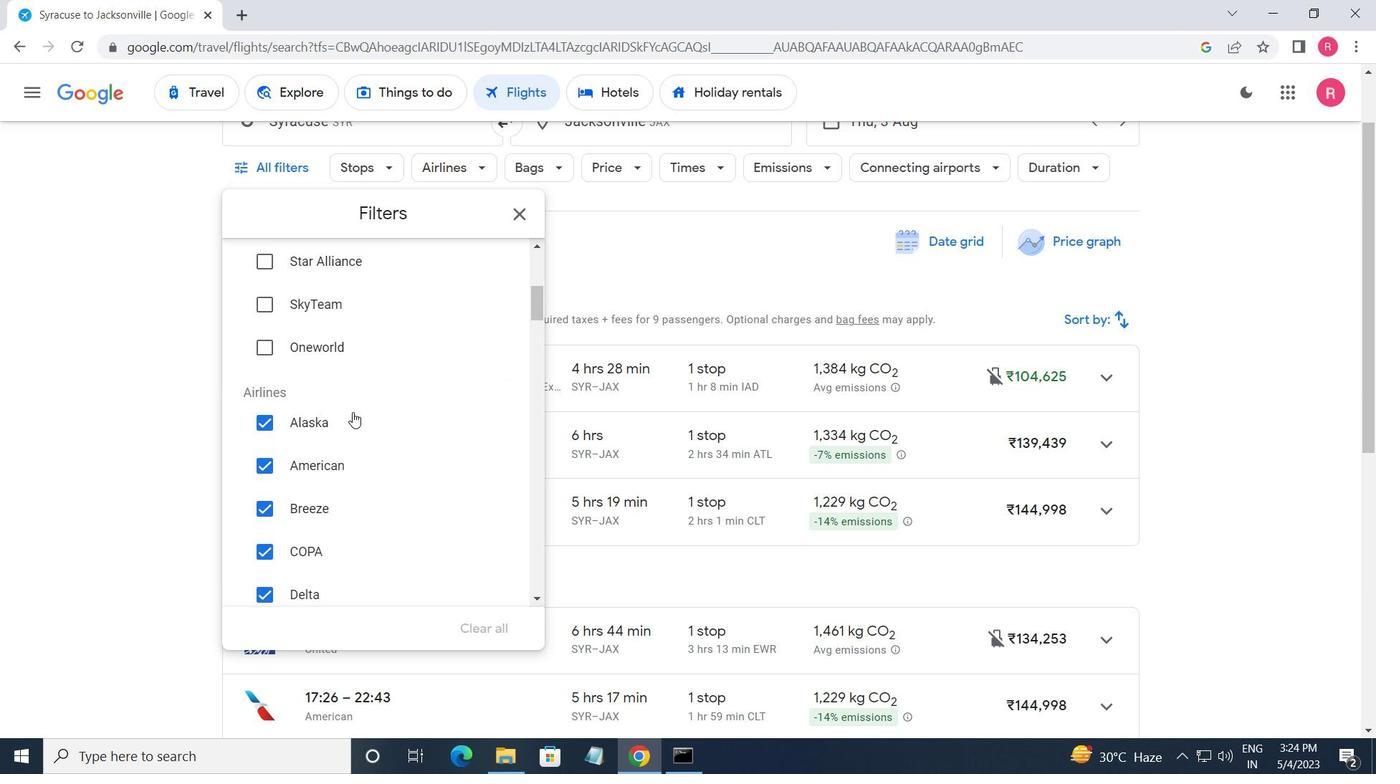 
Action: Mouse scrolled (352, 412) with delta (0, 0)
Screenshot: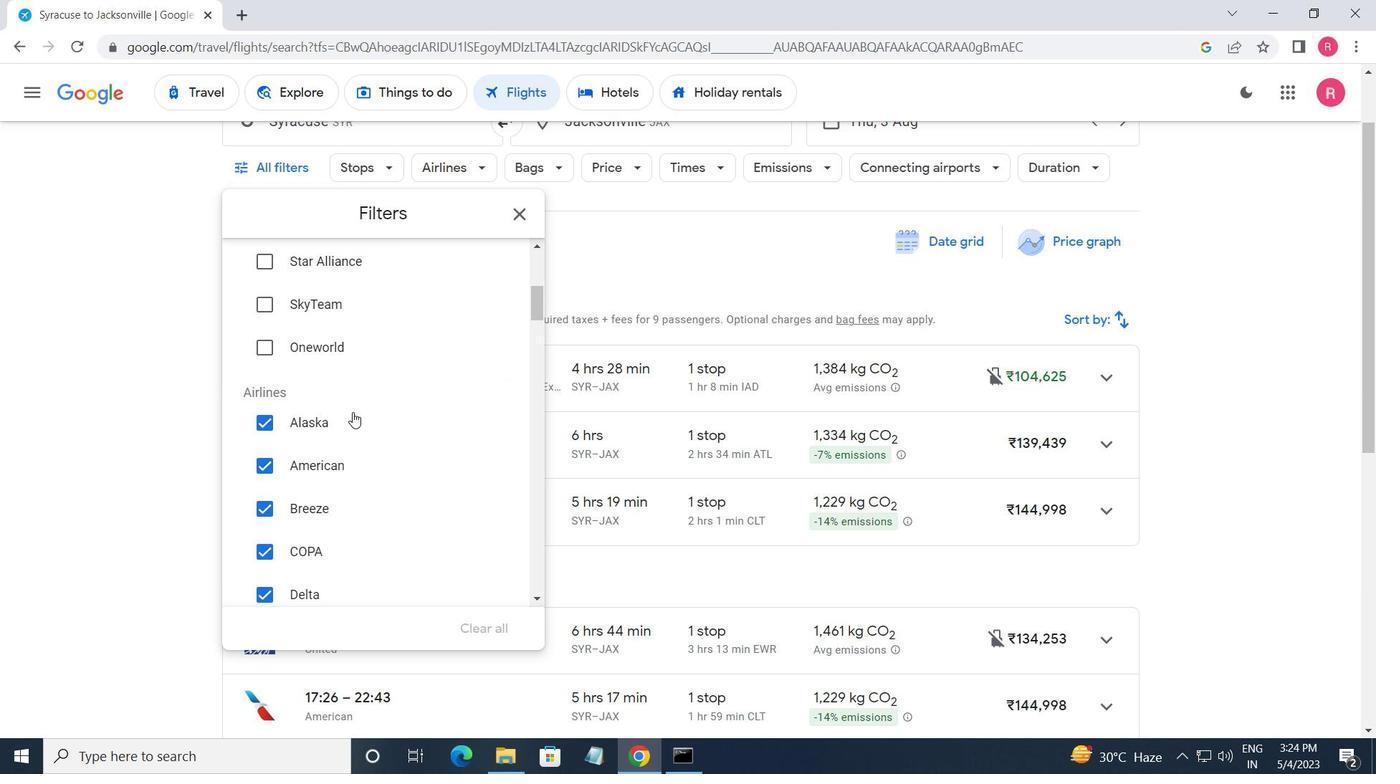 
Action: Mouse moved to (479, 369)
Screenshot: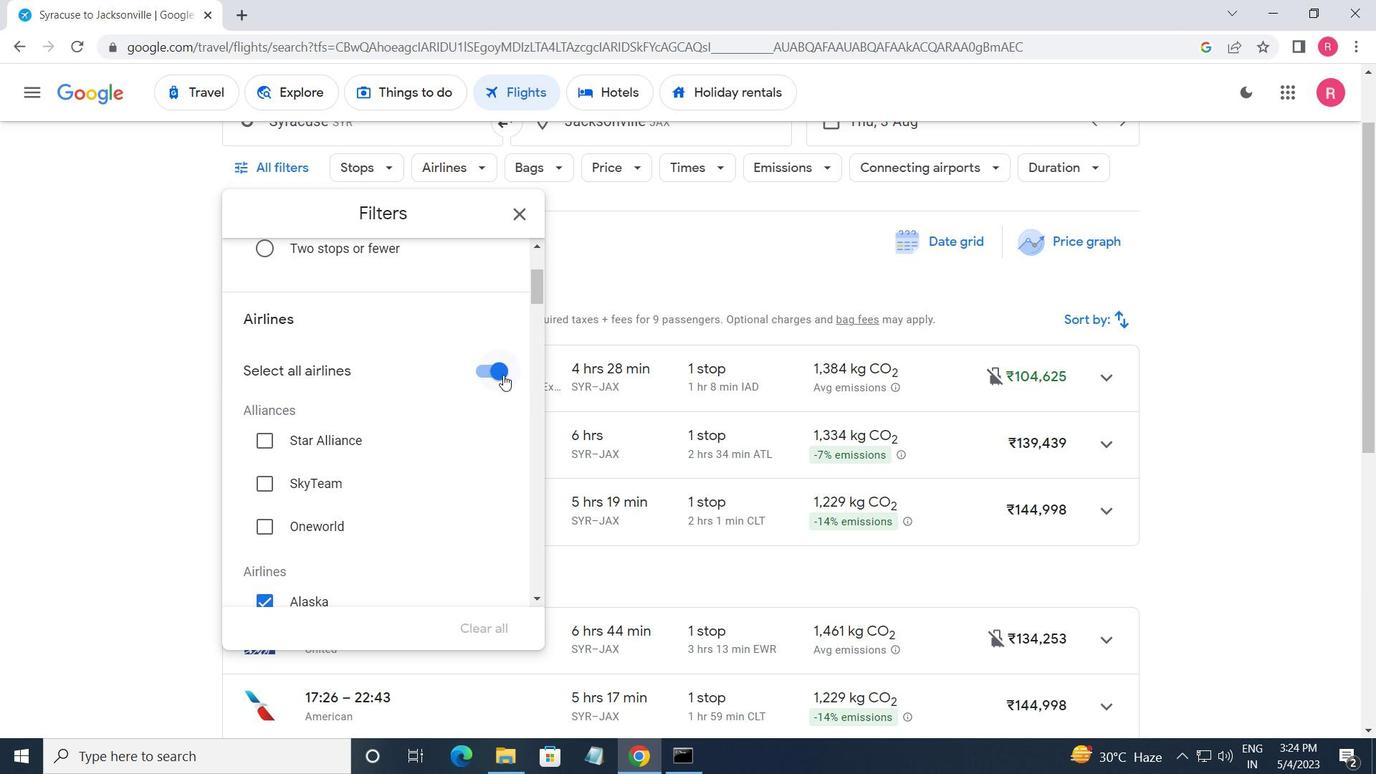 
Action: Mouse pressed left at (479, 369)
Screenshot: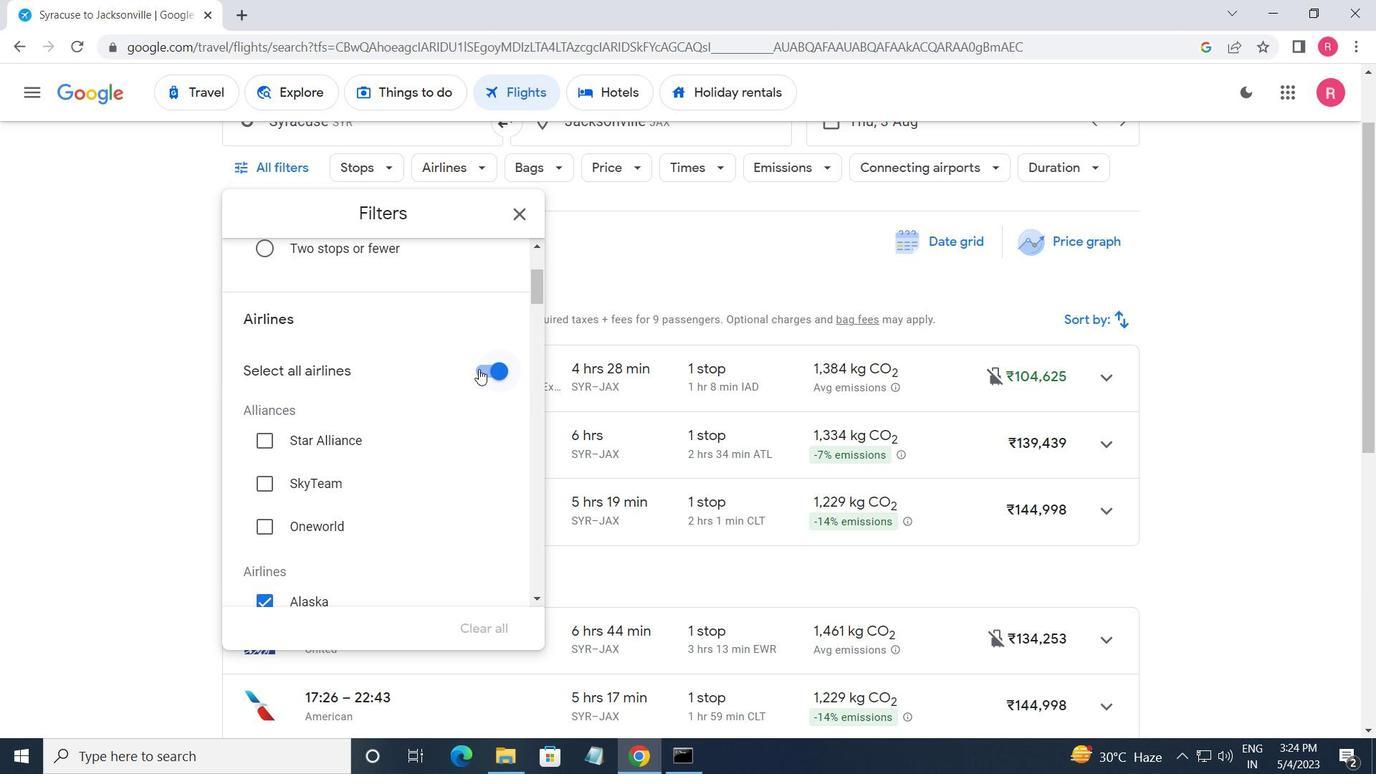 
Action: Mouse moved to (415, 425)
Screenshot: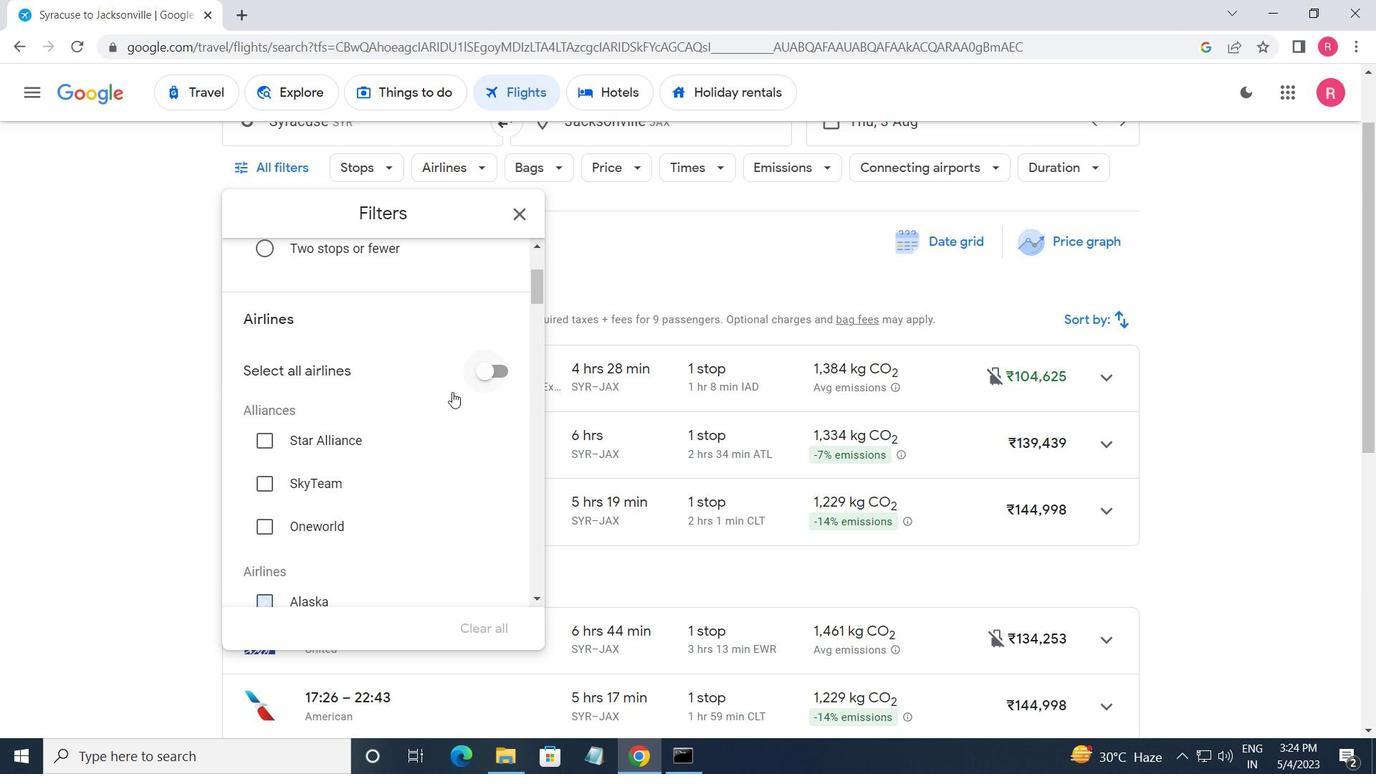 
Action: Mouse scrolled (415, 424) with delta (0, 0)
Screenshot: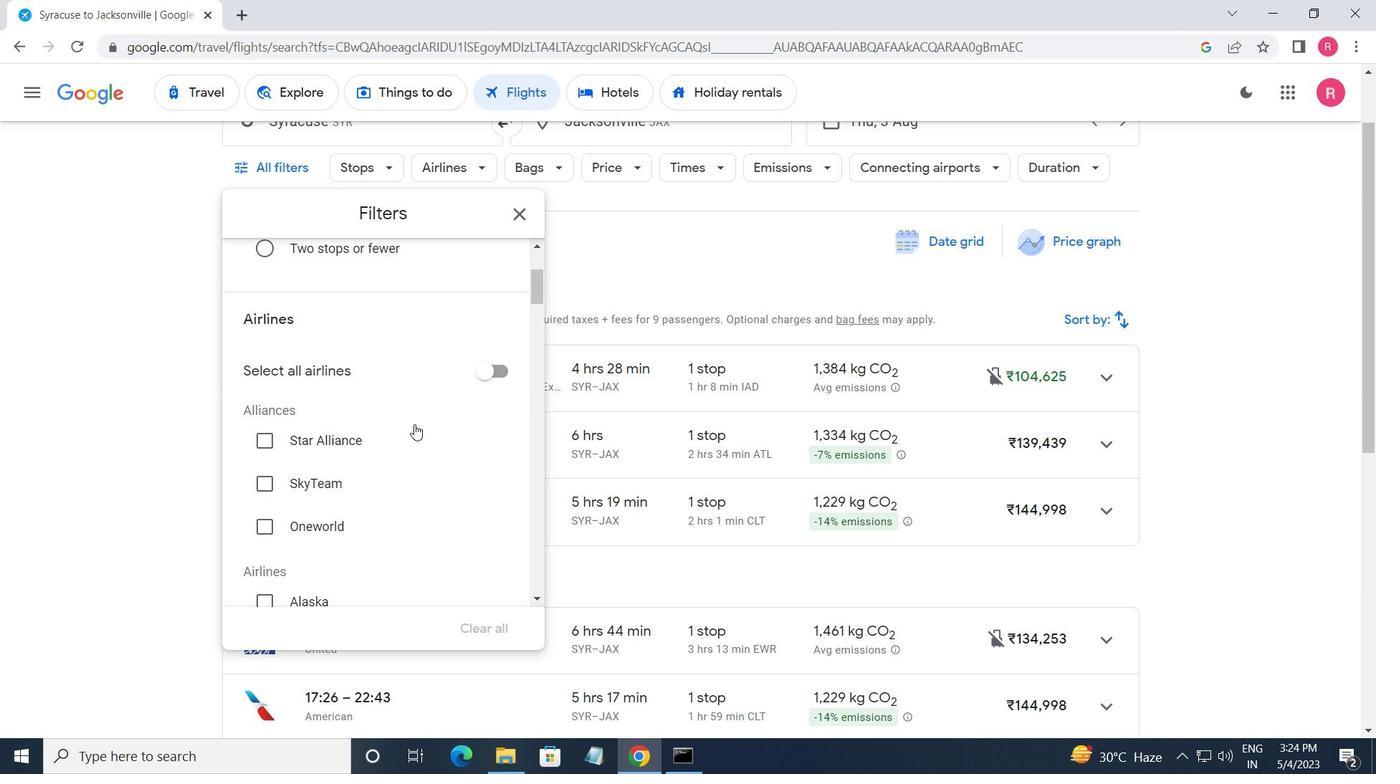 
Action: Mouse scrolled (415, 424) with delta (0, 0)
Screenshot: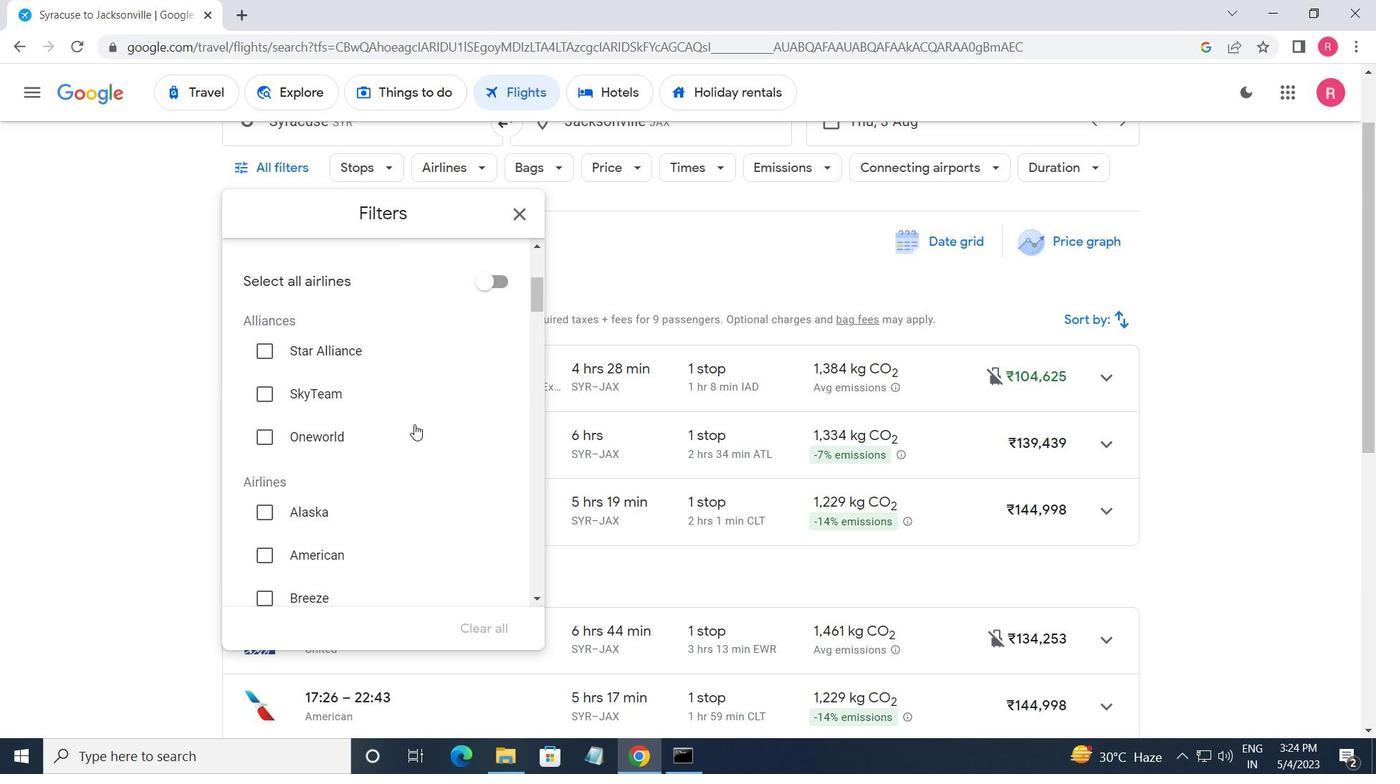 
Action: Mouse scrolled (415, 424) with delta (0, 0)
Screenshot: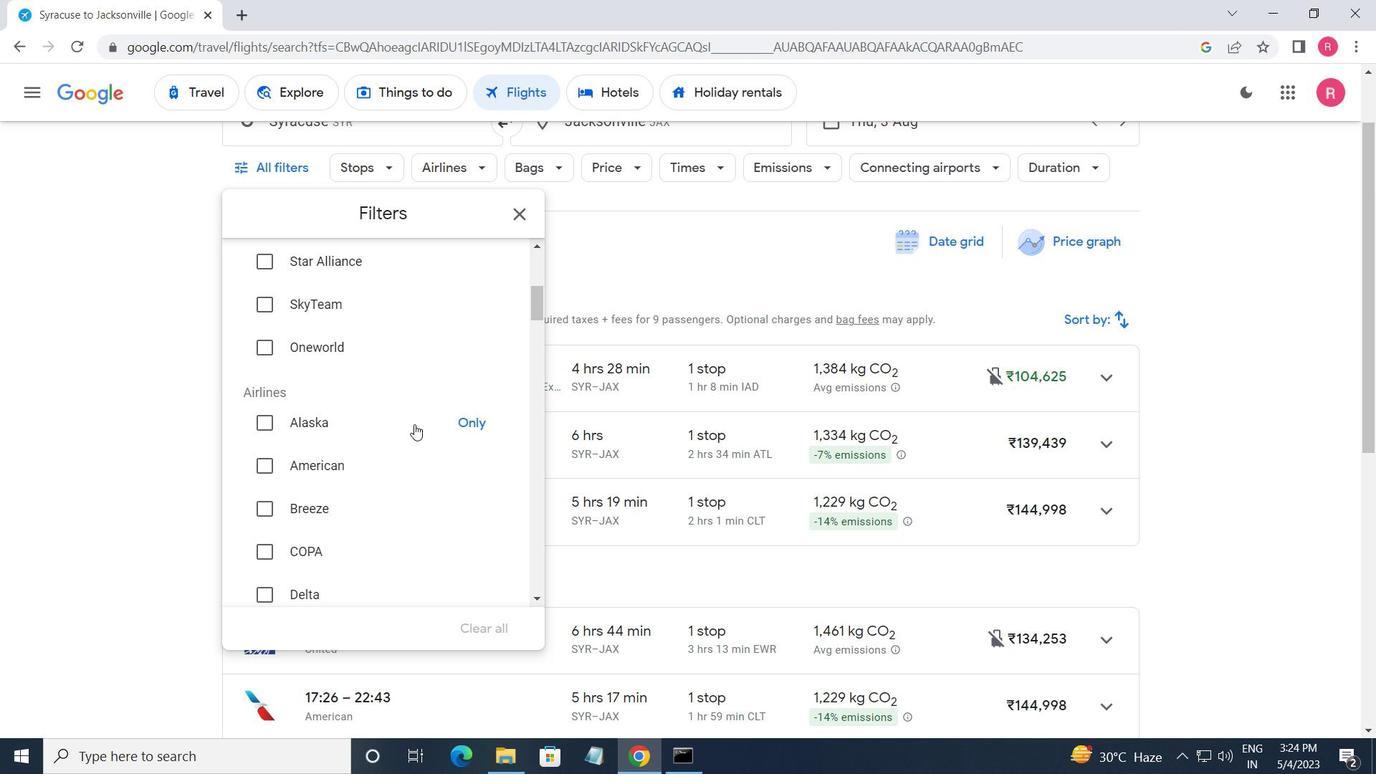 
Action: Mouse scrolled (415, 424) with delta (0, 0)
Screenshot: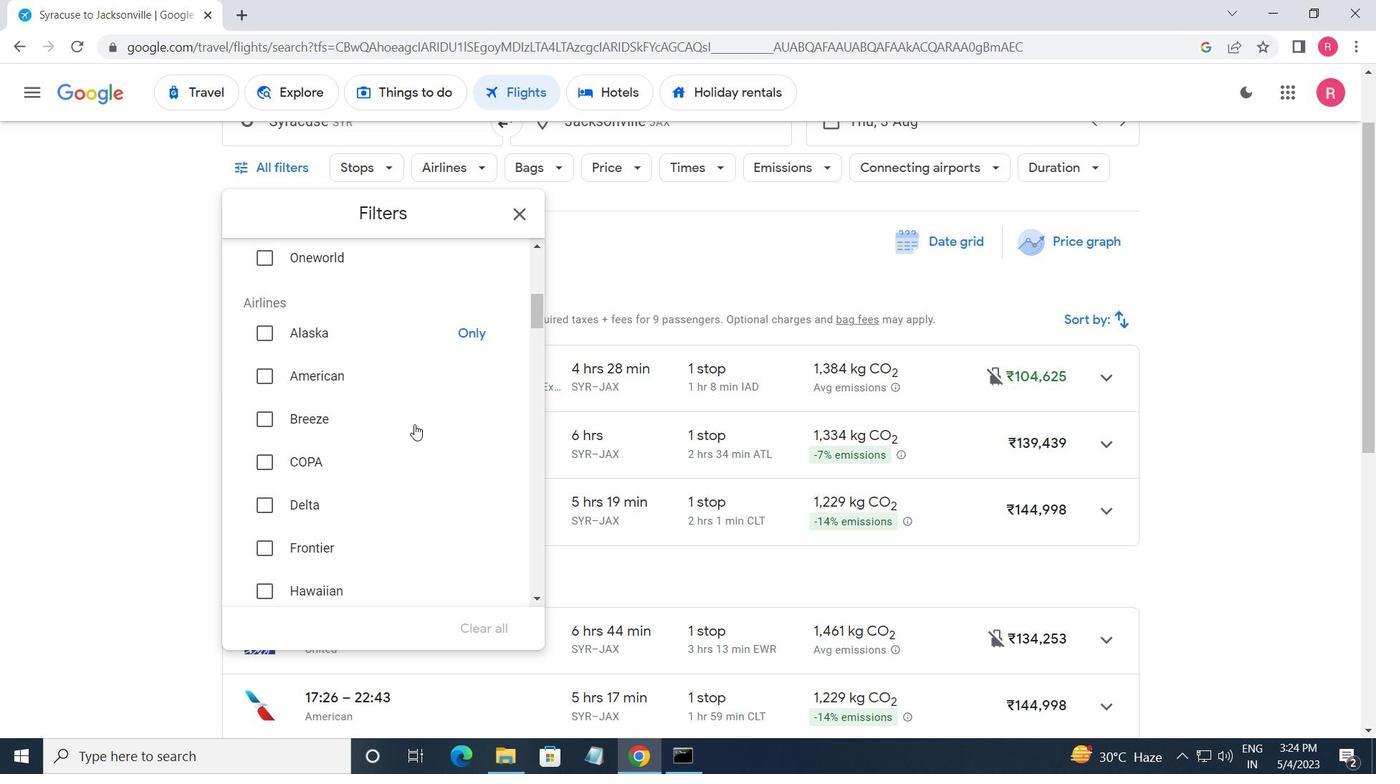 
Action: Mouse scrolled (415, 424) with delta (0, 0)
Screenshot: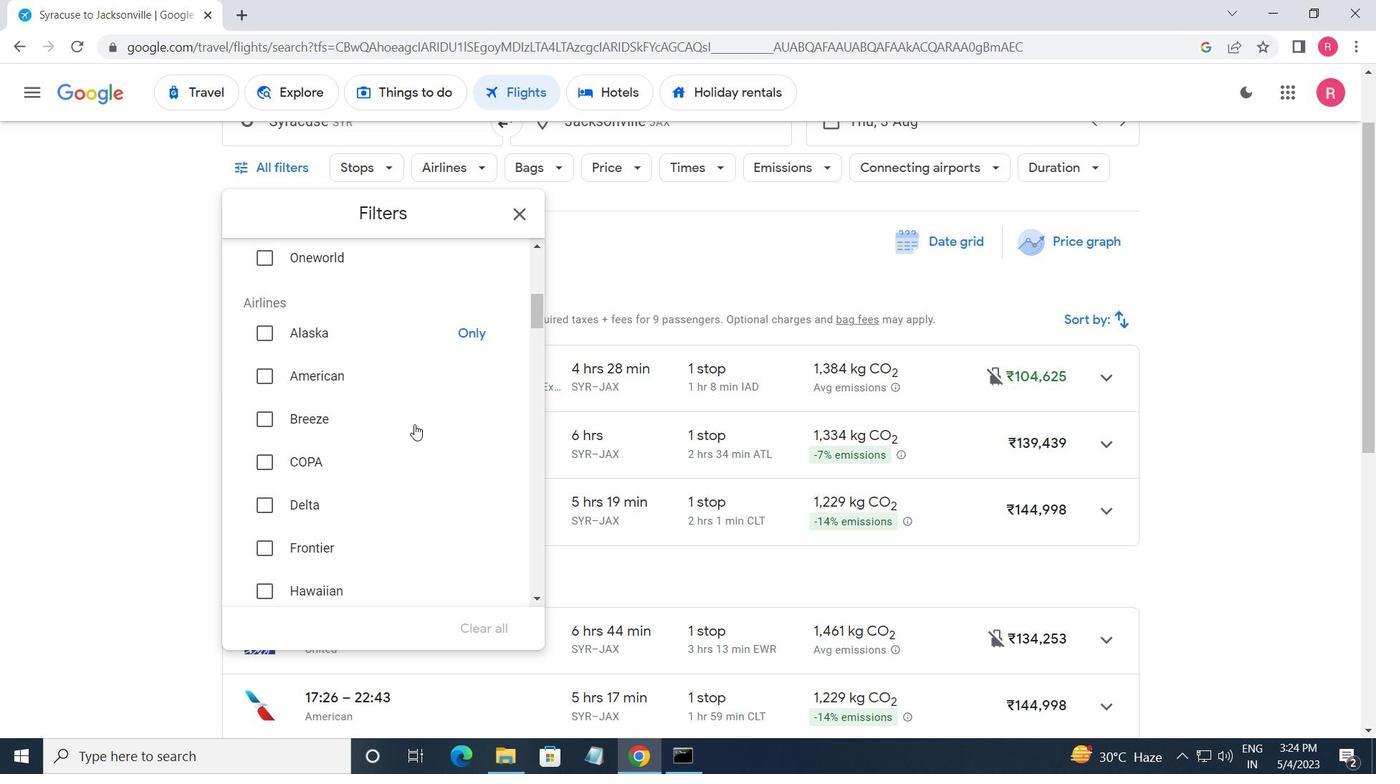 
Action: Mouse scrolled (415, 424) with delta (0, 0)
Screenshot: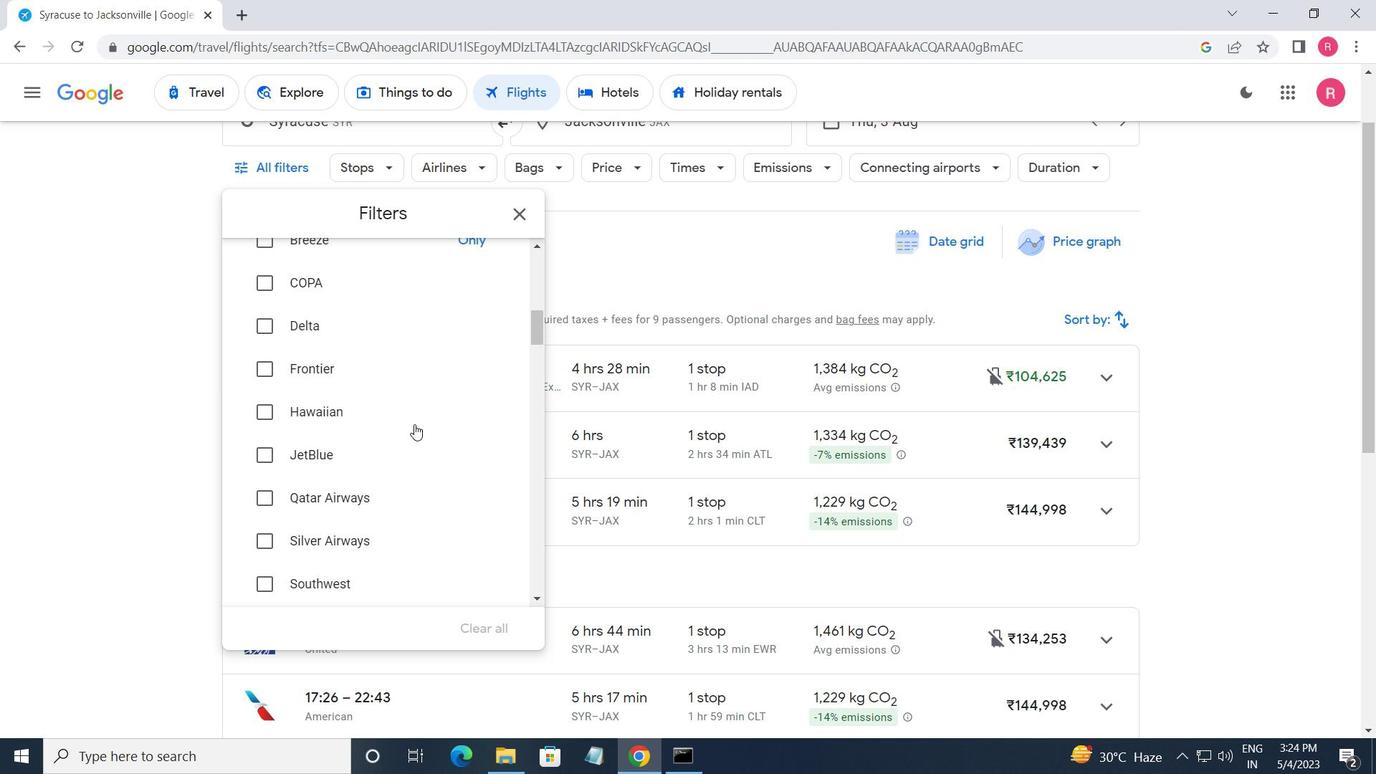 
Action: Mouse scrolled (415, 424) with delta (0, 0)
Screenshot: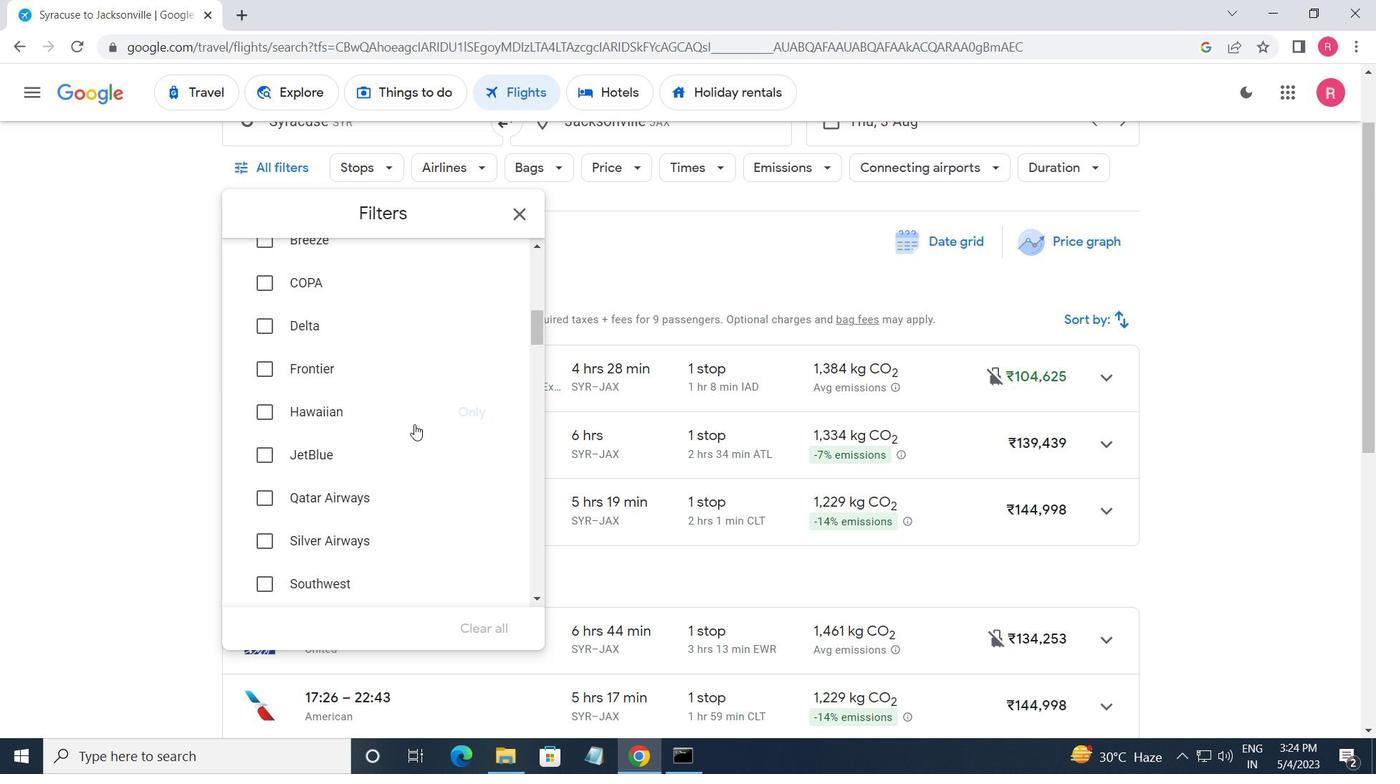 
Action: Mouse scrolled (415, 424) with delta (0, 0)
Screenshot: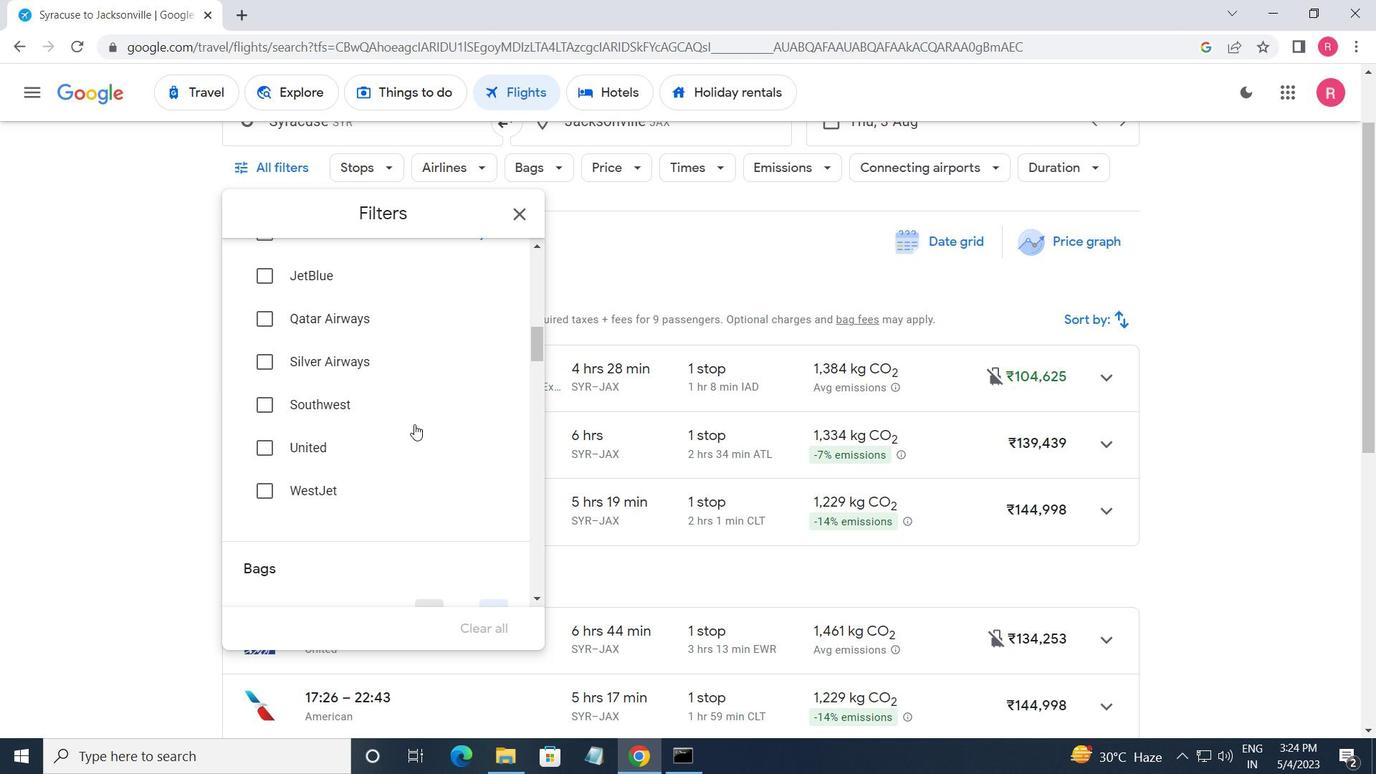 
Action: Mouse scrolled (415, 424) with delta (0, 0)
Screenshot: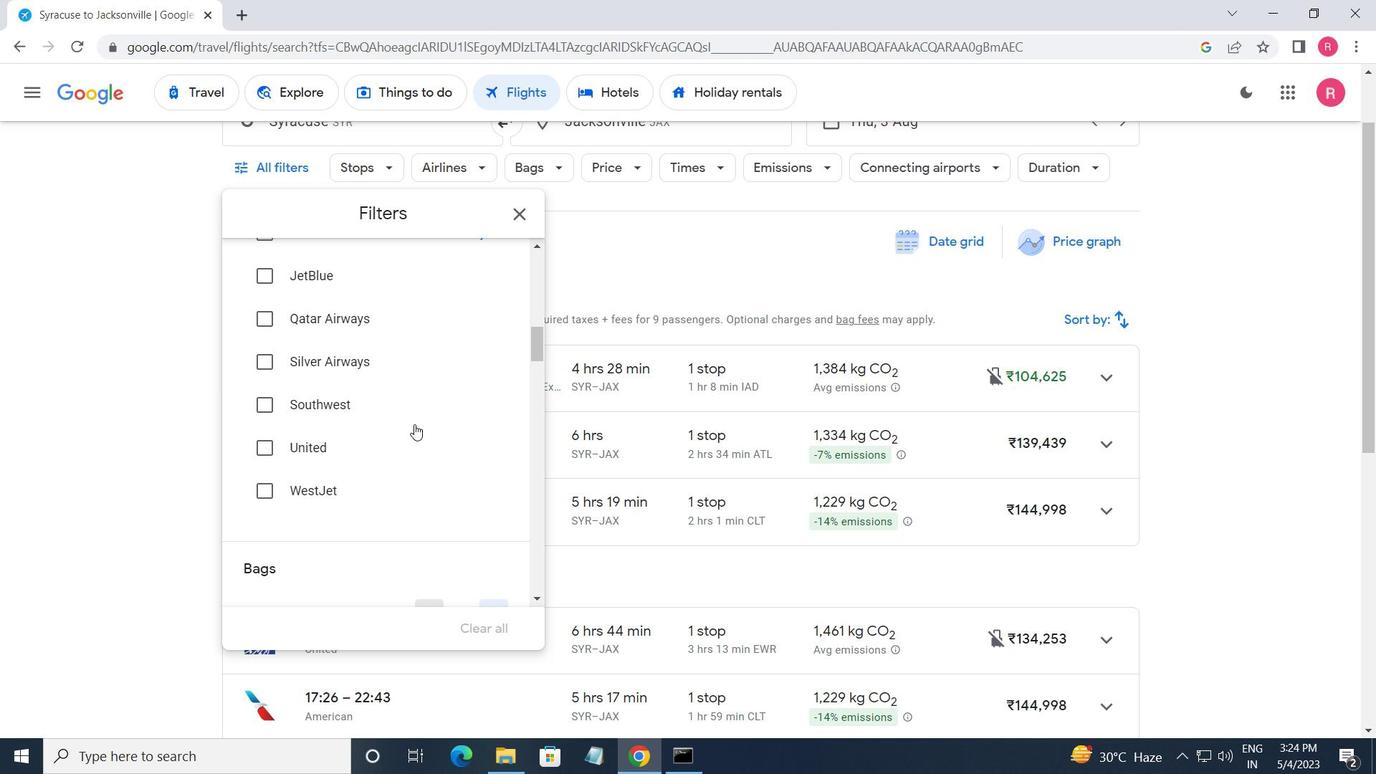 
Action: Mouse moved to (497, 475)
Screenshot: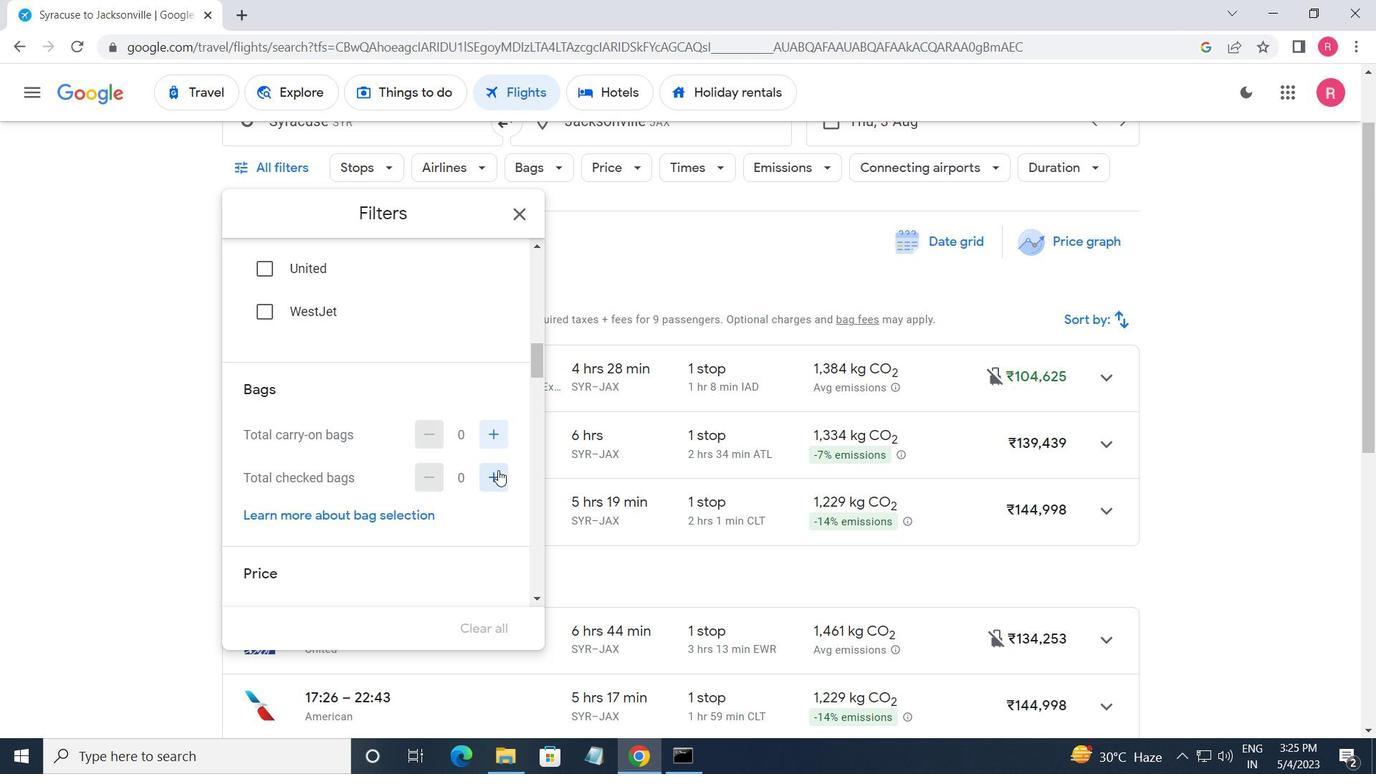 
Action: Mouse pressed left at (497, 475)
Screenshot: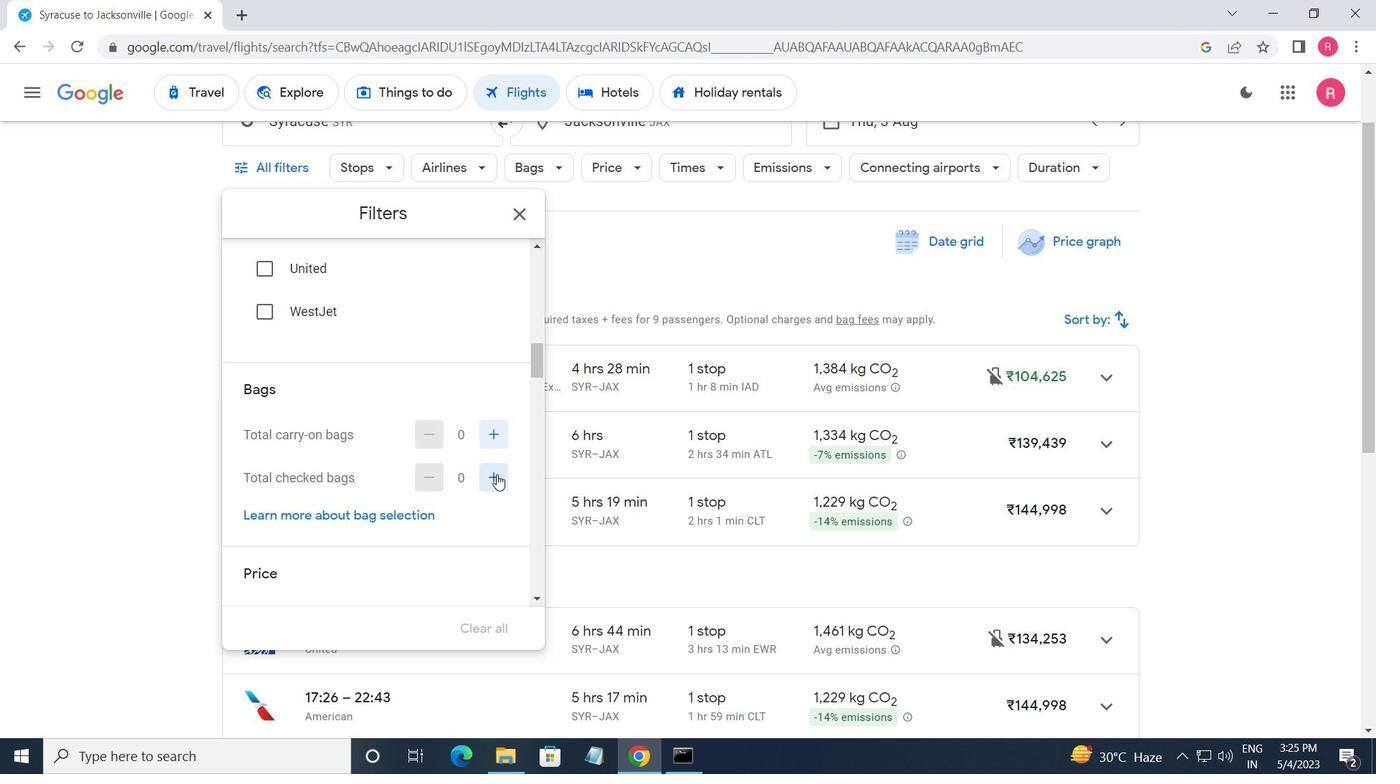 
Action: Mouse pressed left at (497, 475)
Screenshot: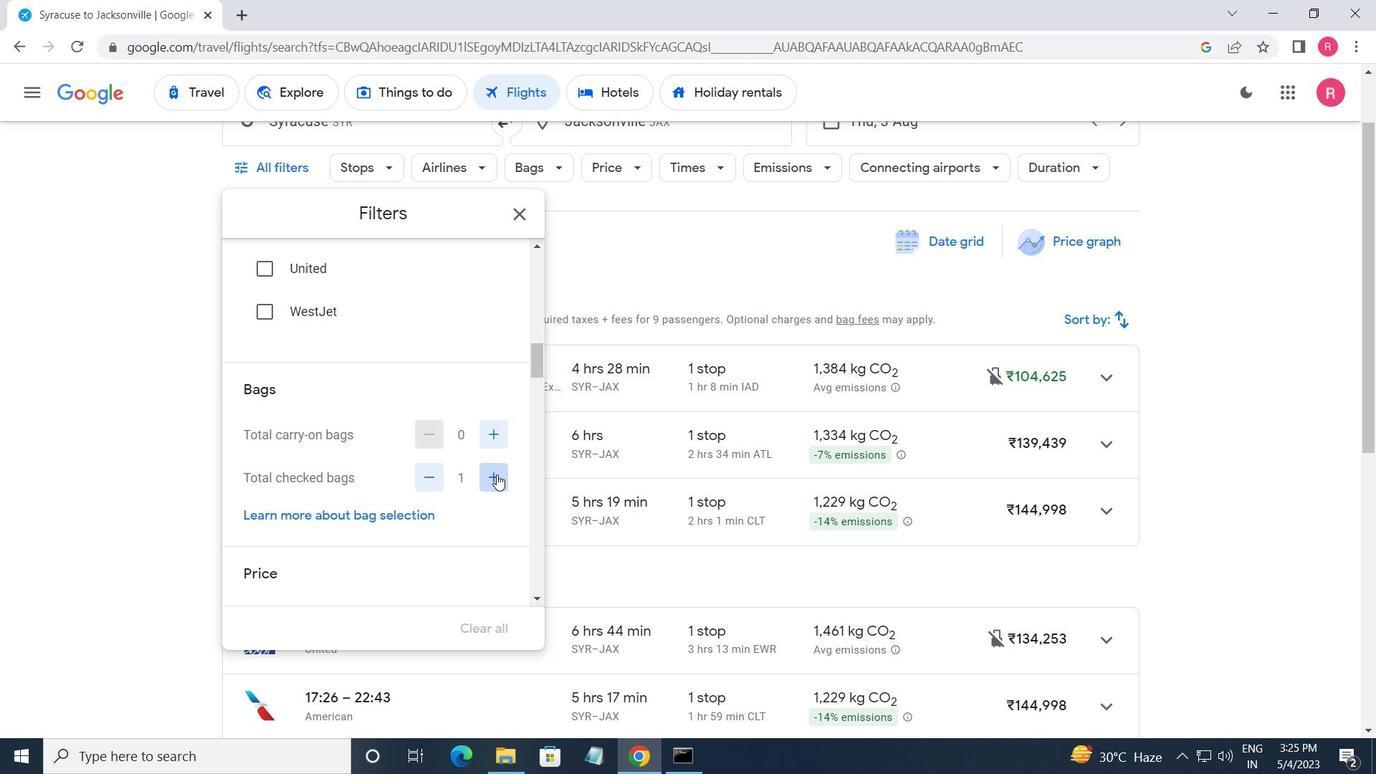 
Action: Mouse moved to (380, 437)
Screenshot: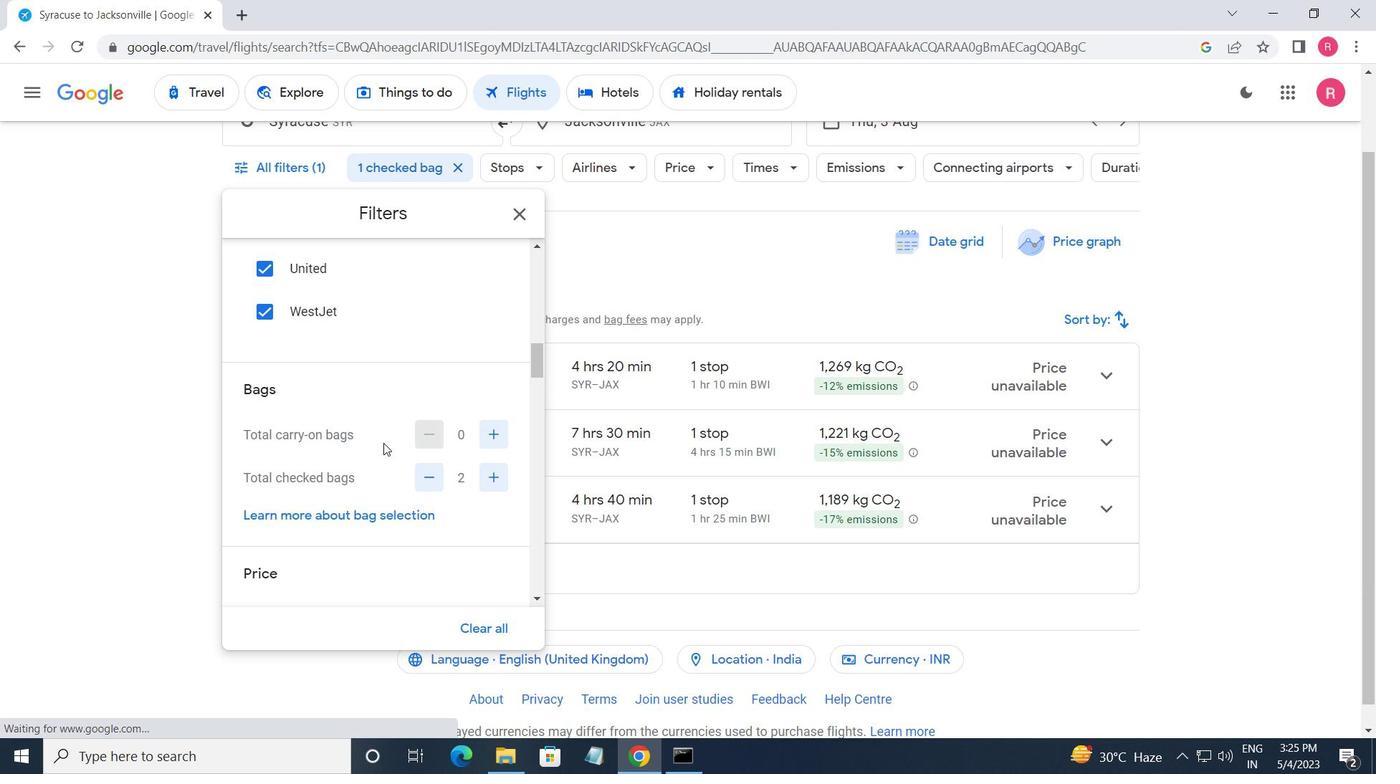 
Action: Mouse scrolled (380, 437) with delta (0, 0)
Screenshot: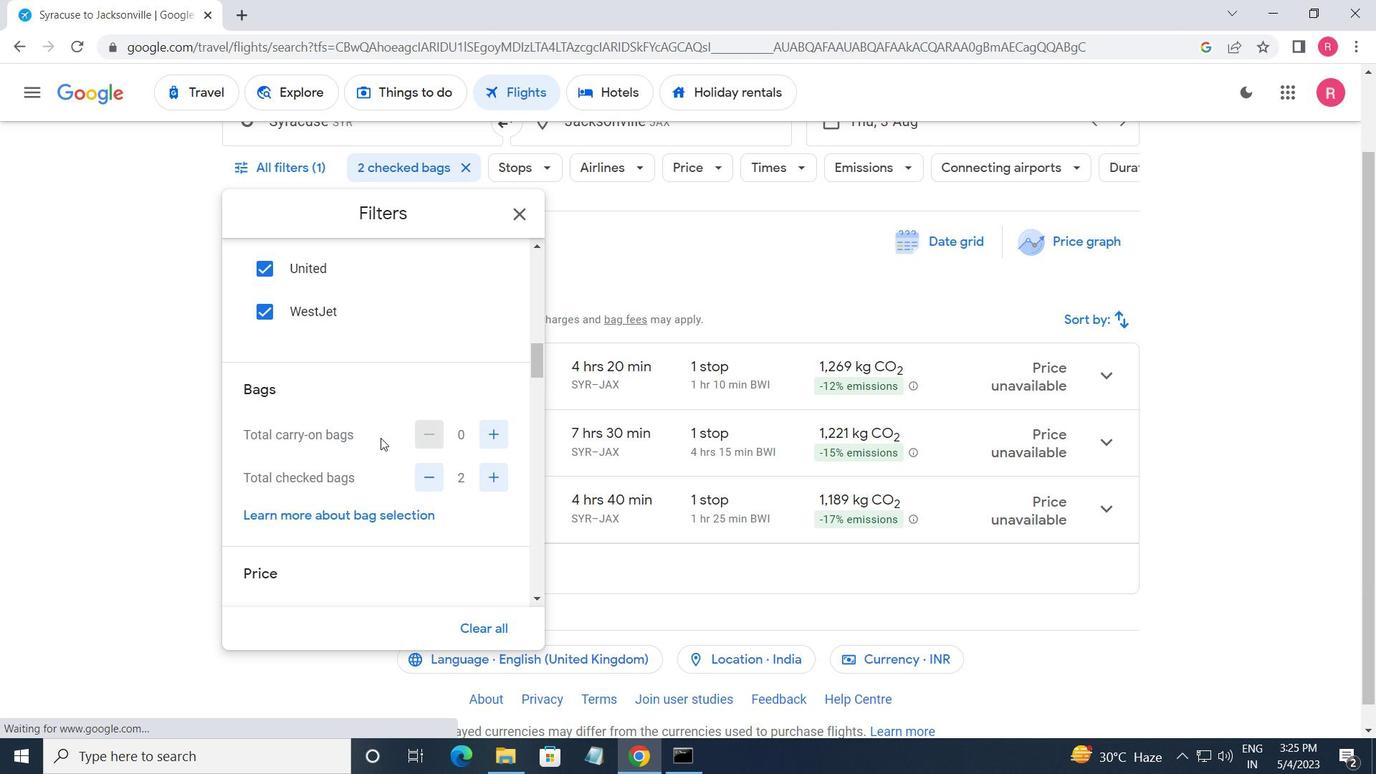 
Action: Mouse scrolled (380, 437) with delta (0, 0)
Screenshot: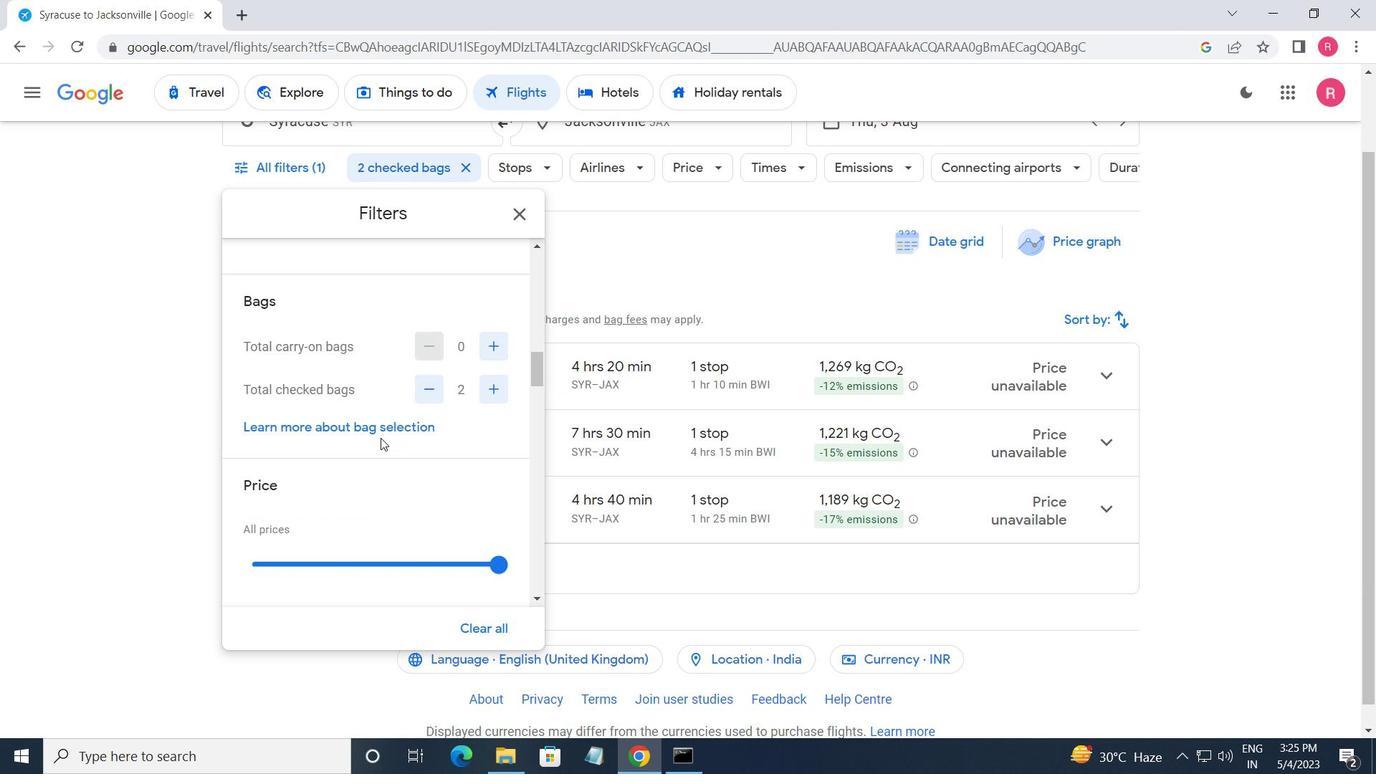 
Action: Mouse scrolled (380, 437) with delta (0, 0)
Screenshot: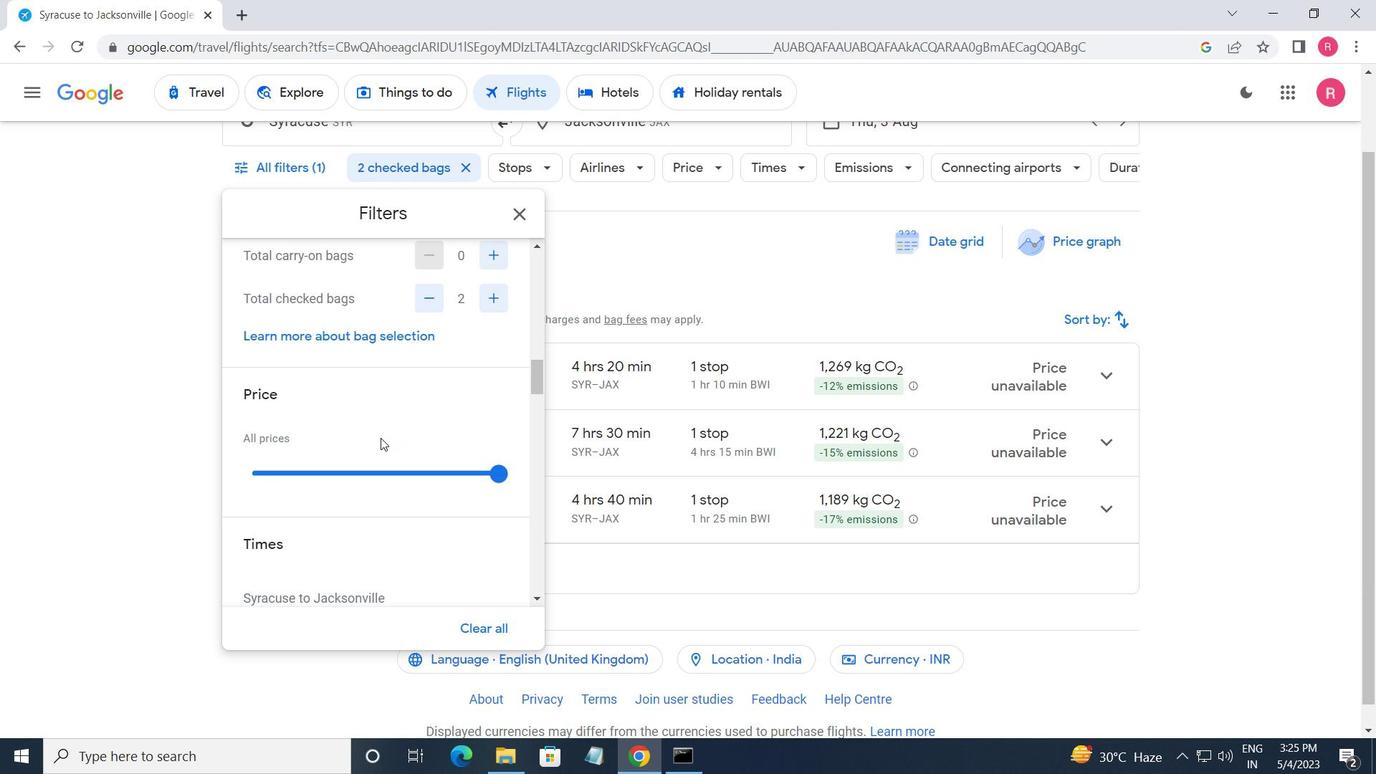 
Action: Mouse moved to (493, 386)
Screenshot: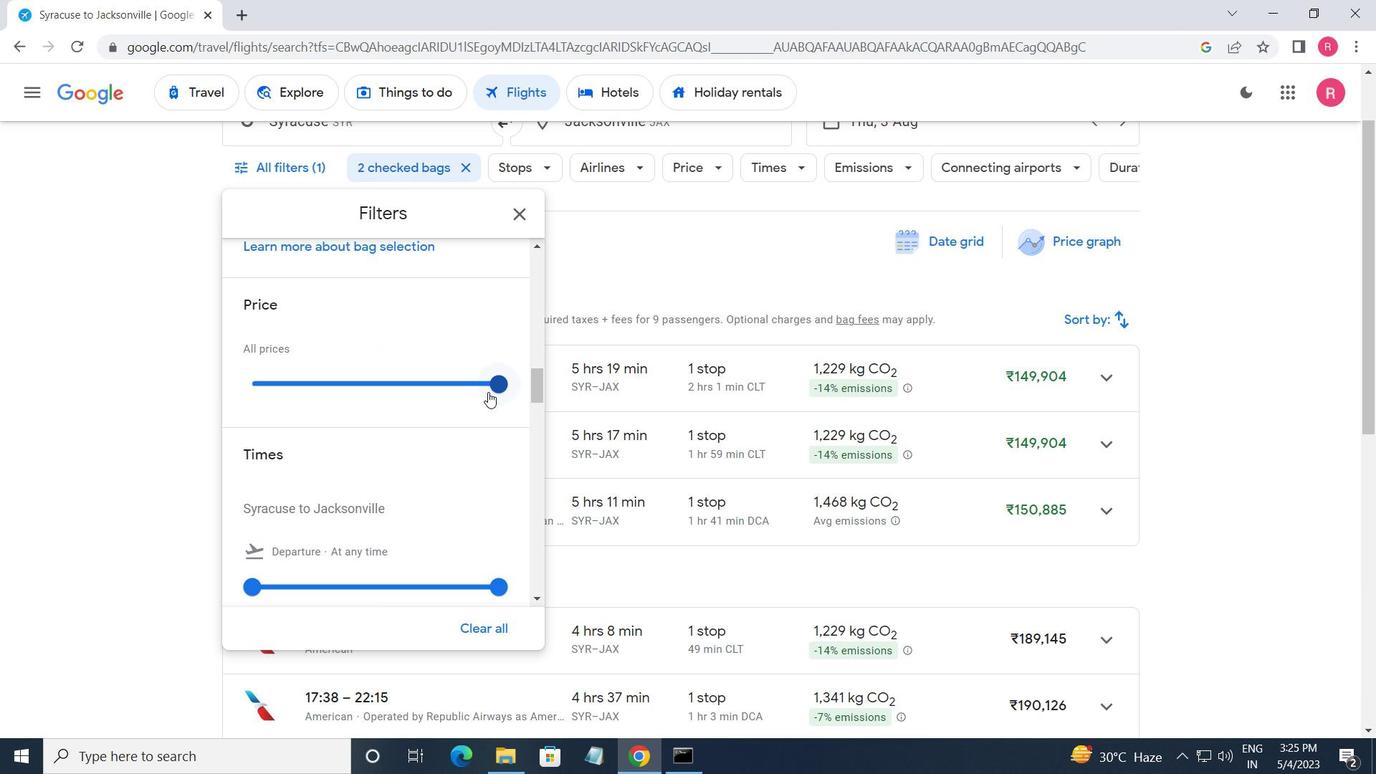 
Action: Mouse pressed left at (493, 386)
Screenshot: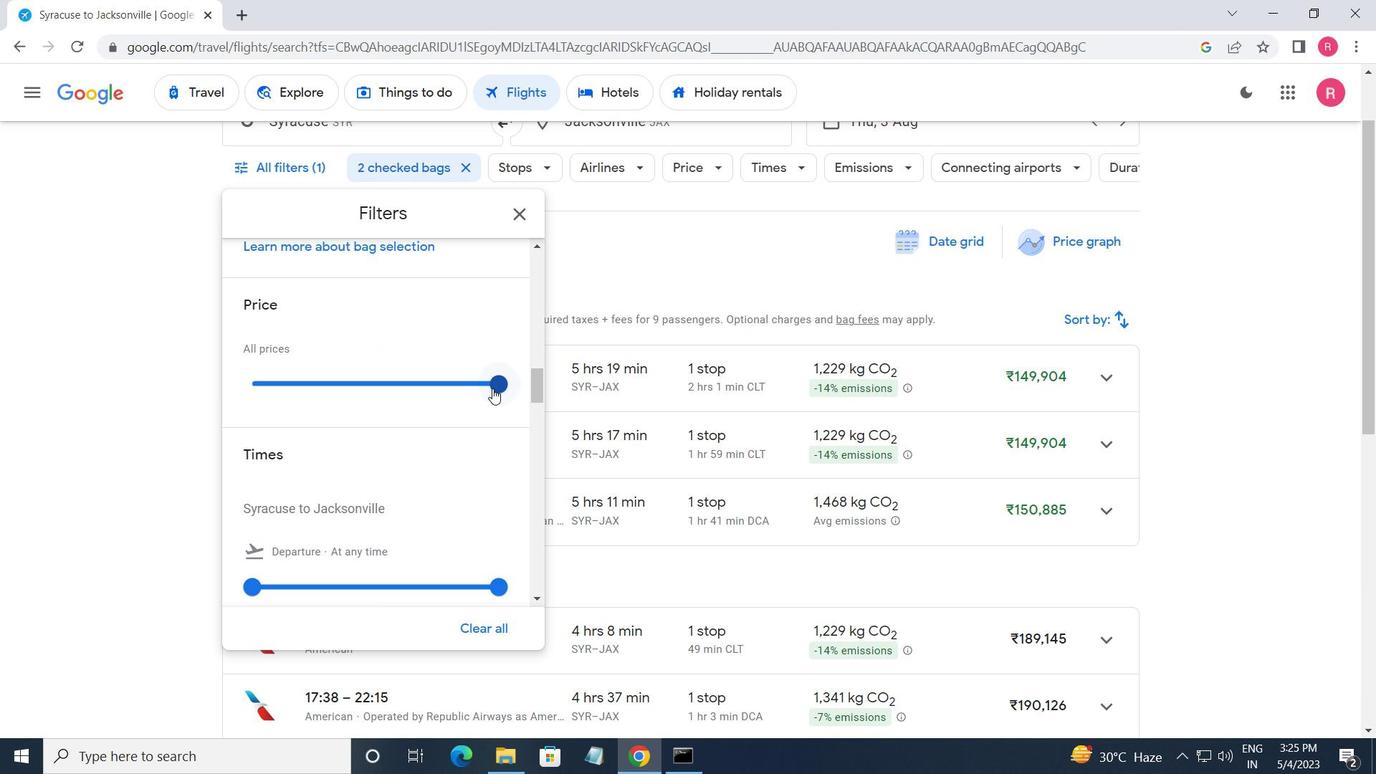 
Action: Mouse moved to (495, 389)
Screenshot: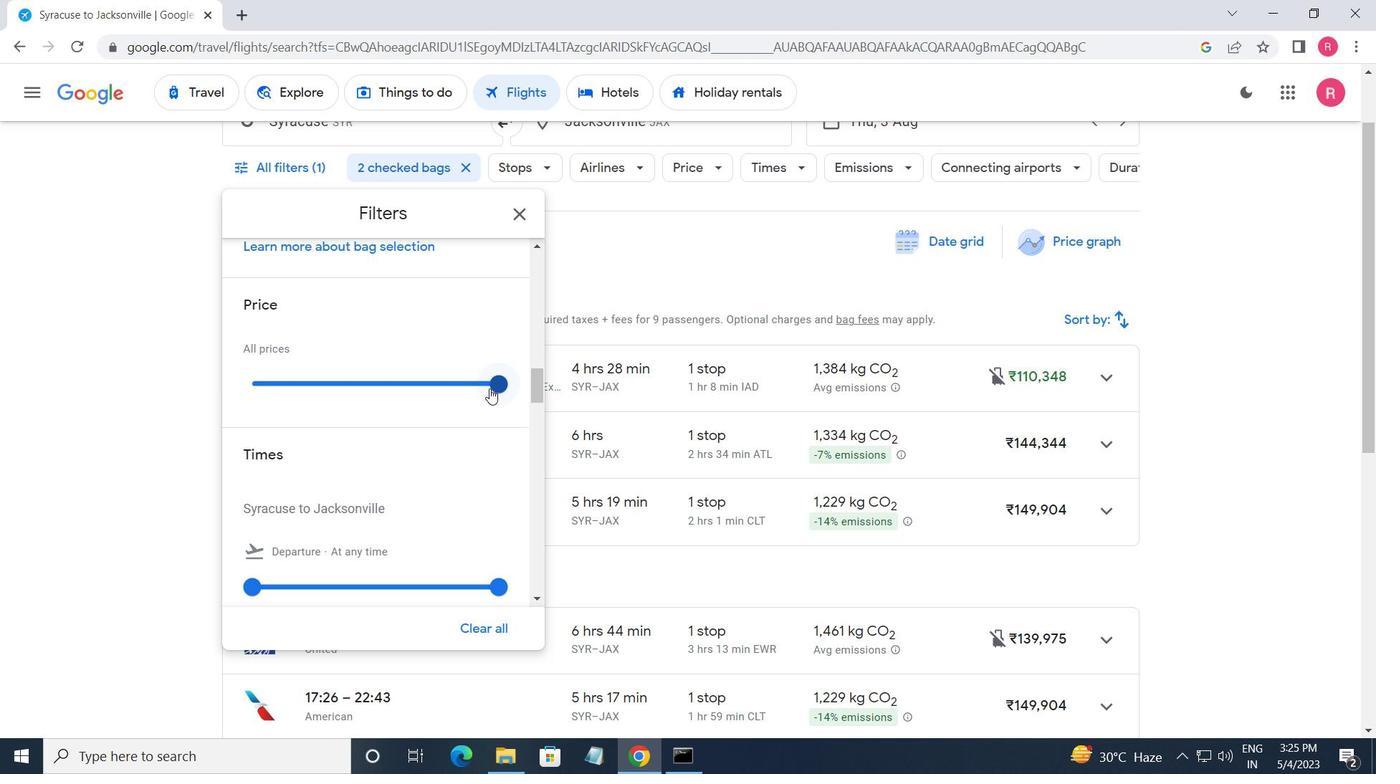 
Action: Mouse pressed left at (495, 389)
Screenshot: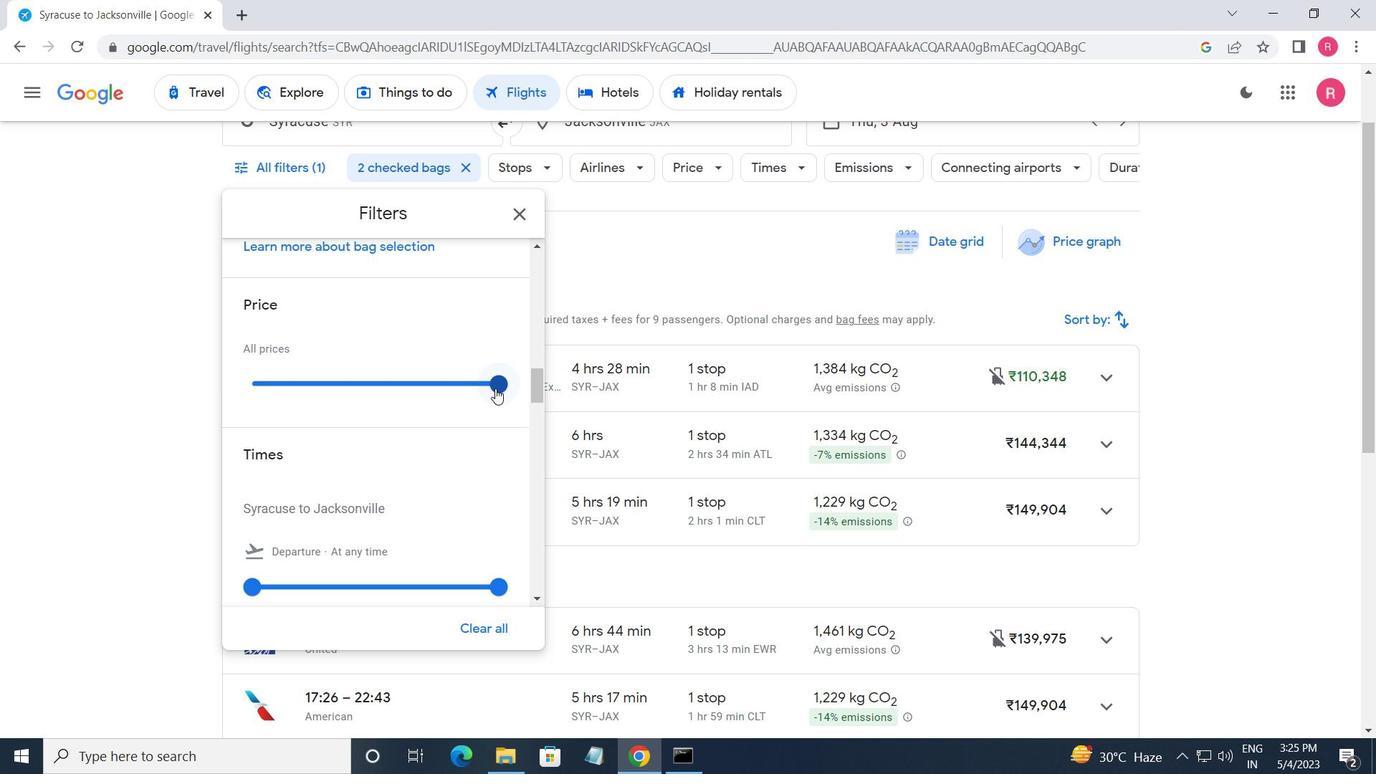 
Action: Mouse moved to (257, 428)
Screenshot: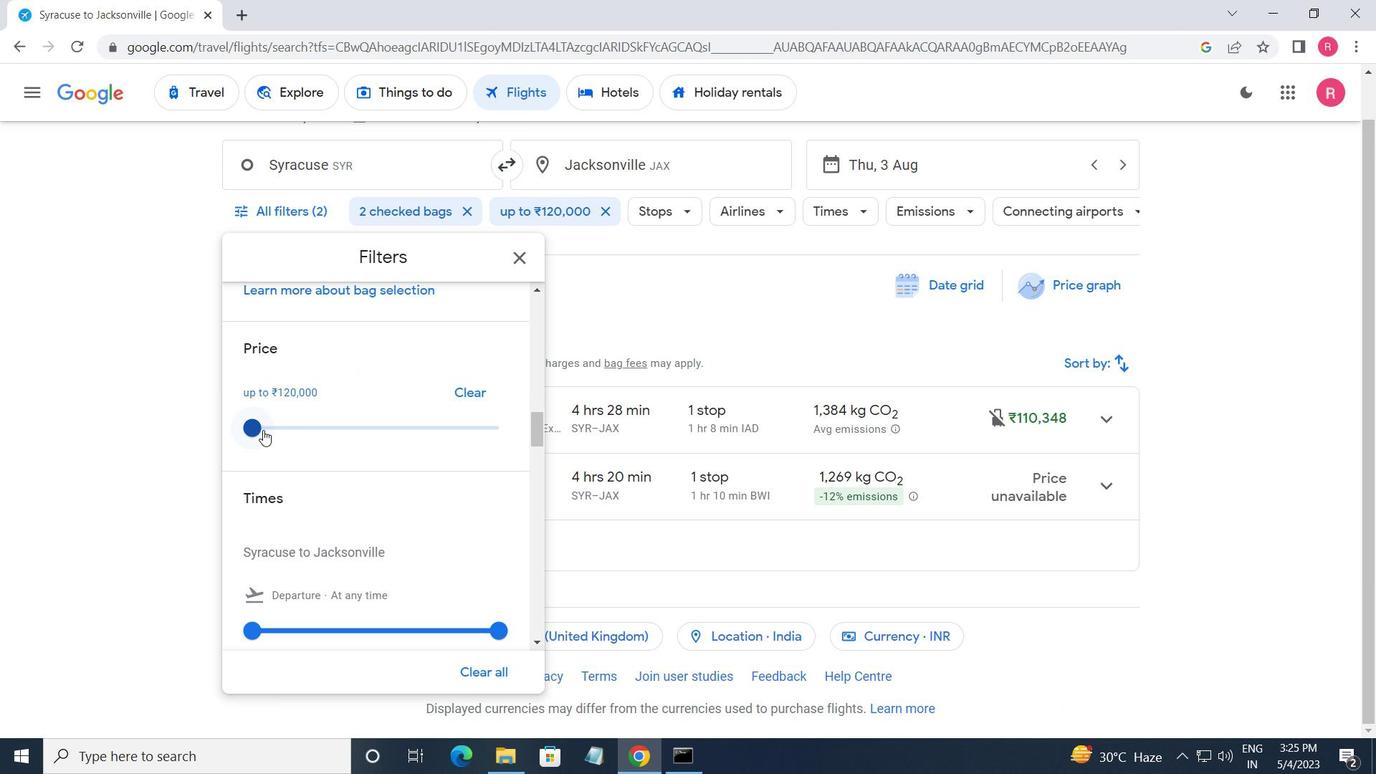 
Action: Mouse pressed left at (257, 428)
Screenshot: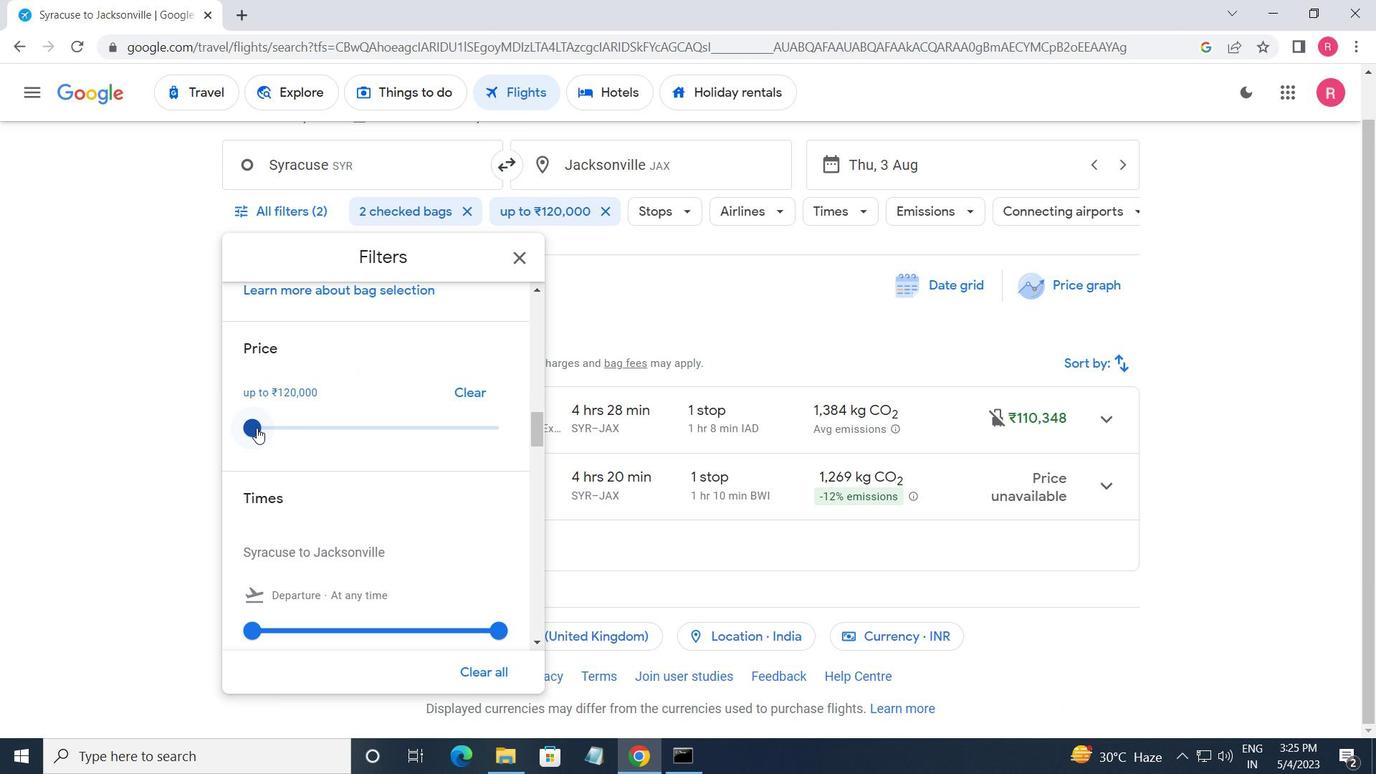 
Action: Mouse moved to (440, 494)
Screenshot: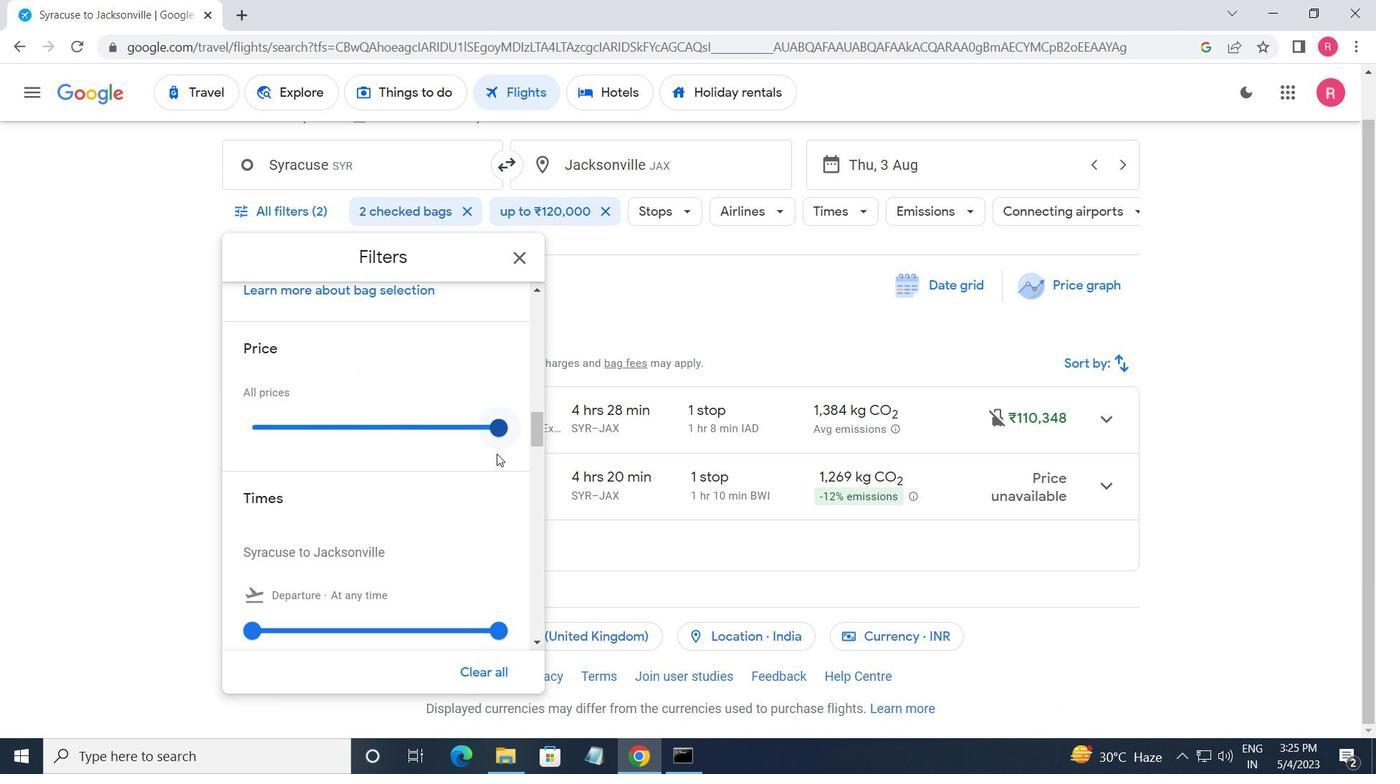 
Action: Mouse scrolled (440, 493) with delta (0, 0)
Screenshot: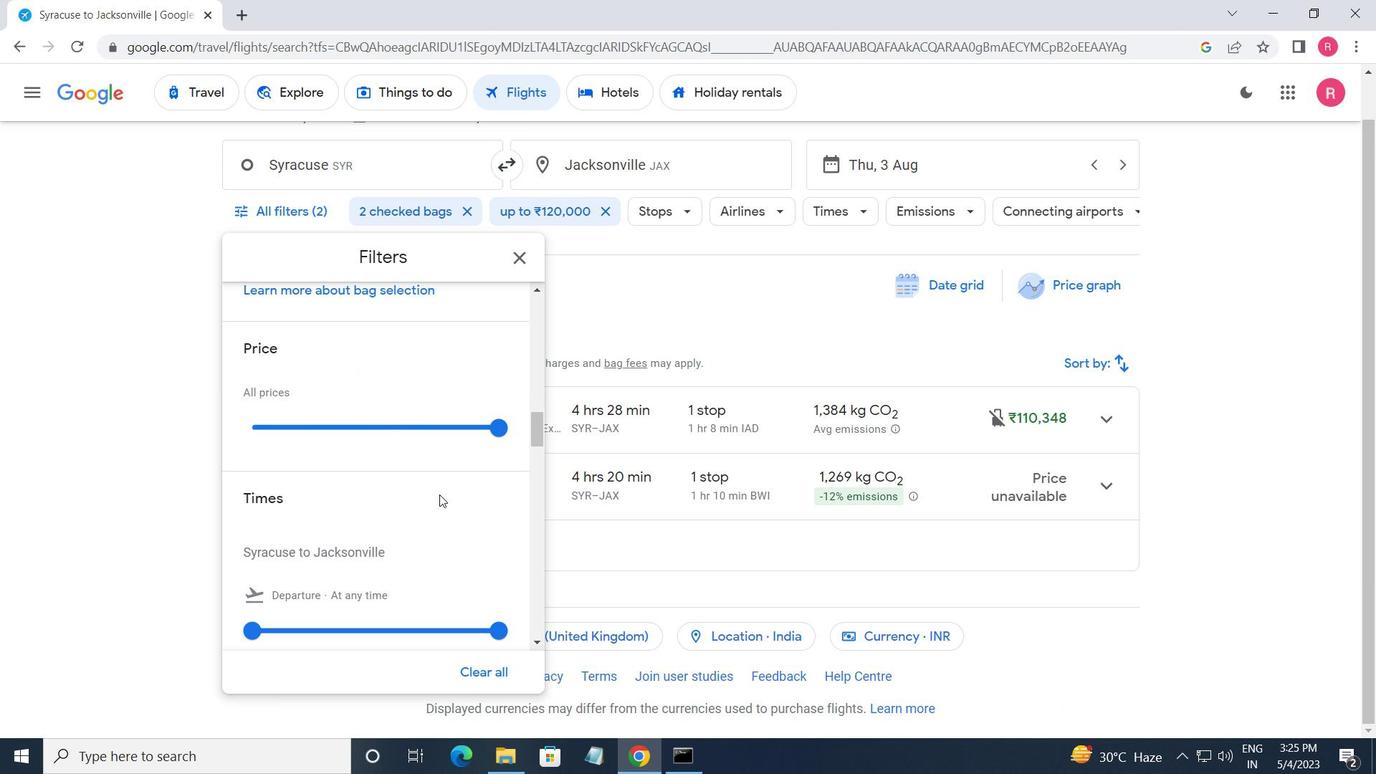 
Action: Mouse scrolled (440, 493) with delta (0, 0)
Screenshot: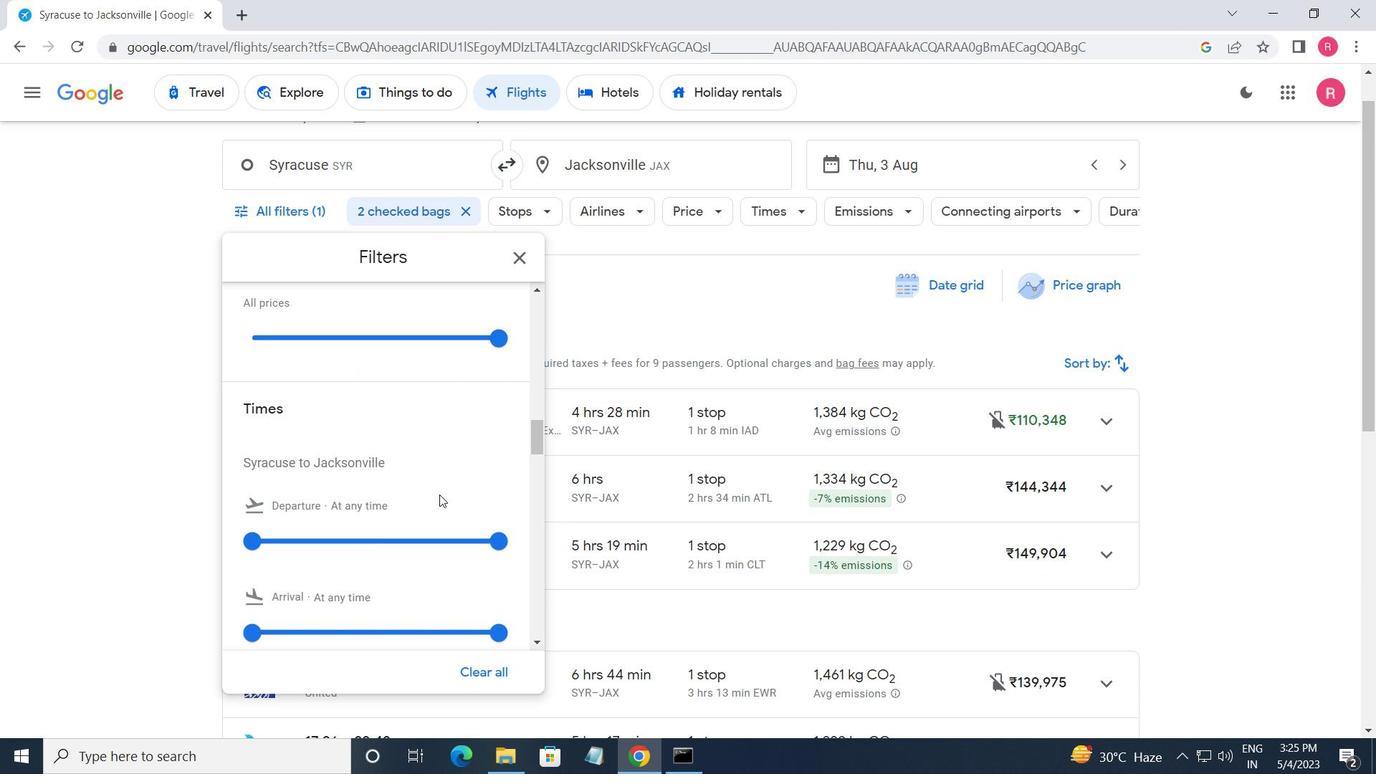 
Action: Mouse moved to (246, 452)
Screenshot: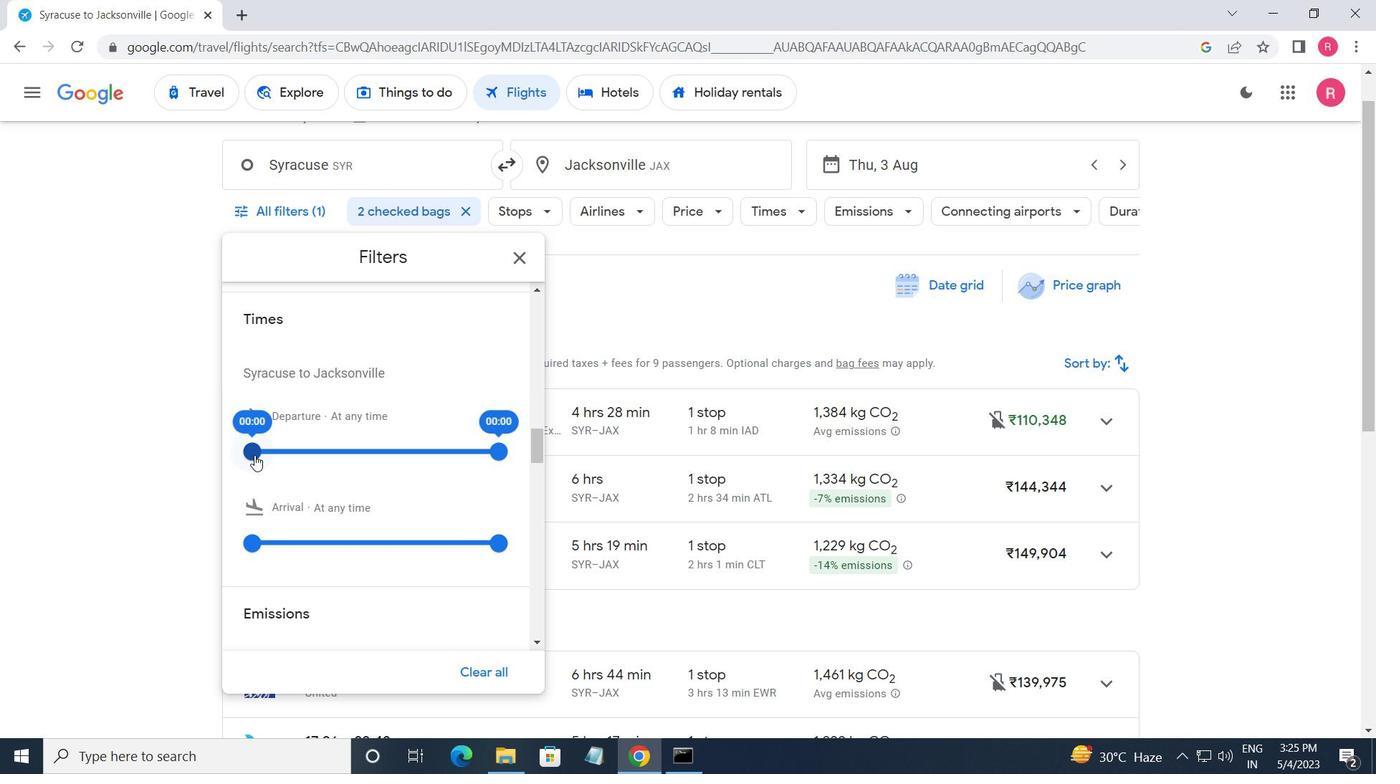 
Action: Mouse pressed left at (246, 452)
Screenshot: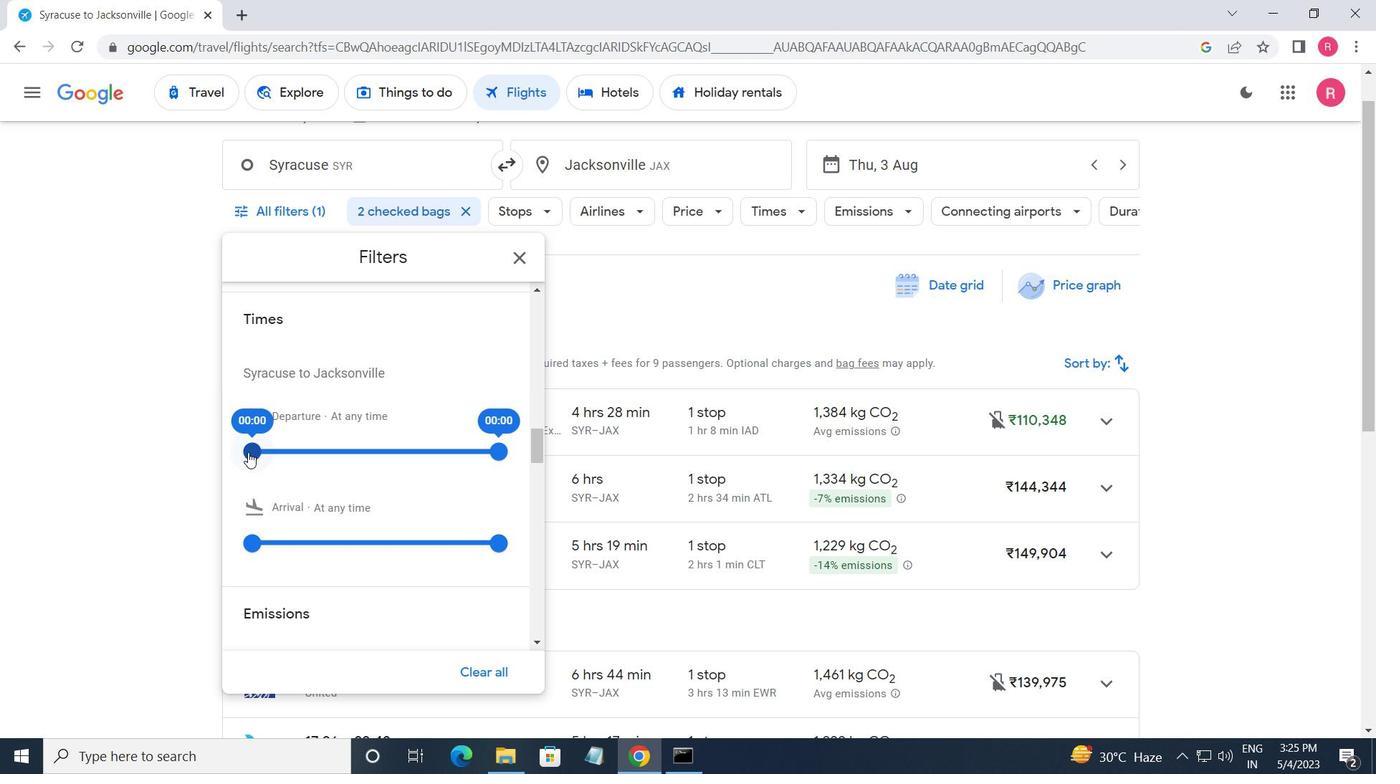 
Action: Mouse moved to (522, 256)
Screenshot: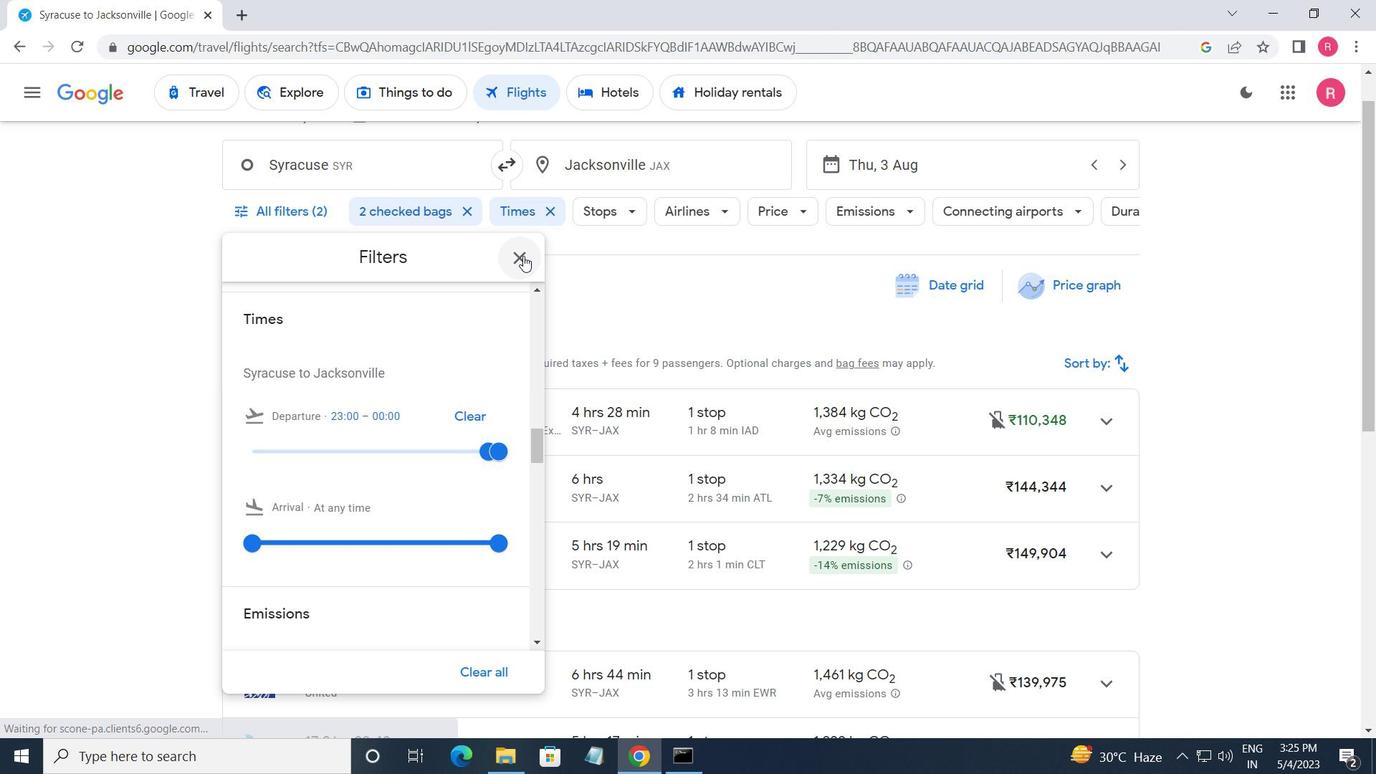 
Action: Mouse pressed left at (522, 256)
Screenshot: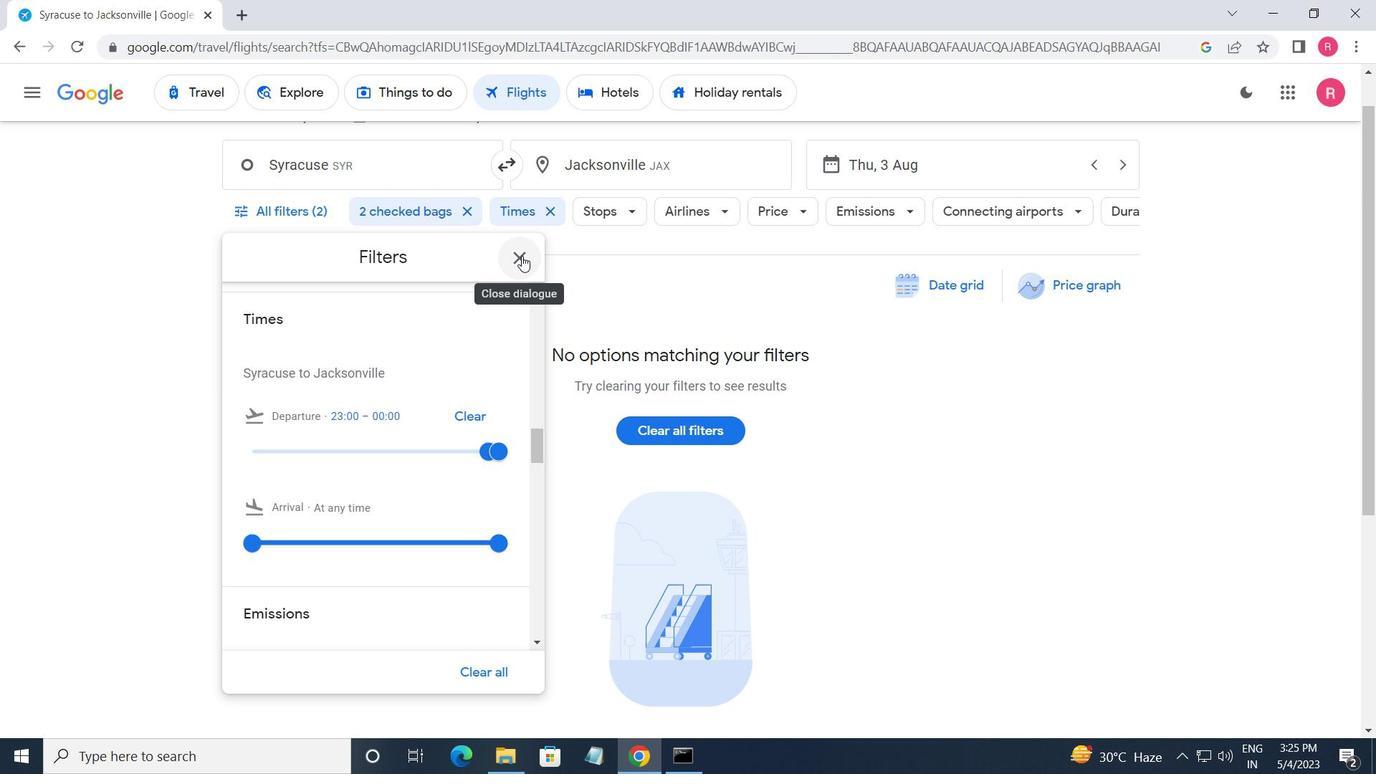 
